 Task: Create a personalized bookmark with a unique shape.
Action: Mouse moved to (209, 163)
Screenshot: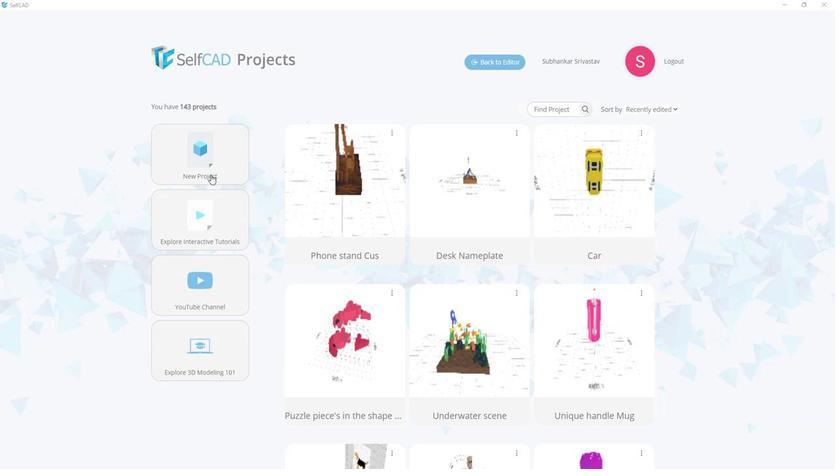
Action: Mouse pressed left at (209, 163)
Screenshot: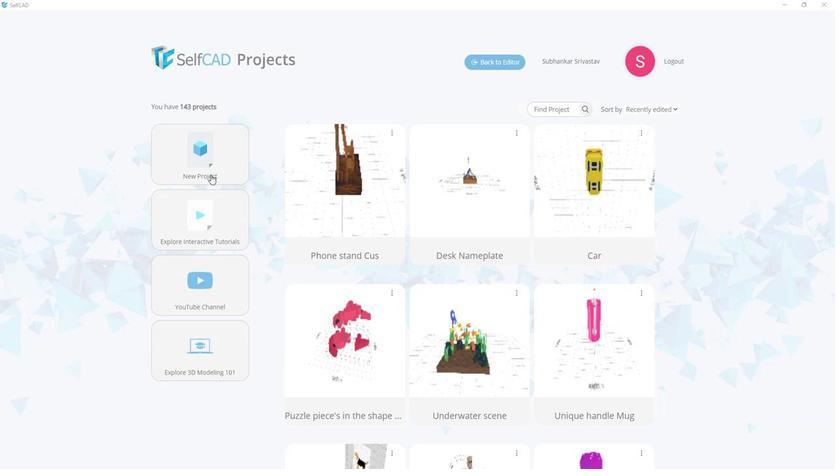 
Action: Mouse moved to (402, 188)
Screenshot: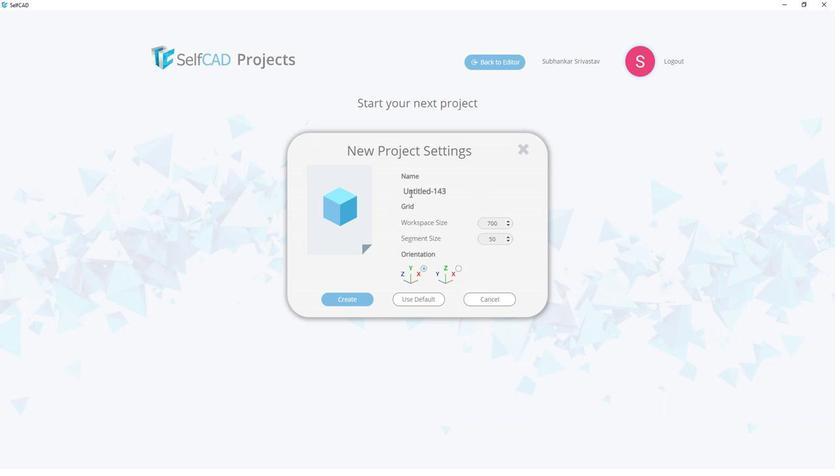 
Action: Mouse pressed left at (402, 188)
Screenshot: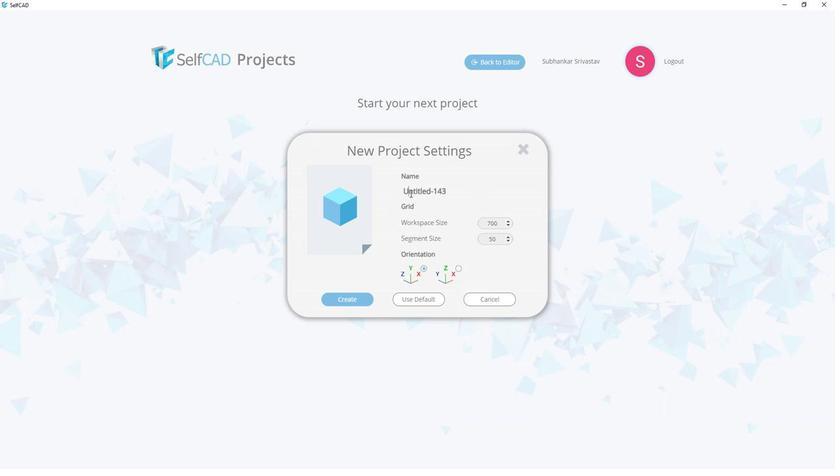 
Action: Key pressed <Key.shift>Bookmark<Key.space>34
Screenshot: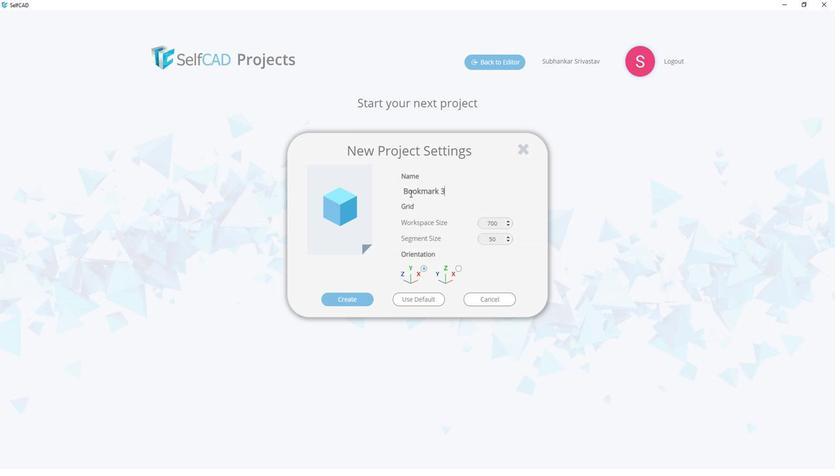 
Action: Mouse moved to (354, 277)
Screenshot: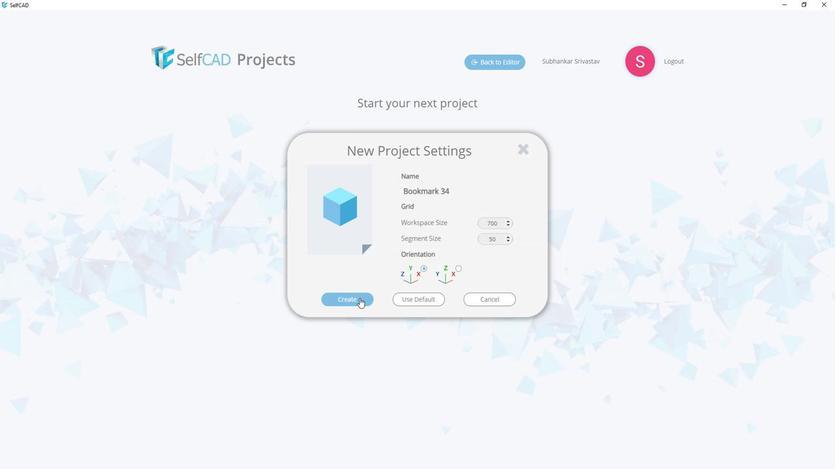 
Action: Mouse pressed left at (354, 277)
Screenshot: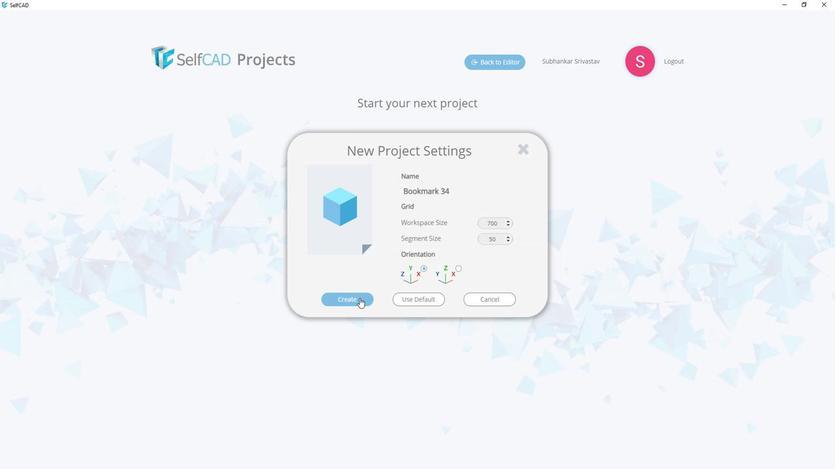 
Action: Mouse moved to (57, 125)
Screenshot: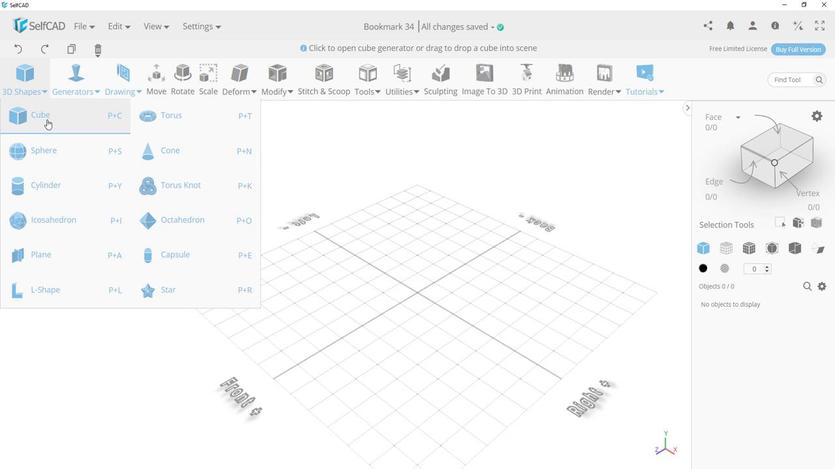 
Action: Mouse pressed left at (57, 125)
Screenshot: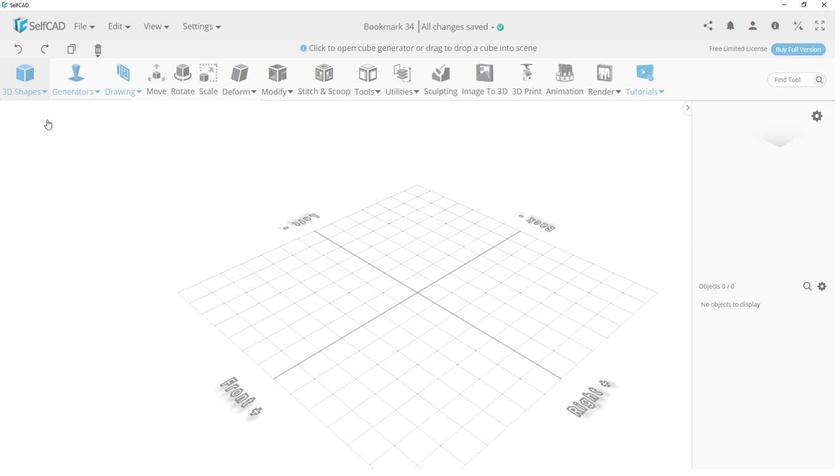 
Action: Mouse moved to (77, 166)
Screenshot: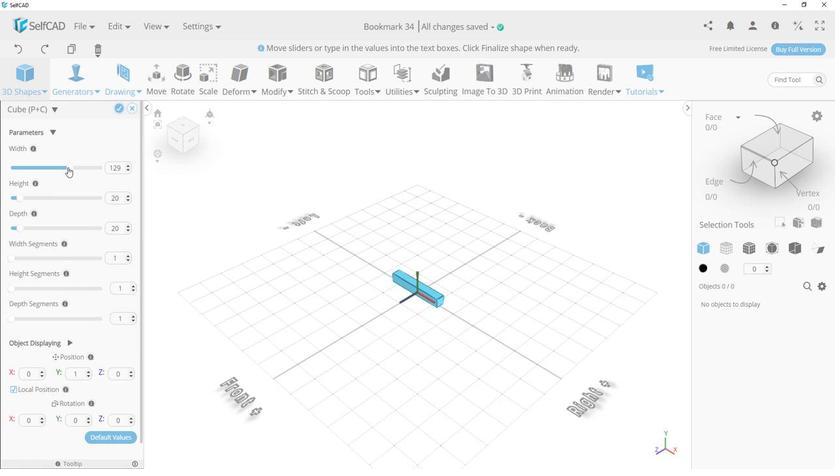 
Action: Mouse pressed left at (77, 166)
Screenshot: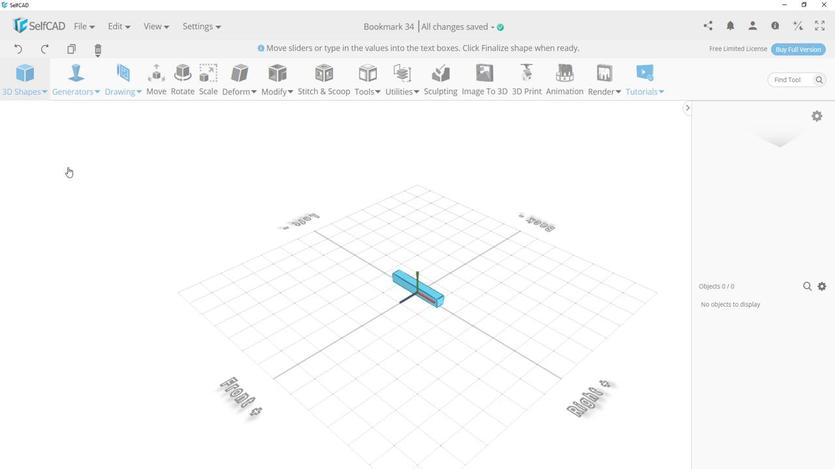 
Action: Mouse moved to (33, 193)
Screenshot: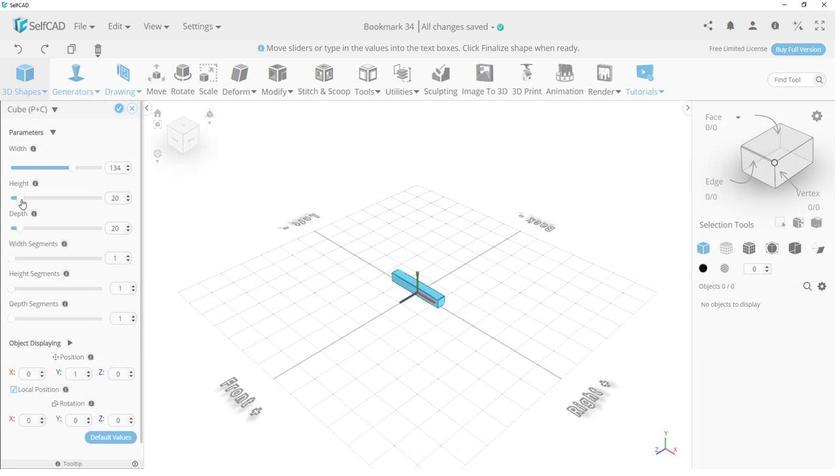 
Action: Mouse pressed left at (33, 193)
Screenshot: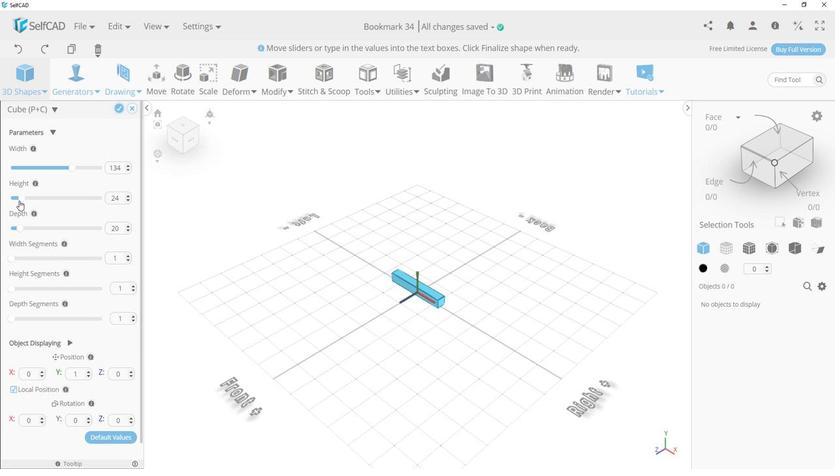 
Action: Mouse moved to (132, 193)
Screenshot: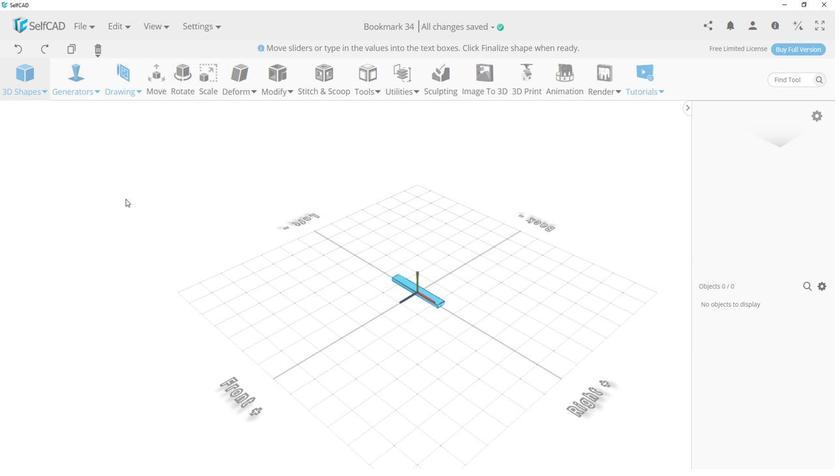 
Action: Mouse pressed left at (132, 193)
Screenshot: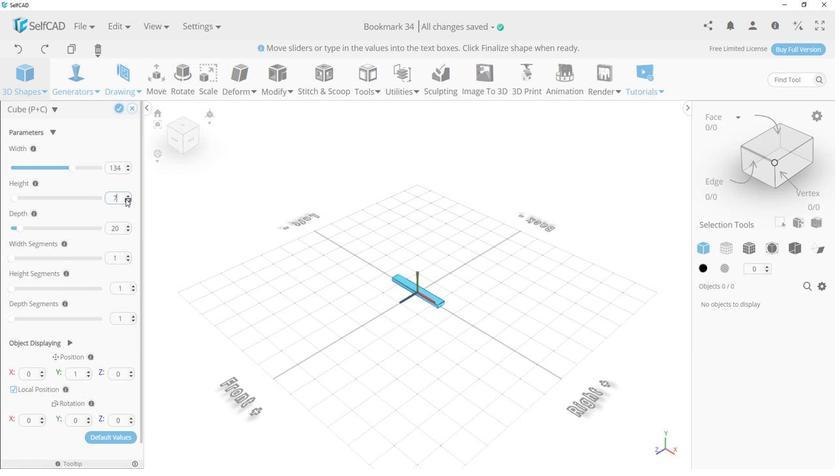 
Action: Mouse pressed left at (132, 193)
Screenshot: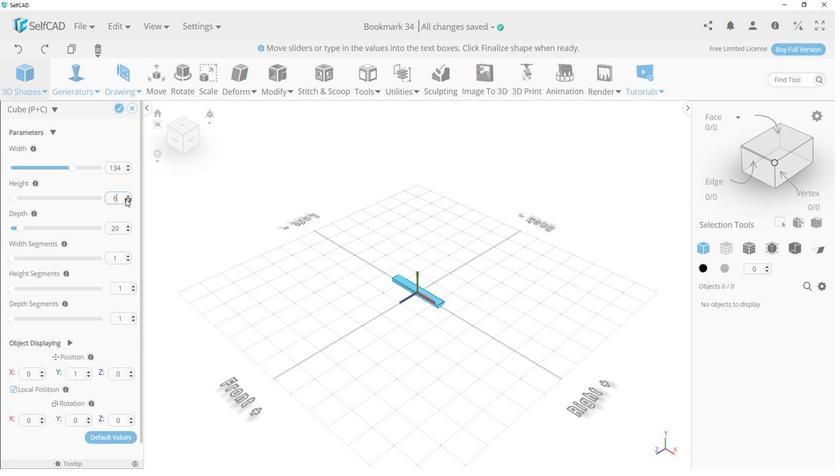 
Action: Mouse pressed left at (132, 193)
Screenshot: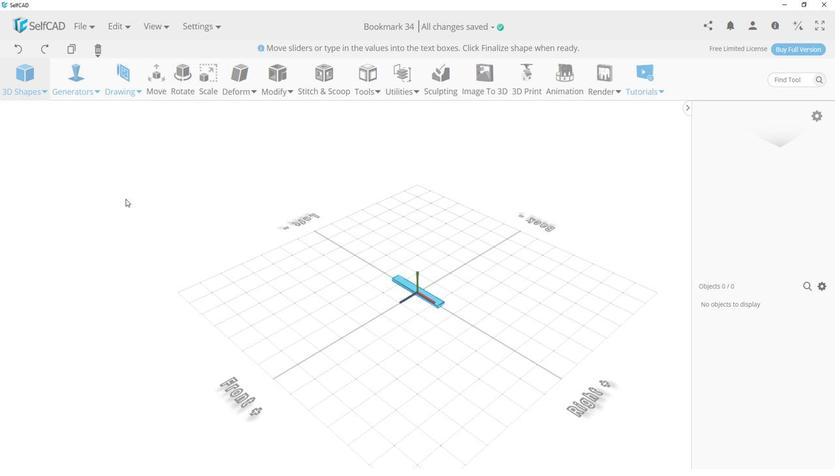 
Action: Mouse moved to (411, 299)
Screenshot: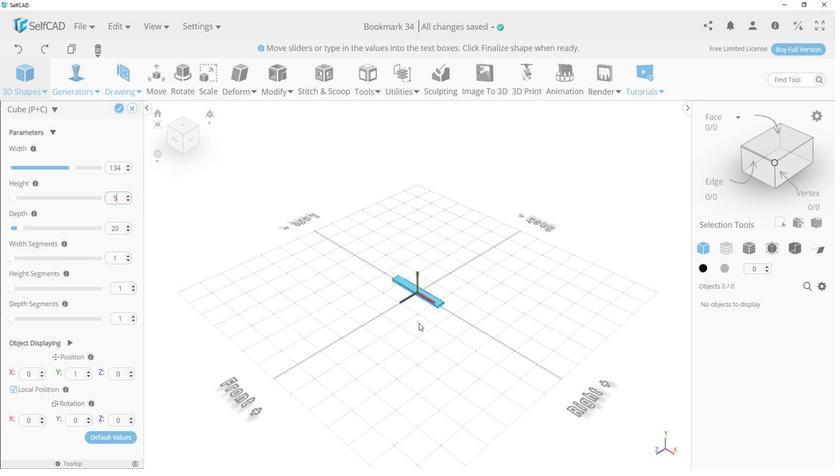 
Action: Mouse pressed left at (411, 299)
Screenshot: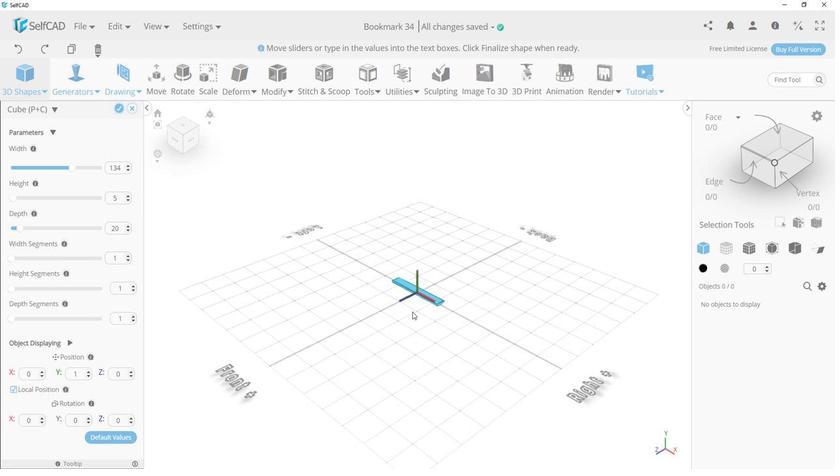 
Action: Mouse moved to (412, 281)
Screenshot: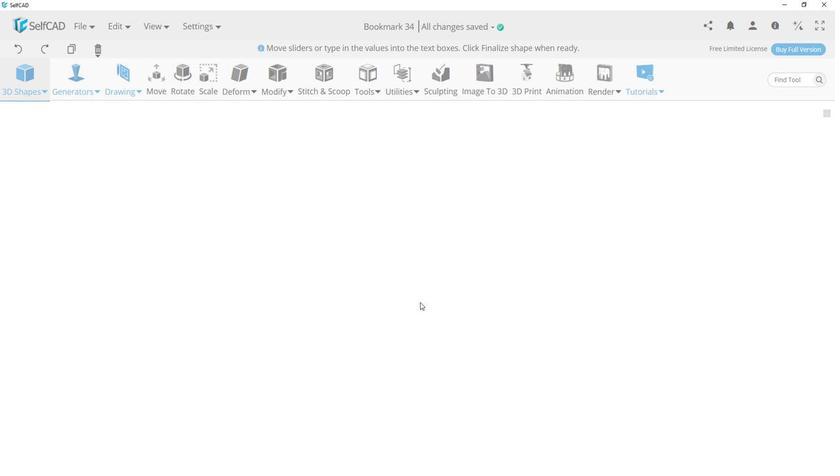 
Action: Mouse scrolled (412, 281) with delta (0, 0)
Screenshot: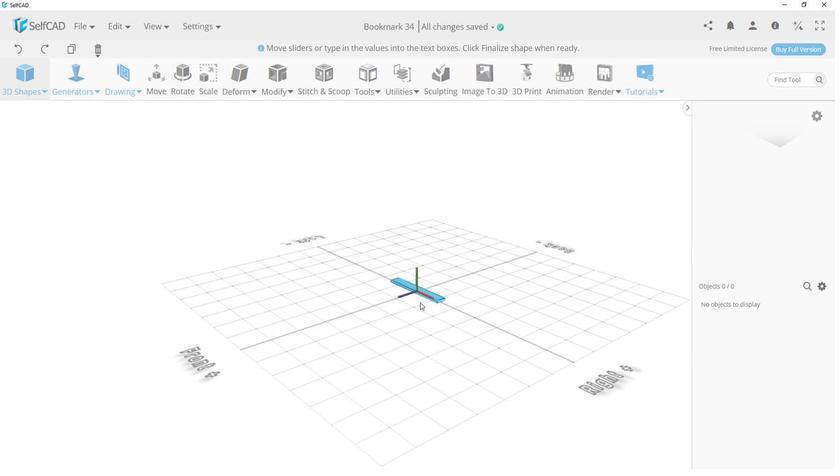 
Action: Mouse scrolled (412, 281) with delta (0, 0)
Screenshot: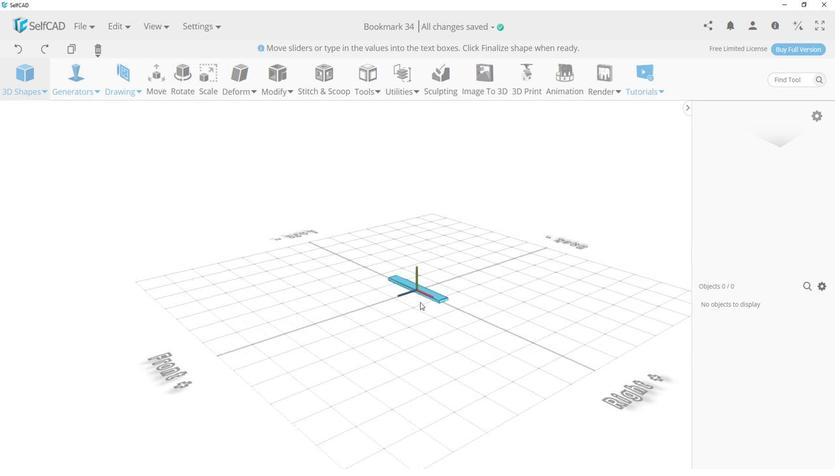 
Action: Mouse scrolled (412, 281) with delta (0, 0)
Screenshot: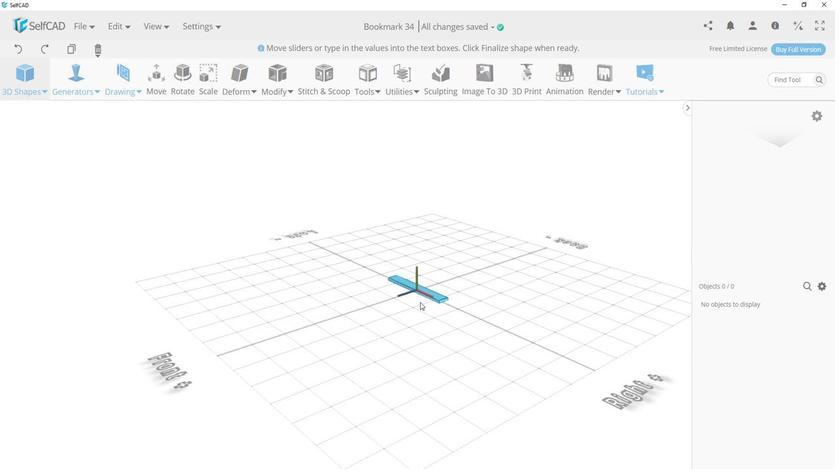 
Action: Mouse scrolled (412, 281) with delta (0, 0)
Screenshot: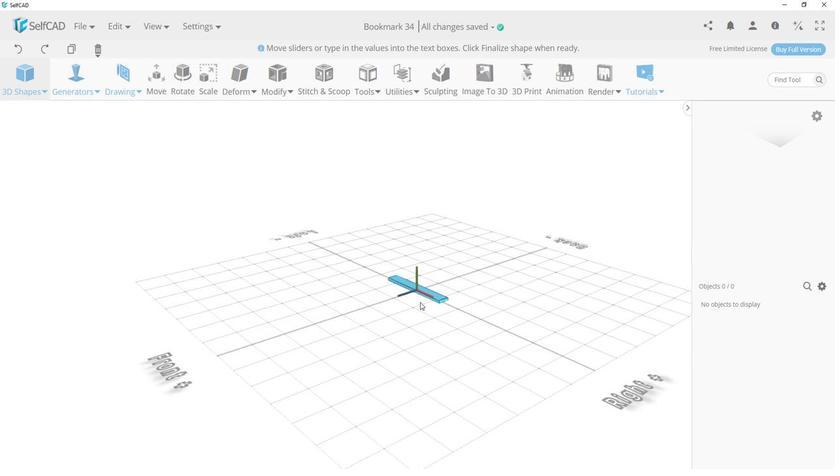 
Action: Mouse scrolled (412, 281) with delta (0, 0)
Screenshot: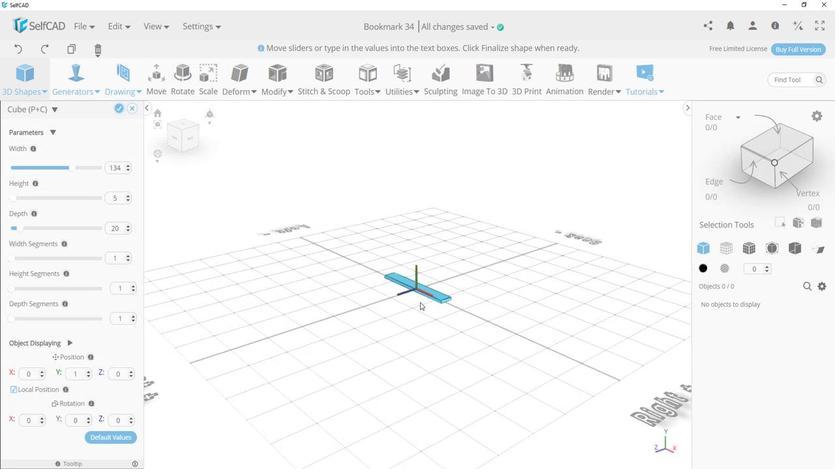 
Action: Mouse scrolled (412, 281) with delta (0, 0)
Screenshot: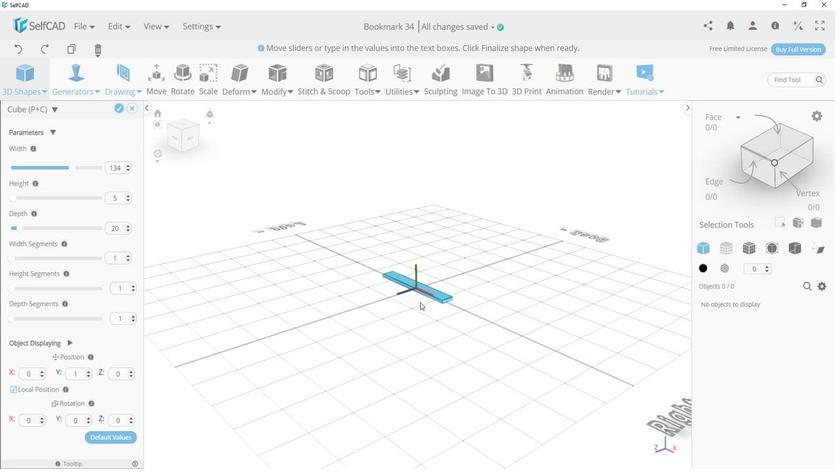 
Action: Mouse scrolled (412, 281) with delta (0, 0)
Screenshot: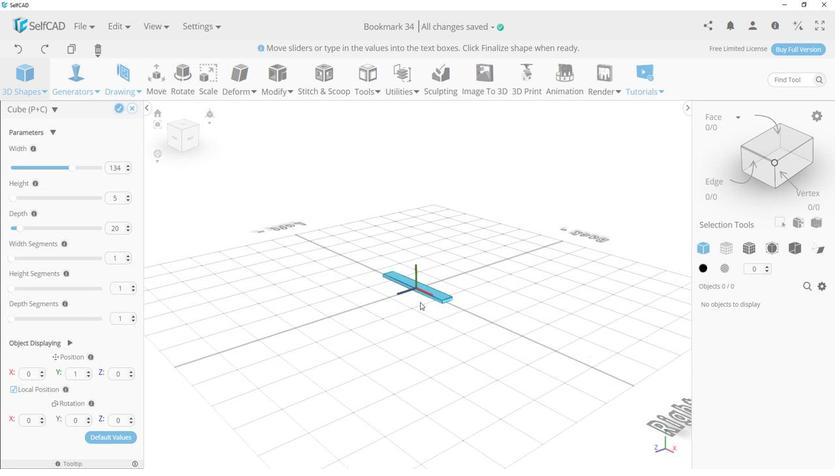 
Action: Mouse scrolled (412, 281) with delta (0, 0)
Screenshot: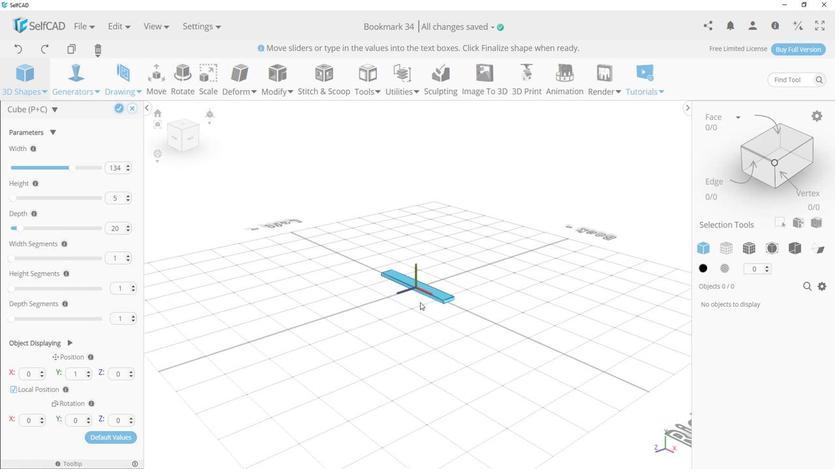 
Action: Mouse scrolled (412, 281) with delta (0, 0)
Screenshot: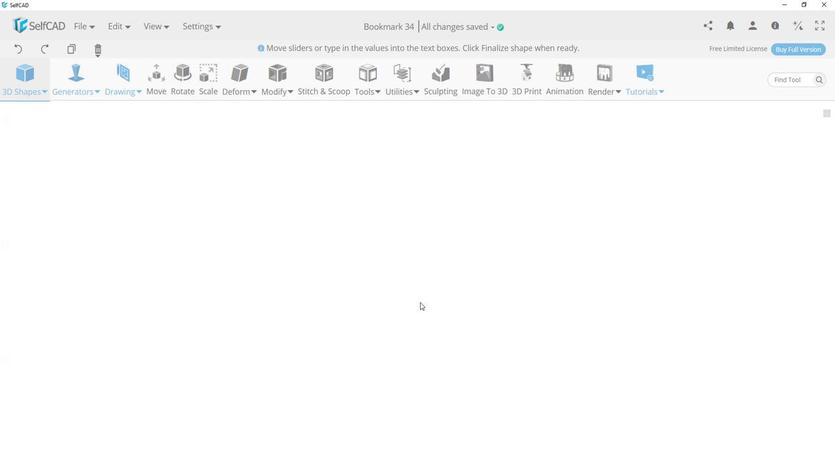 
Action: Mouse scrolled (412, 281) with delta (0, 0)
Screenshot: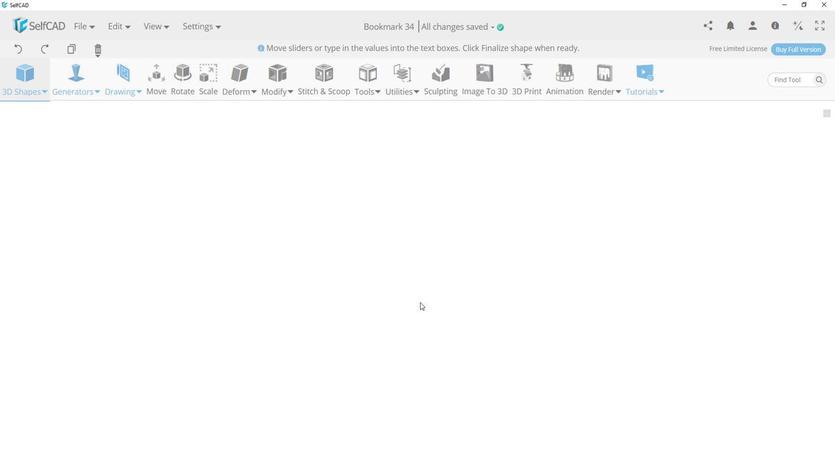 
Action: Mouse scrolled (412, 281) with delta (0, 0)
Screenshot: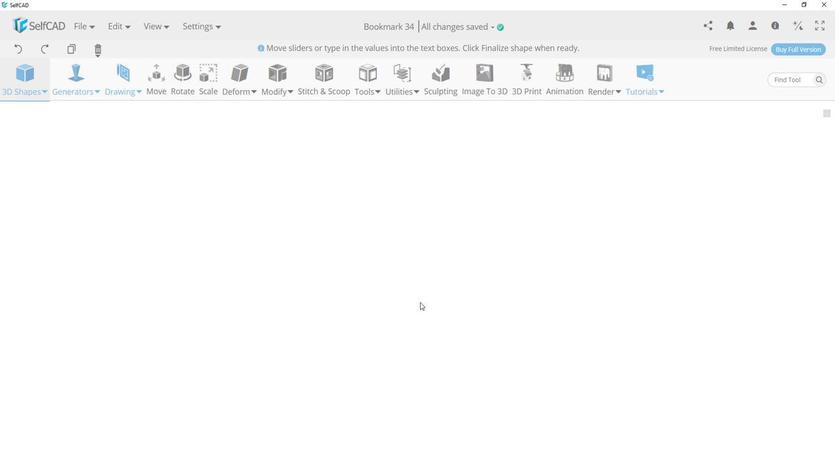 
Action: Mouse scrolled (412, 281) with delta (0, 0)
Screenshot: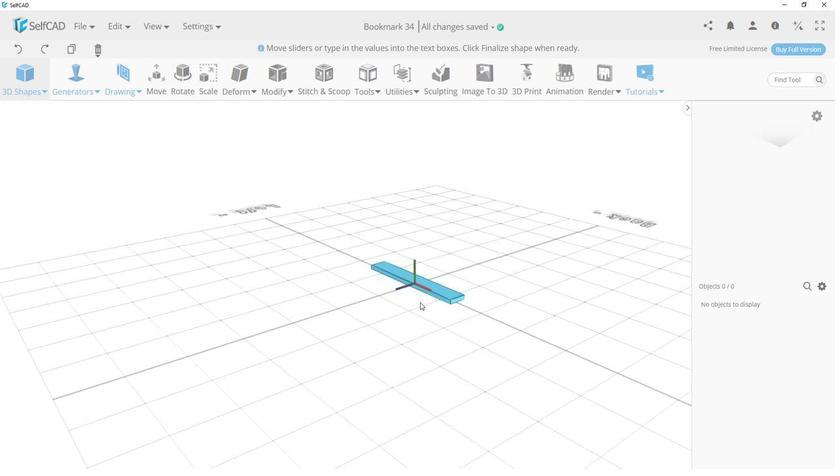 
Action: Mouse scrolled (412, 281) with delta (0, 0)
Screenshot: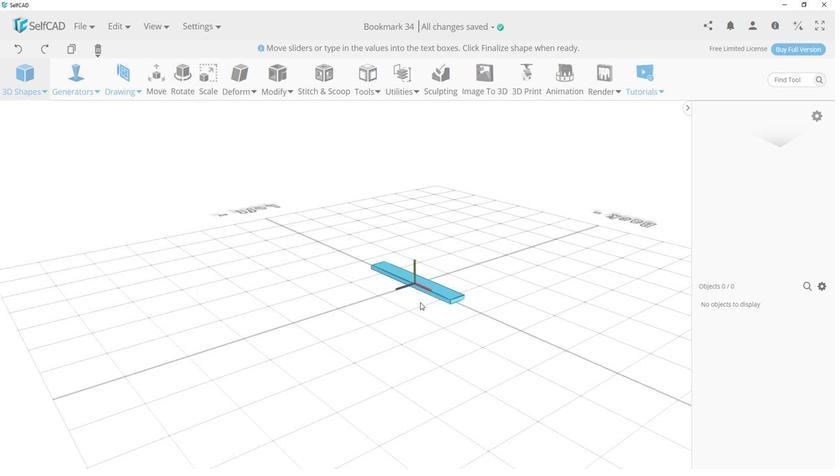 
Action: Mouse scrolled (412, 281) with delta (0, 0)
Screenshot: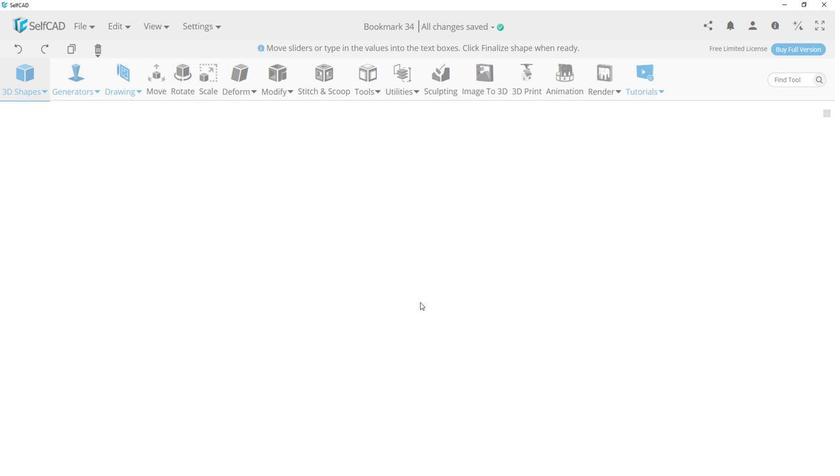 
Action: Mouse moved to (411, 289)
Screenshot: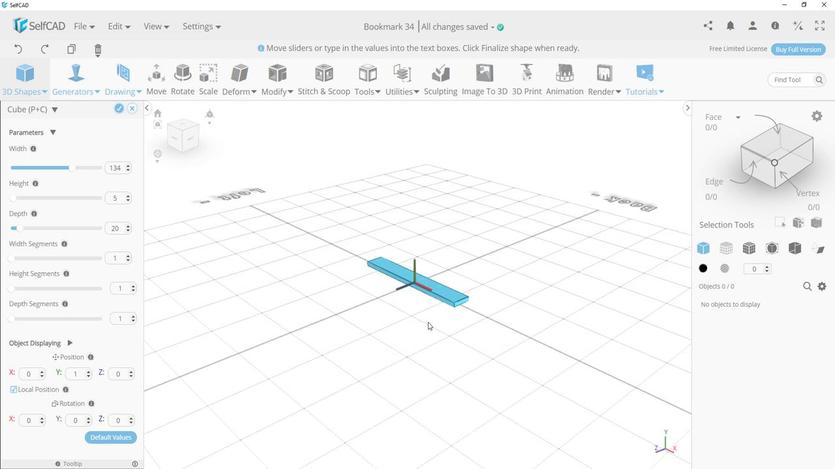 
Action: Mouse pressed left at (411, 289)
Screenshot: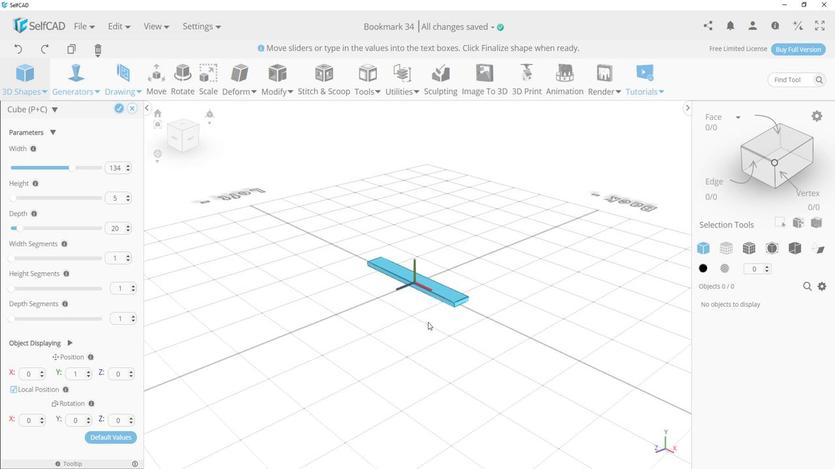 
Action: Mouse moved to (441, 304)
Screenshot: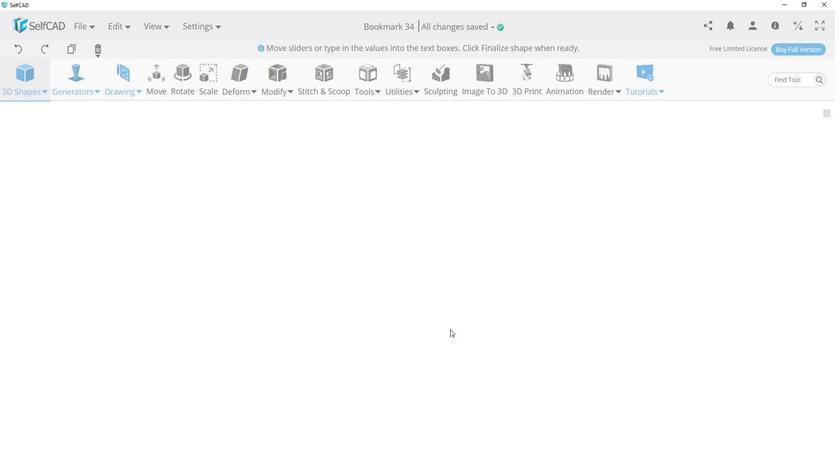 
Action: Mouse scrolled (441, 305) with delta (0, 0)
Screenshot: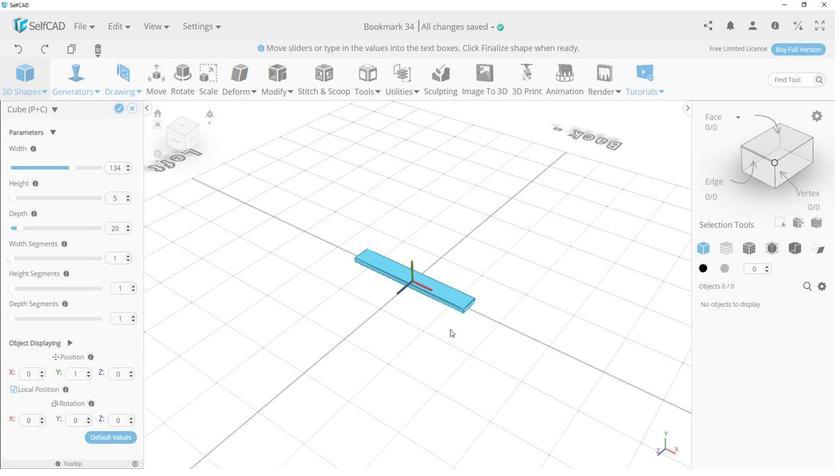 
Action: Mouse scrolled (441, 305) with delta (0, 0)
Screenshot: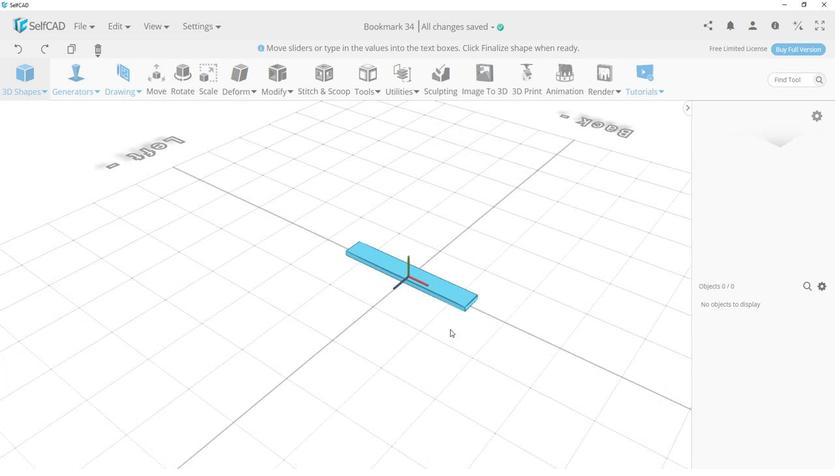 
Action: Mouse scrolled (441, 305) with delta (0, 0)
Screenshot: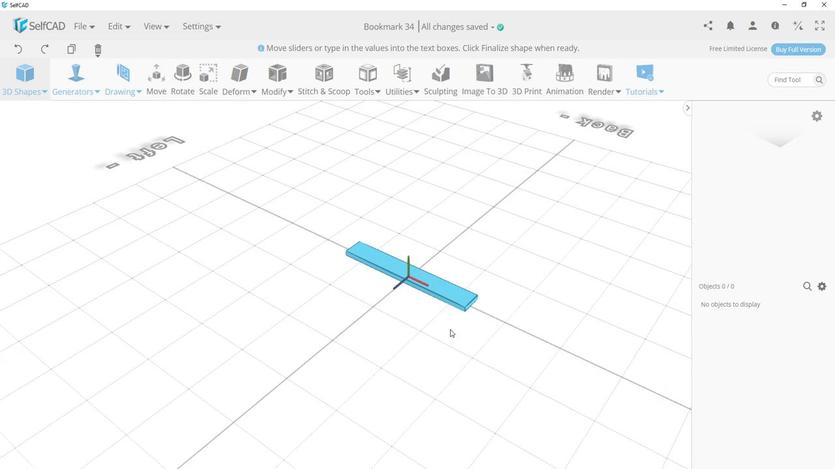 
Action: Mouse scrolled (441, 305) with delta (0, 0)
Screenshot: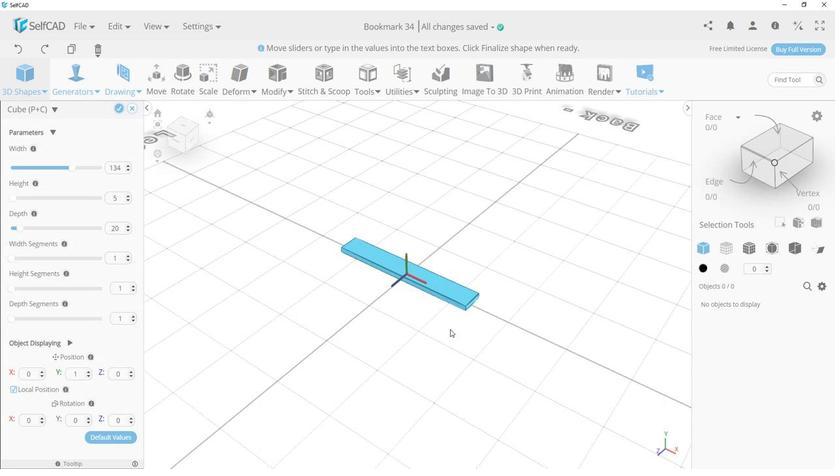 
Action: Mouse scrolled (441, 305) with delta (0, 0)
Screenshot: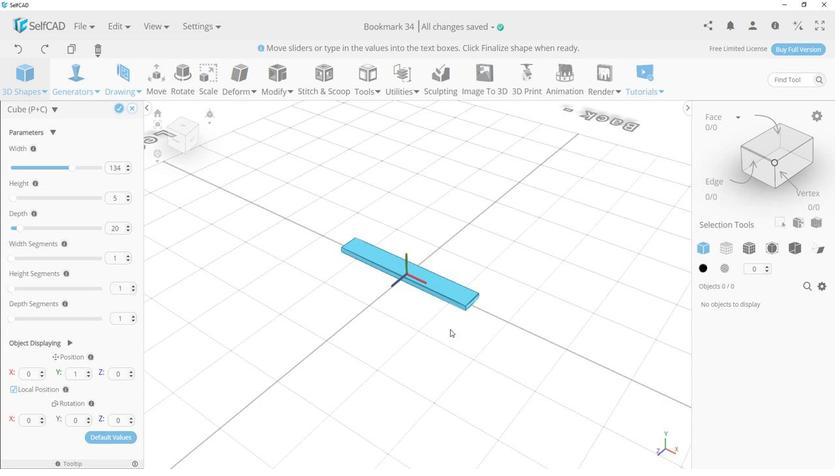 
Action: Mouse moved to (375, 311)
Screenshot: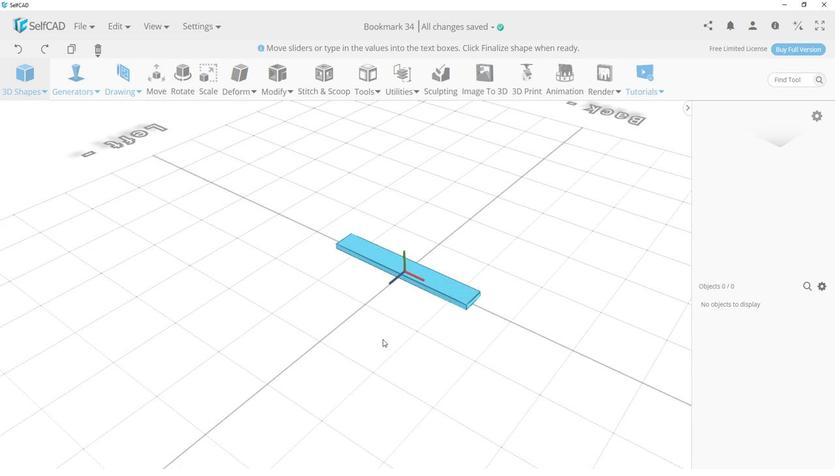 
Action: Mouse pressed left at (375, 311)
Screenshot: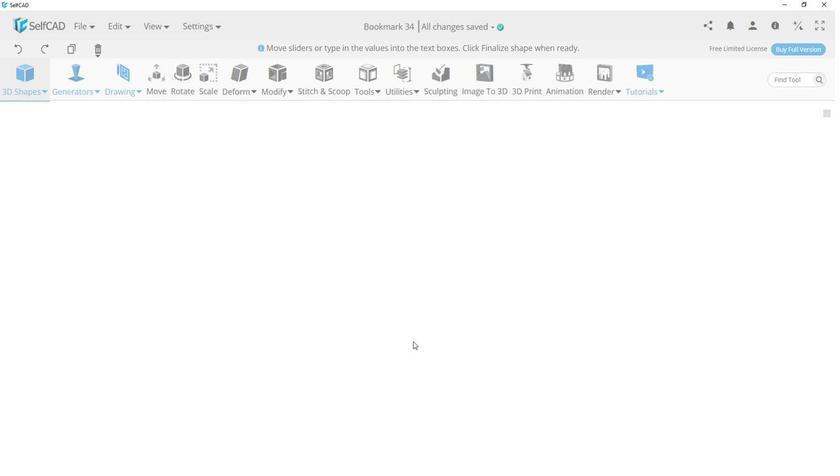 
Action: Mouse moved to (125, 116)
Screenshot: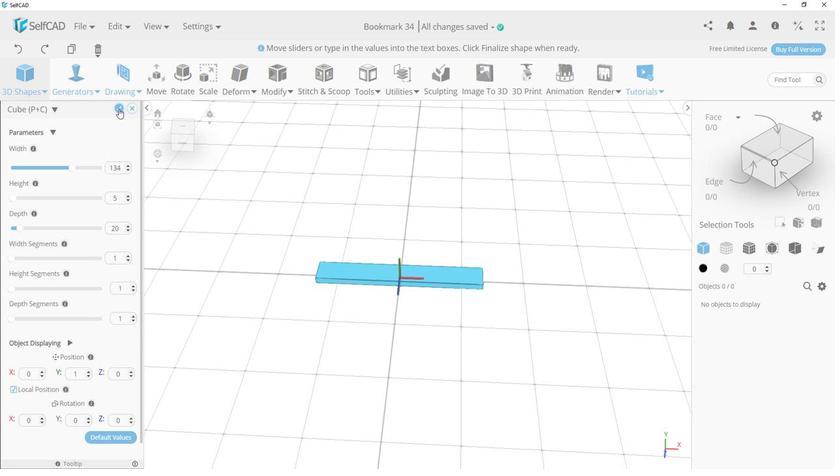
Action: Mouse pressed left at (125, 116)
Screenshot: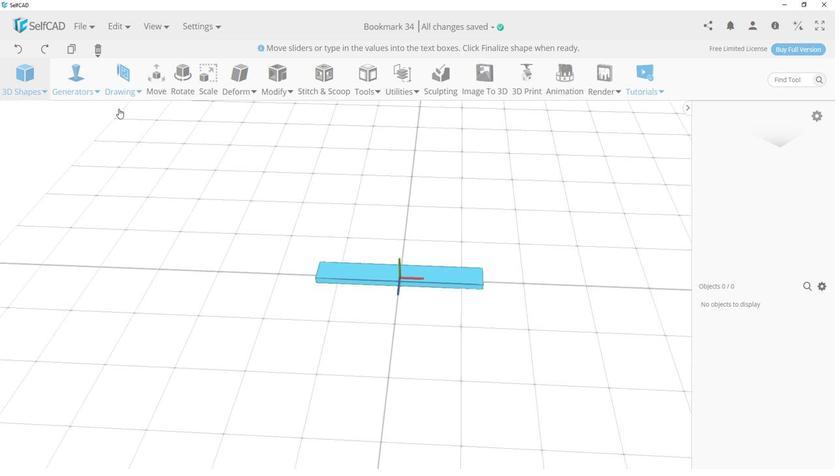 
Action: Mouse moved to (379, 292)
Screenshot: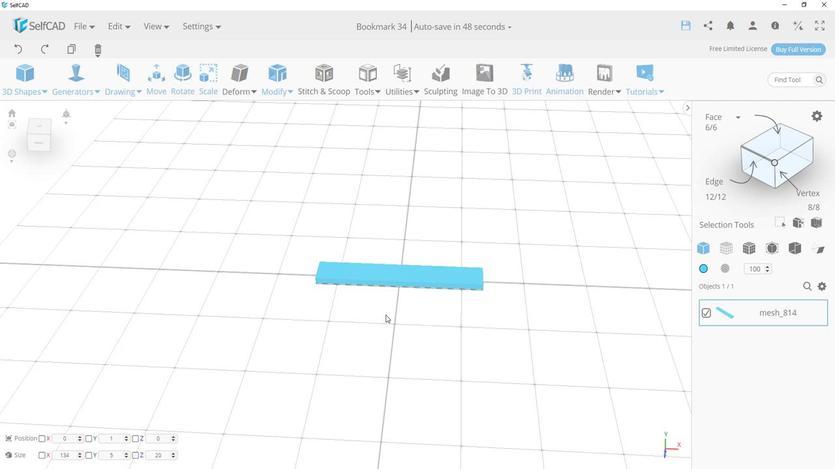 
Action: Mouse scrolled (379, 292) with delta (0, 0)
Screenshot: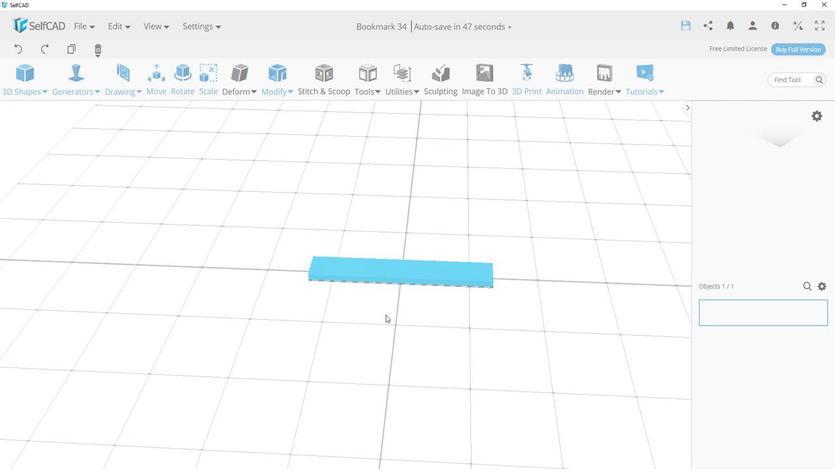 
Action: Mouse moved to (379, 292)
Screenshot: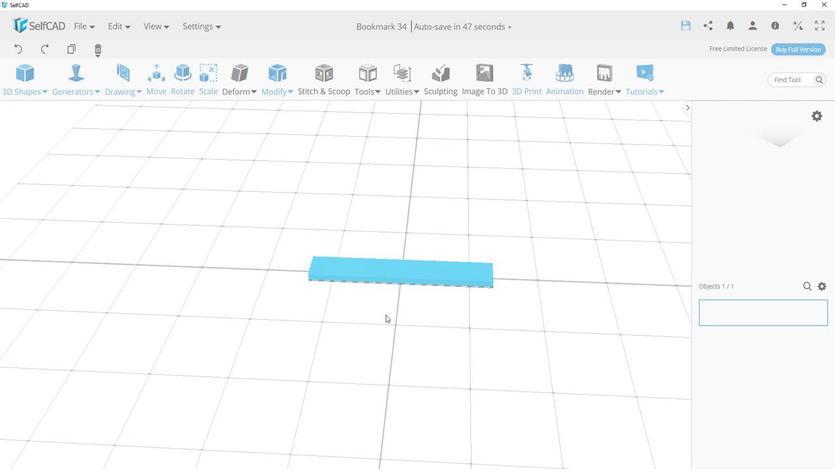 
Action: Mouse scrolled (379, 292) with delta (0, 0)
Screenshot: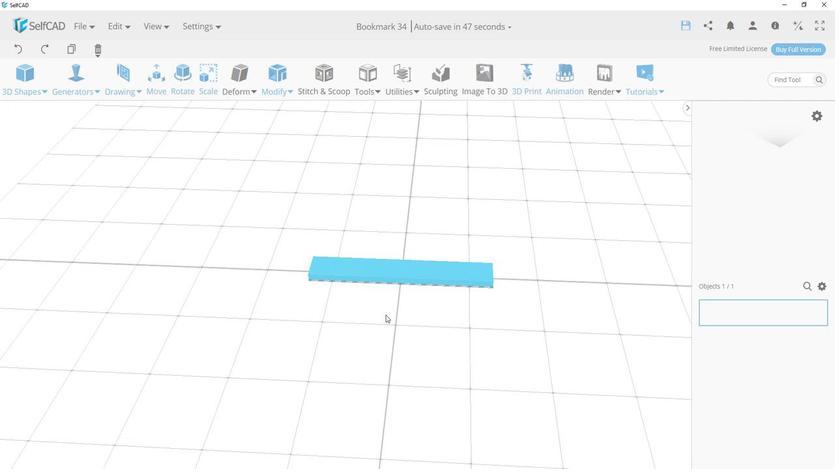 
Action: Mouse scrolled (379, 292) with delta (0, 0)
Screenshot: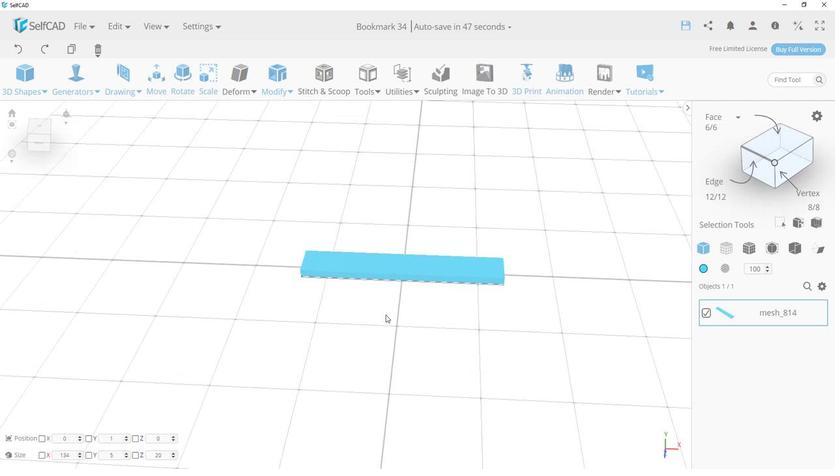 
Action: Mouse scrolled (379, 292) with delta (0, 0)
Screenshot: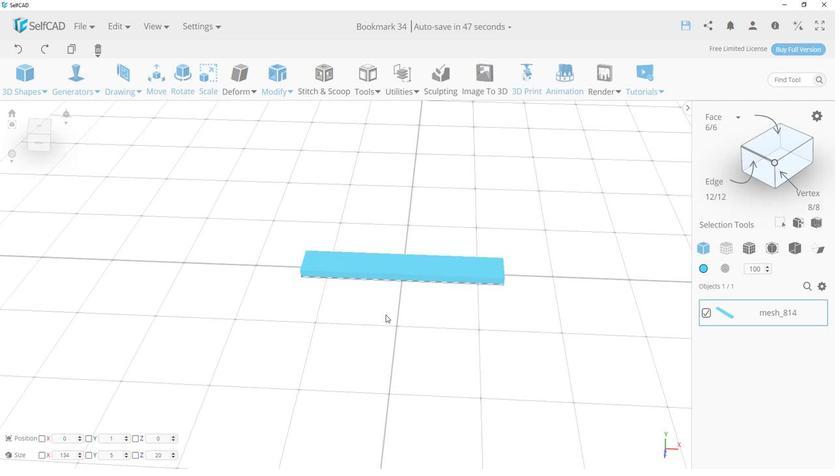 
Action: Mouse scrolled (379, 292) with delta (0, 0)
Screenshot: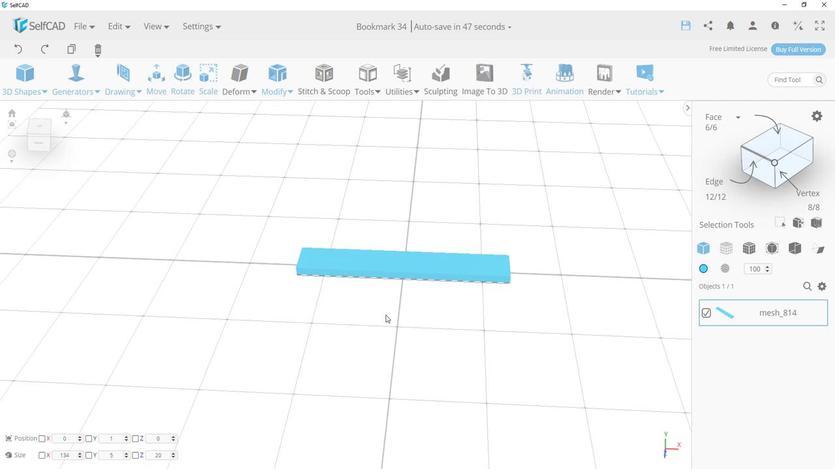 
Action: Mouse scrolled (379, 292) with delta (0, 0)
Screenshot: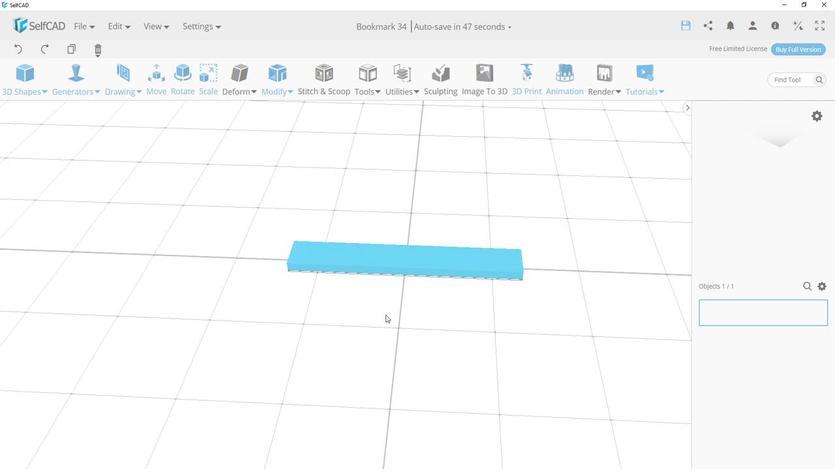 
Action: Mouse scrolled (379, 292) with delta (0, 0)
Screenshot: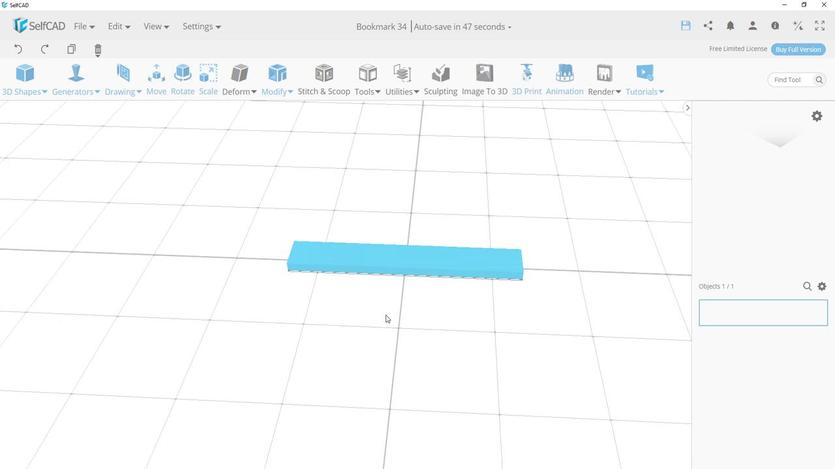 
Action: Mouse moved to (351, 321)
Screenshot: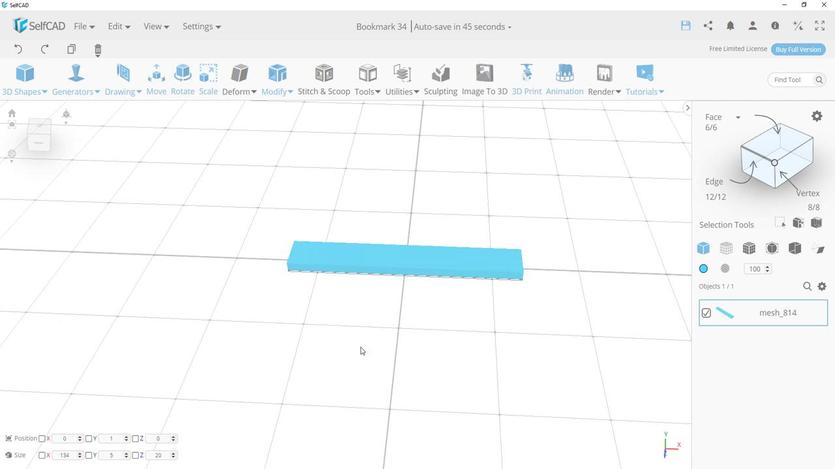 
Action: Mouse pressed left at (351, 321)
Screenshot: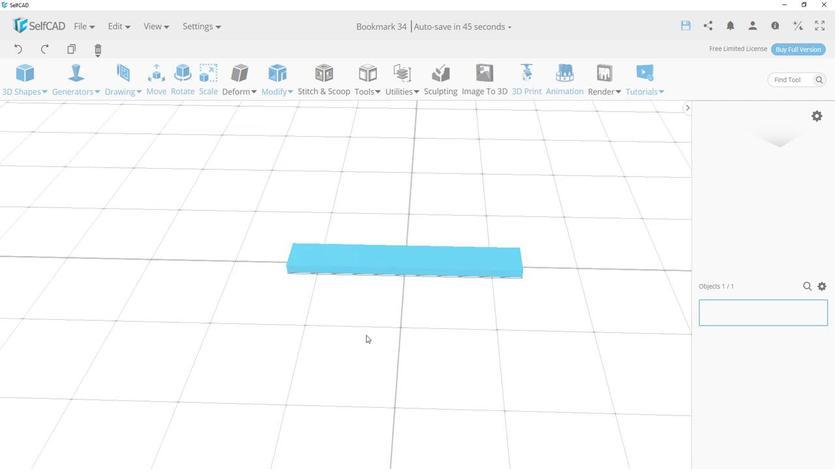 
Action: Mouse moved to (351, 300)
Screenshot: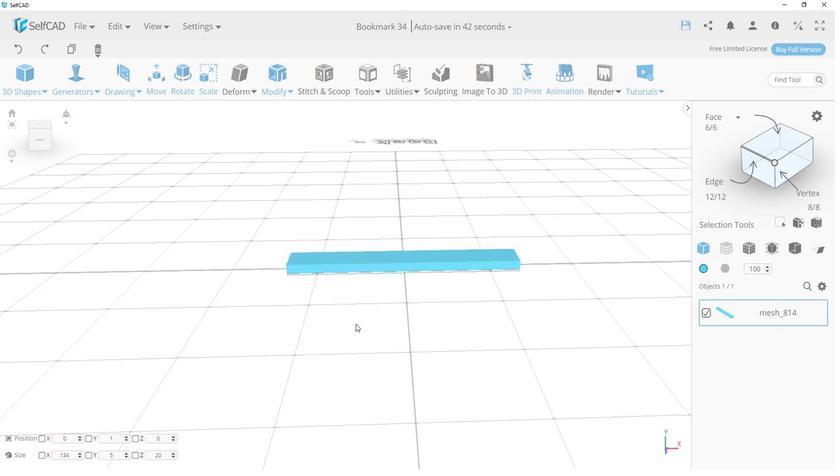 
Action: Mouse pressed left at (351, 300)
Screenshot: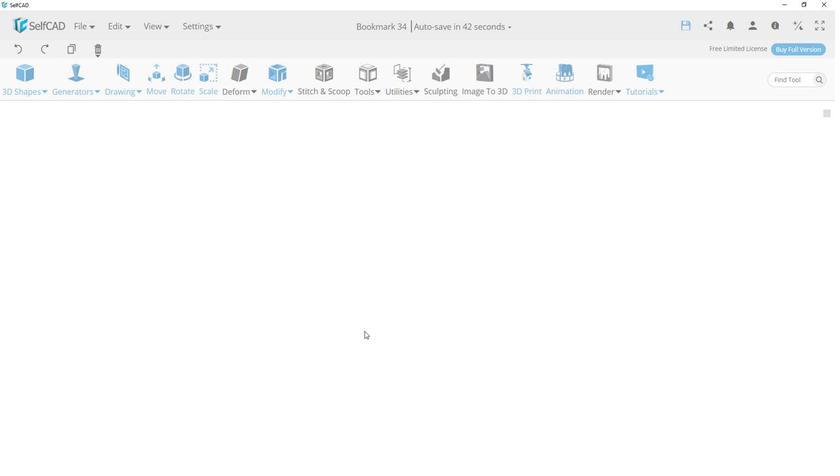
Action: Mouse moved to (295, 152)
Screenshot: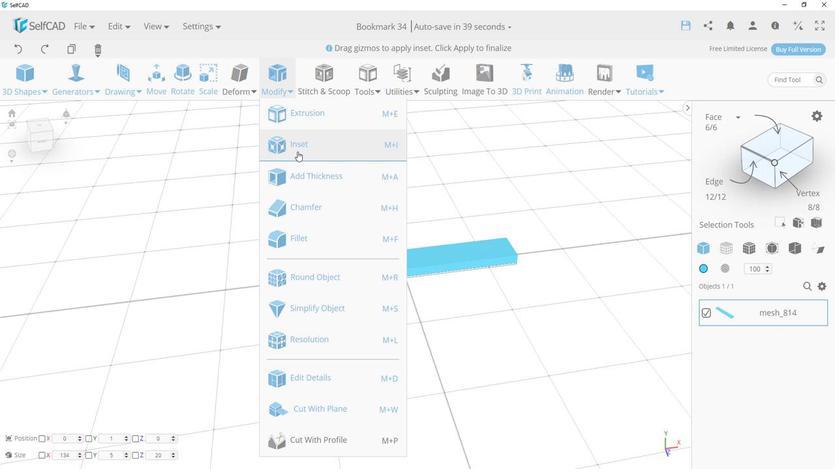 
Action: Mouse pressed left at (295, 152)
Screenshot: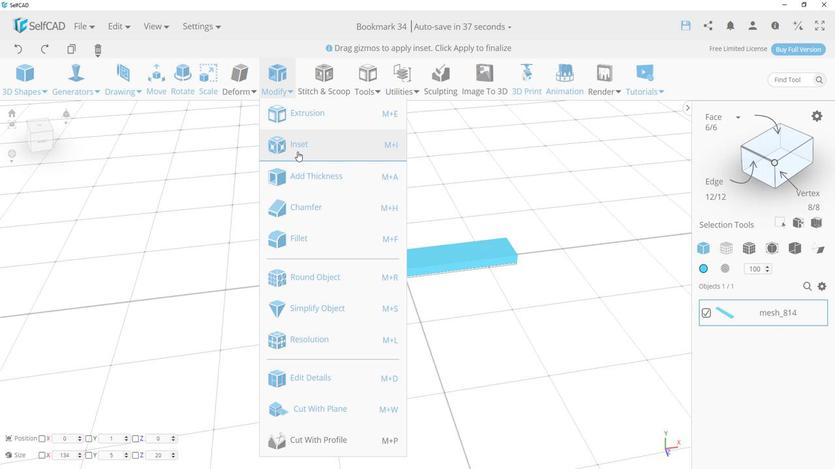 
Action: Mouse moved to (140, 115)
Screenshot: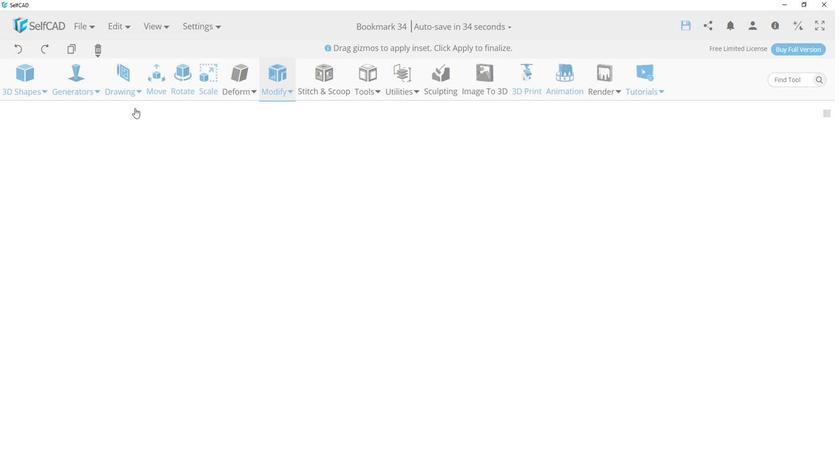 
Action: Mouse pressed left at (140, 115)
Screenshot: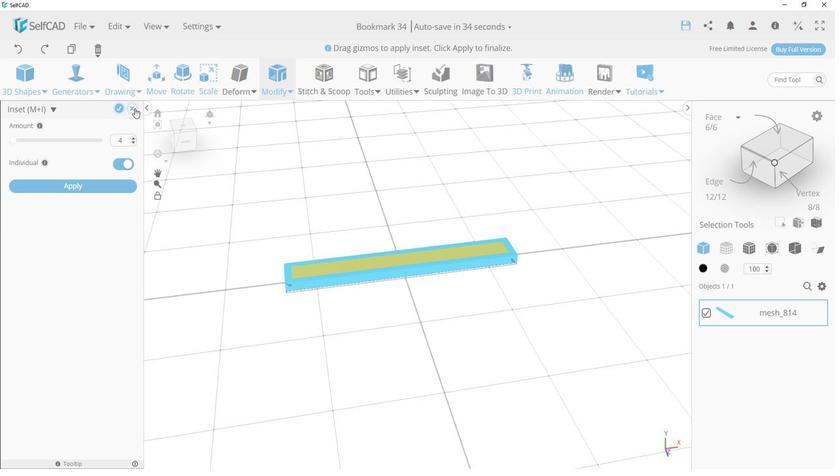 
Action: Mouse moved to (394, 251)
Screenshot: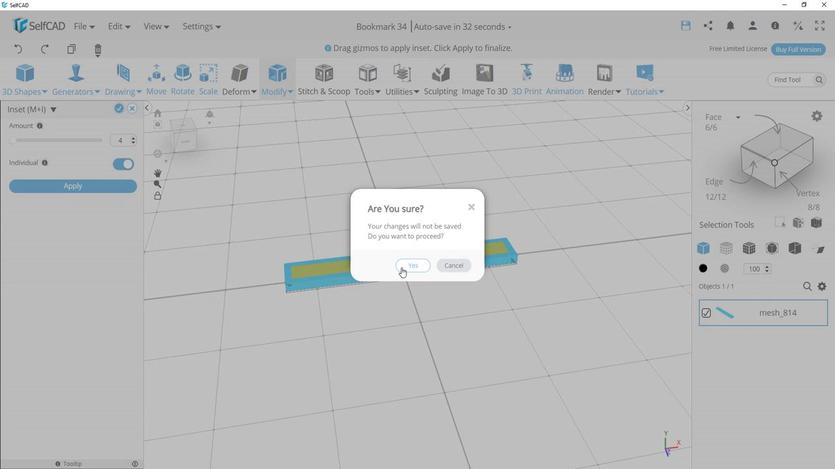 
Action: Mouse pressed left at (394, 251)
Screenshot: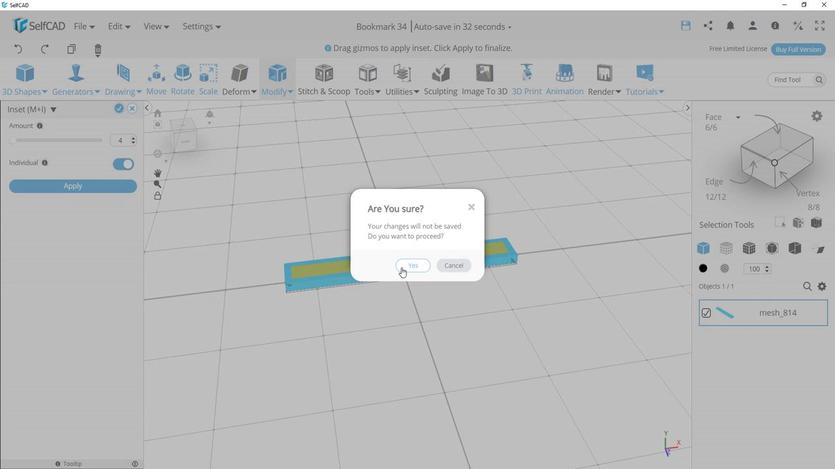 
Action: Mouse moved to (199, 210)
Screenshot: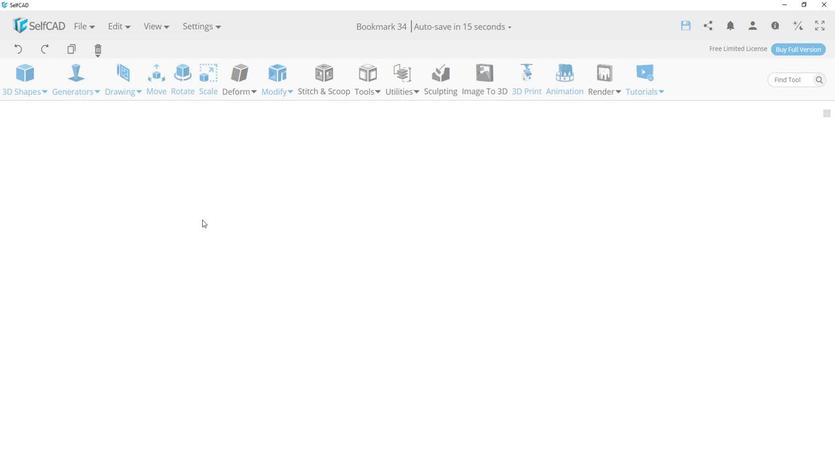 
Action: Mouse pressed left at (199, 210)
Screenshot: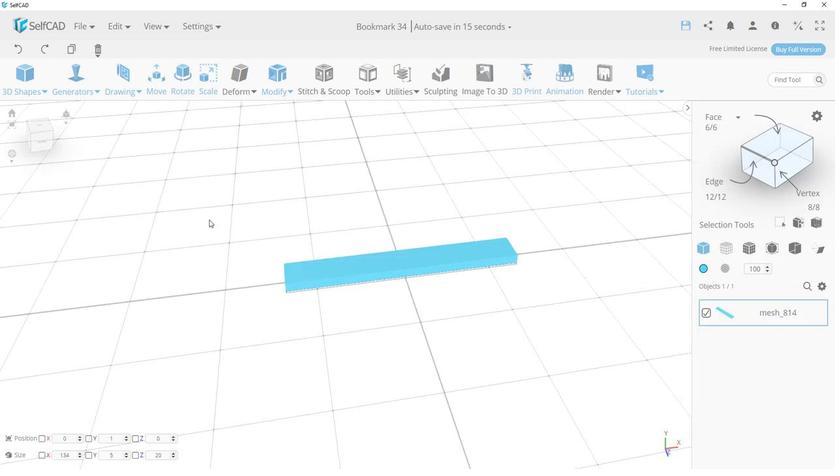 
Action: Mouse moved to (258, 265)
Screenshot: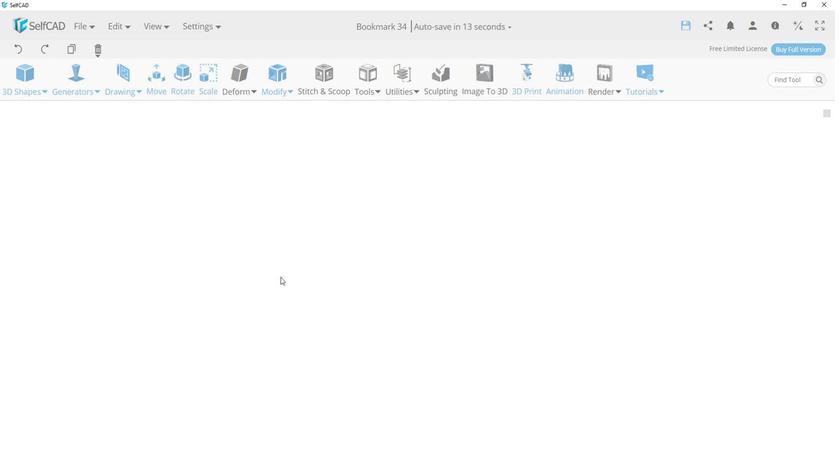 
Action: Mouse pressed left at (258, 265)
Screenshot: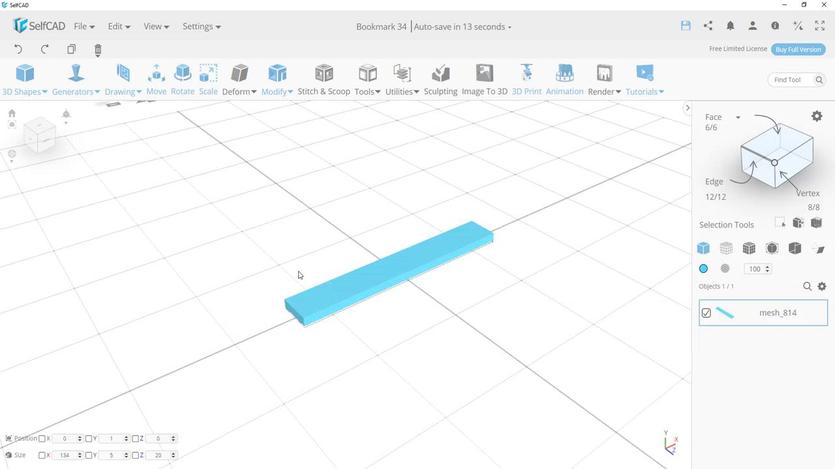 
Action: Mouse moved to (286, 256)
Screenshot: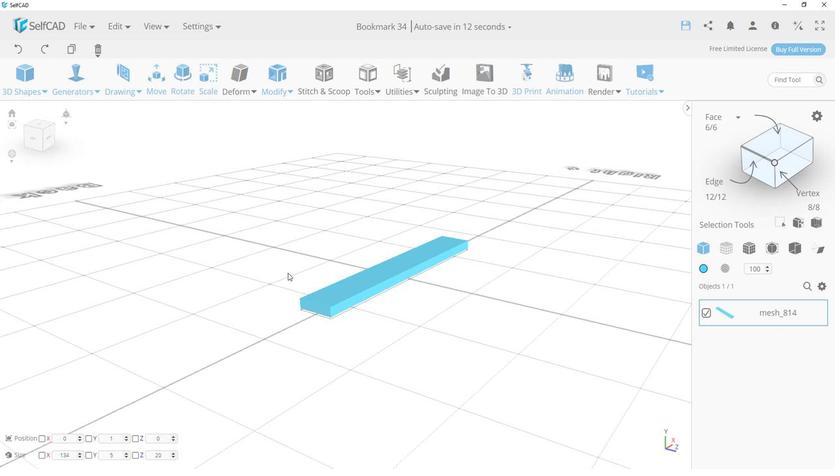 
Action: Mouse pressed left at (286, 256)
Screenshot: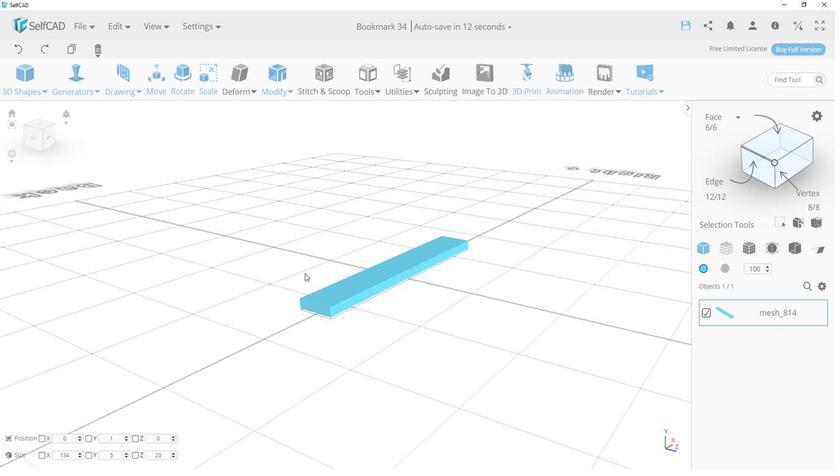 
Action: Mouse moved to (731, 152)
Screenshot: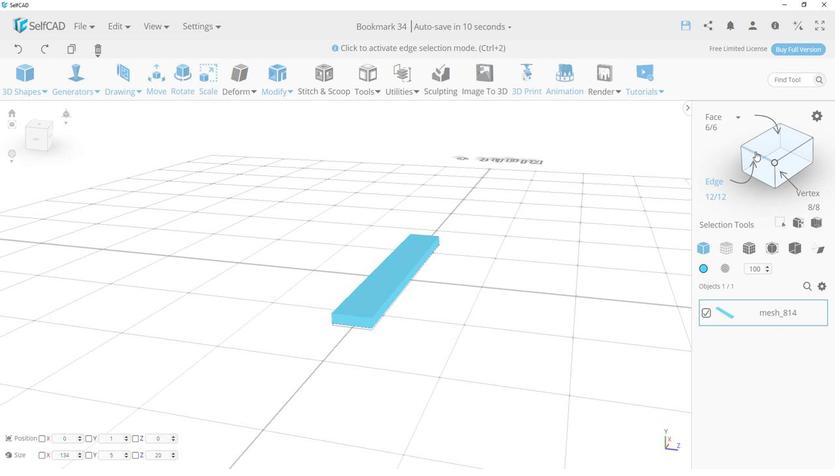 
Action: Mouse pressed left at (731, 152)
Screenshot: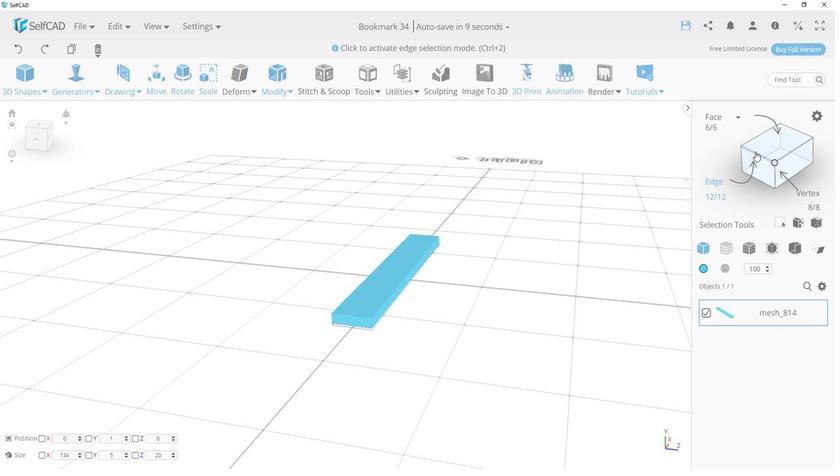 
Action: Mouse moved to (304, 341)
Screenshot: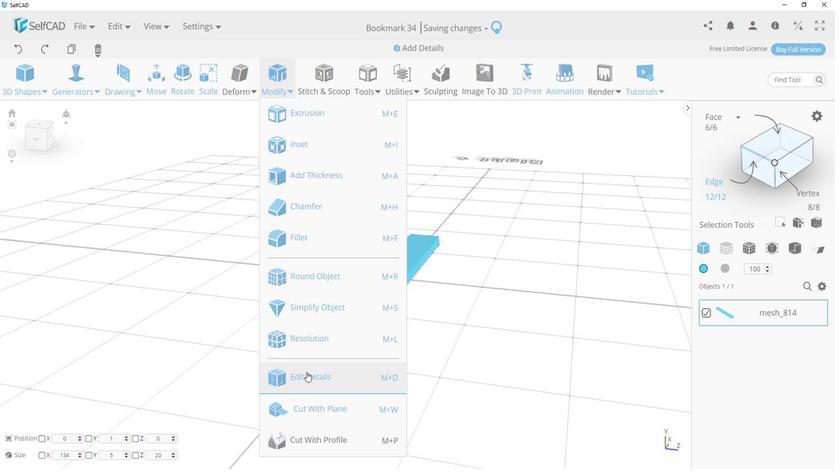
Action: Mouse pressed left at (304, 341)
Screenshot: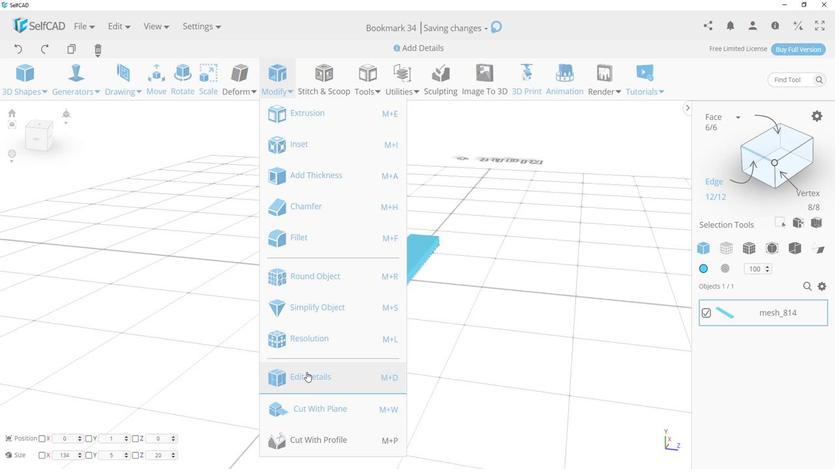 
Action: Mouse moved to (345, 298)
Screenshot: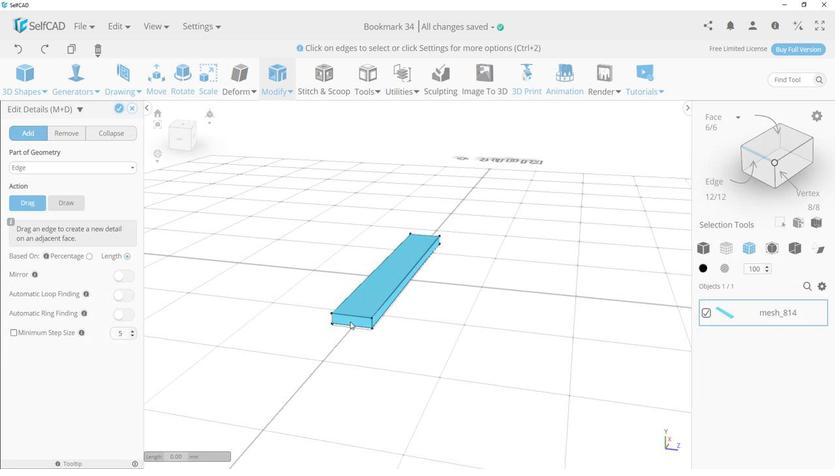 
Action: Mouse pressed left at (345, 298)
Screenshot: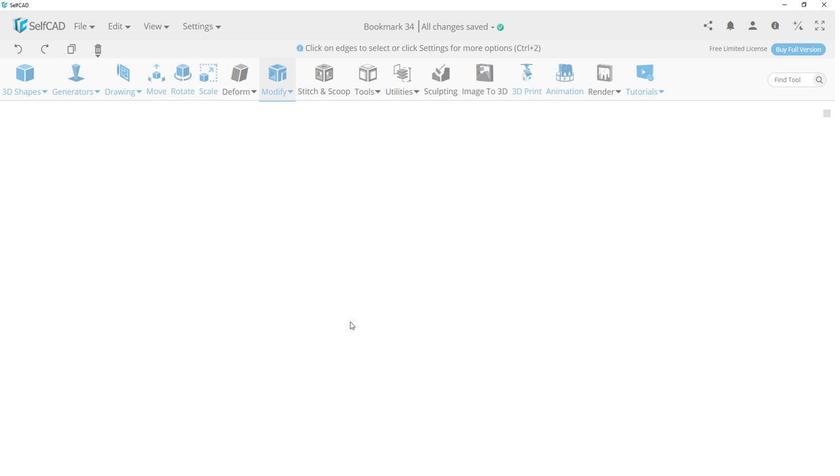 
Action: Mouse moved to (398, 315)
Screenshot: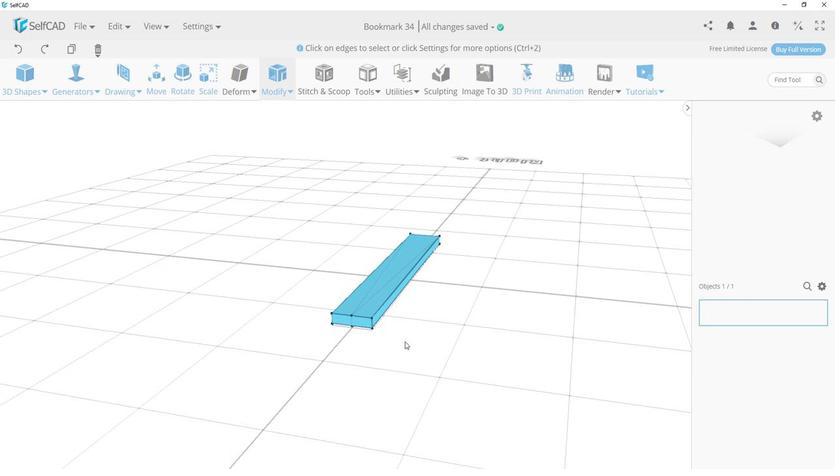 
Action: Mouse scrolled (398, 315) with delta (0, 0)
Screenshot: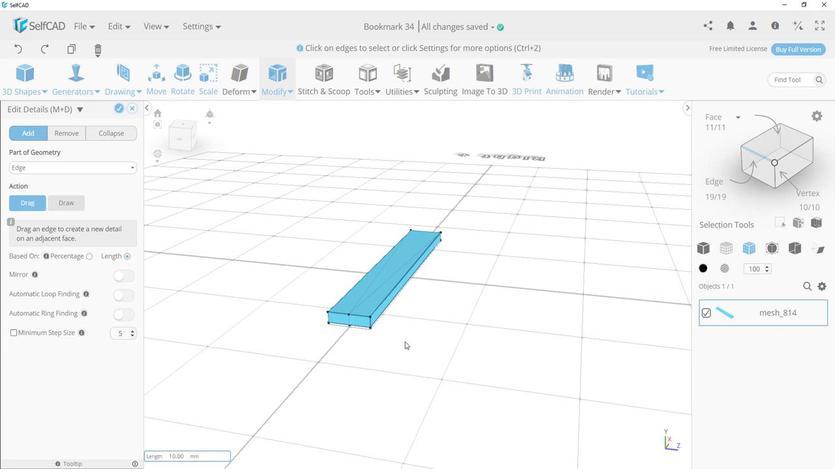 
Action: Mouse scrolled (398, 315) with delta (0, 0)
Screenshot: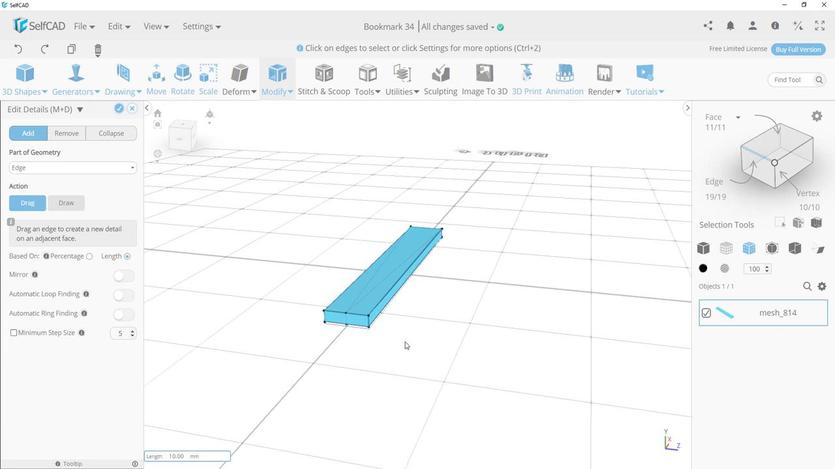 
Action: Mouse scrolled (398, 315) with delta (0, 0)
Screenshot: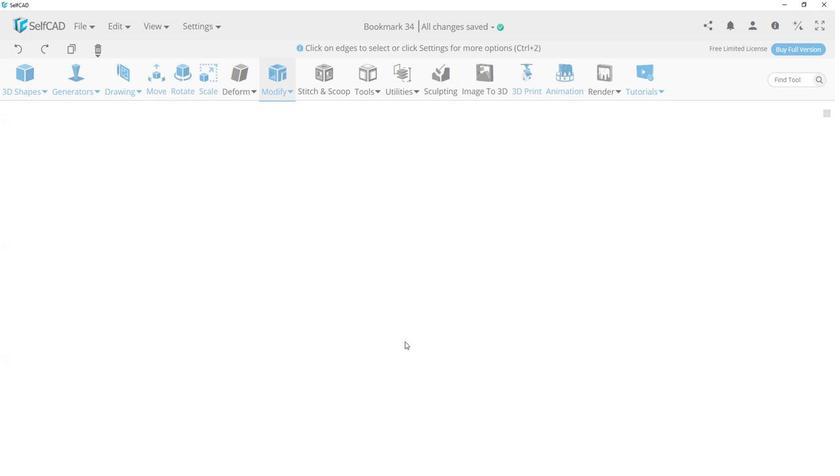
Action: Mouse scrolled (398, 315) with delta (0, 0)
Screenshot: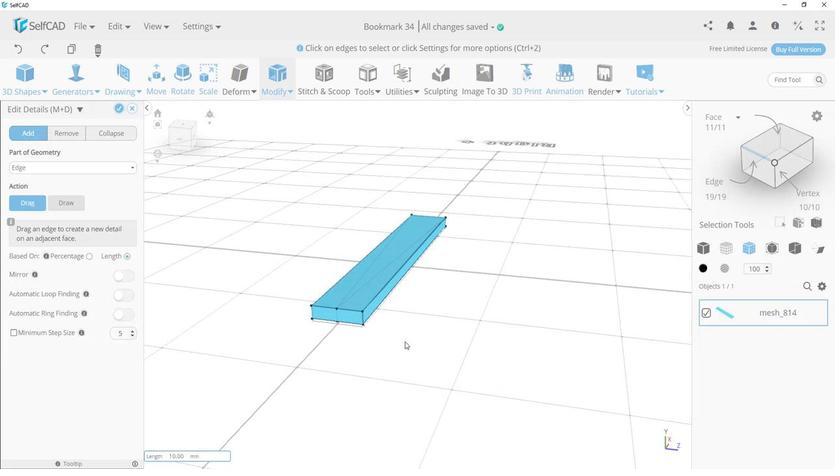 
Action: Mouse scrolled (398, 315) with delta (0, 0)
Screenshot: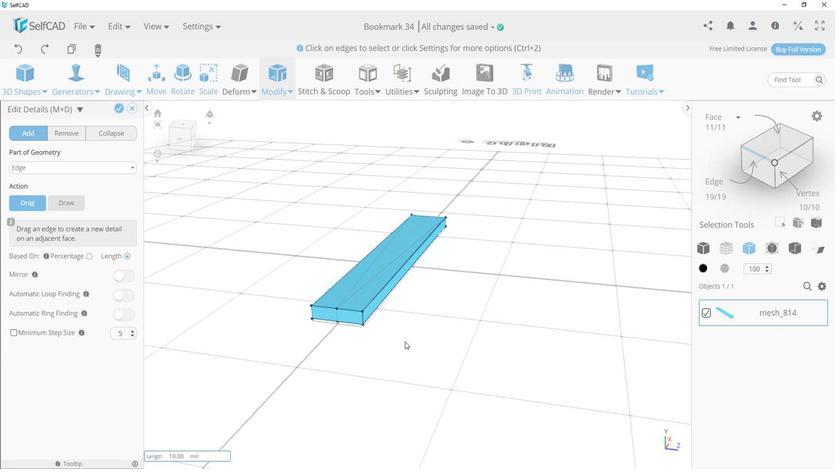 
Action: Mouse scrolled (398, 315) with delta (0, 0)
Screenshot: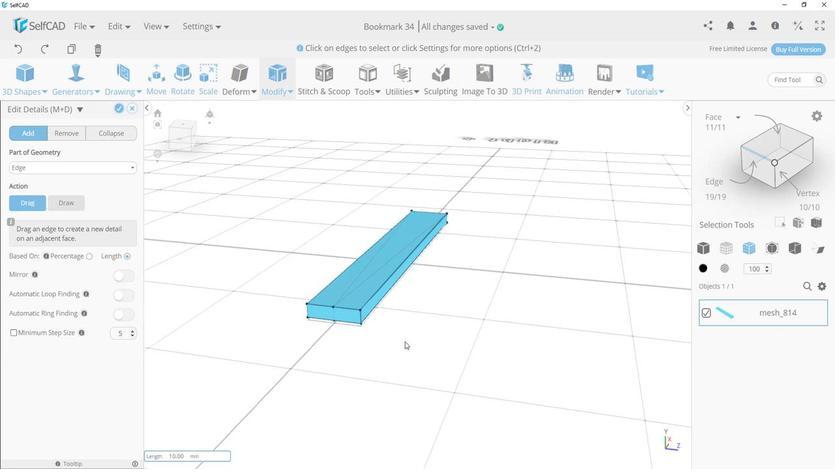 
Action: Mouse scrolled (398, 315) with delta (0, 0)
Screenshot: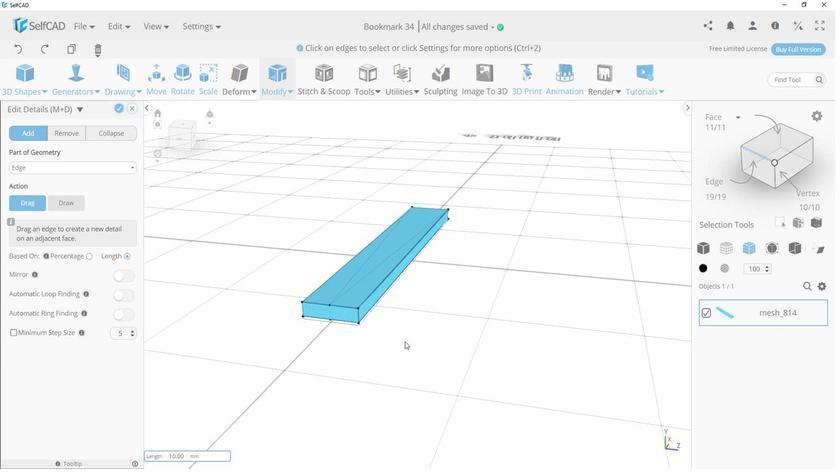 
Action: Mouse scrolled (398, 315) with delta (0, 0)
Screenshot: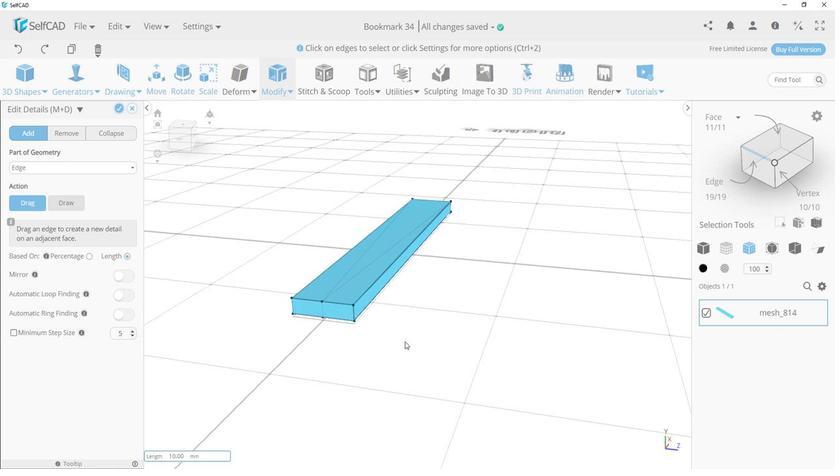 
Action: Mouse scrolled (398, 315) with delta (0, 0)
Screenshot: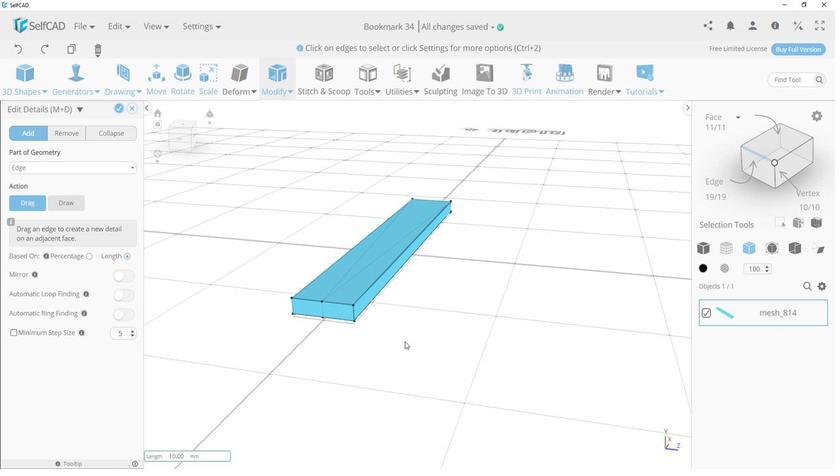 
Action: Mouse scrolled (398, 315) with delta (0, 0)
Screenshot: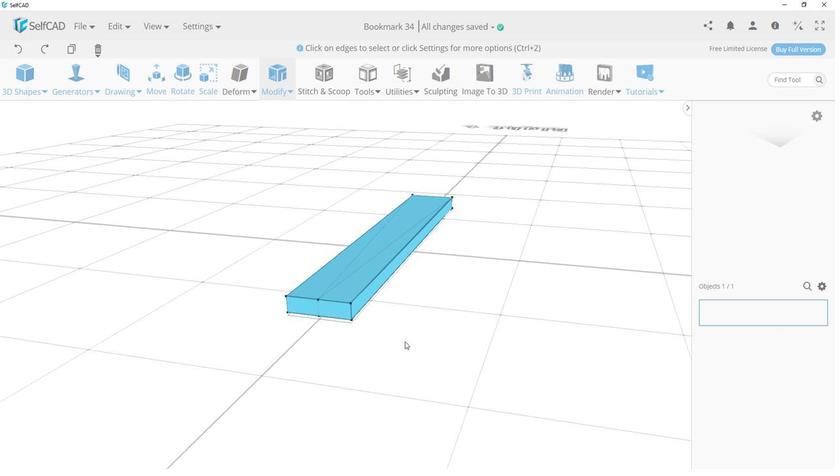 
Action: Mouse moved to (298, 287)
Screenshot: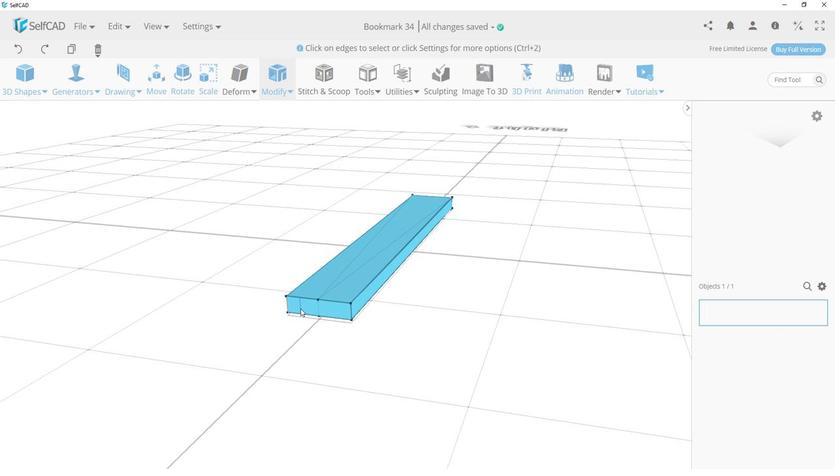 
Action: Mouse pressed left at (298, 287)
Screenshot: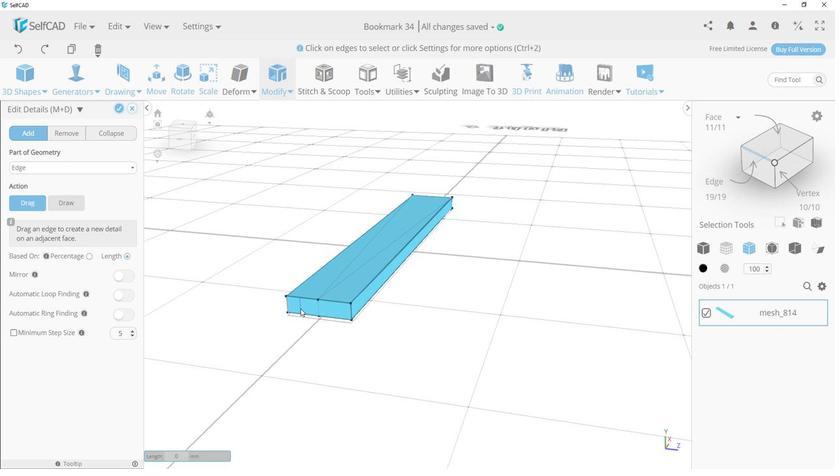 
Action: Mouse moved to (332, 291)
Screenshot: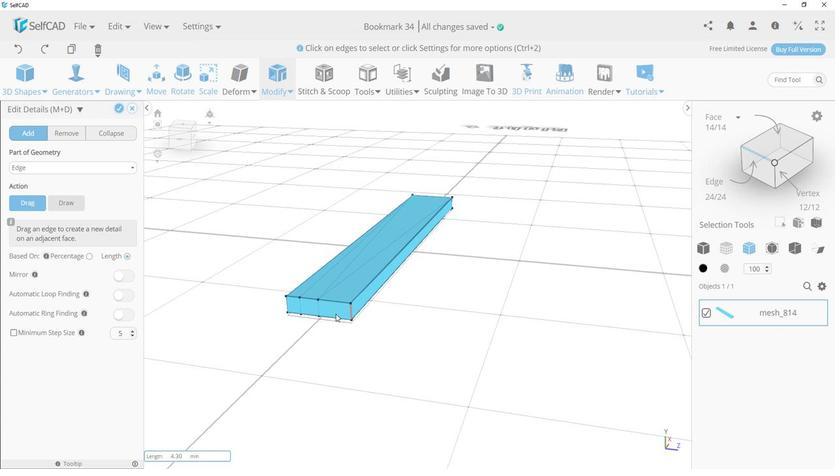 
Action: Mouse pressed left at (332, 291)
Screenshot: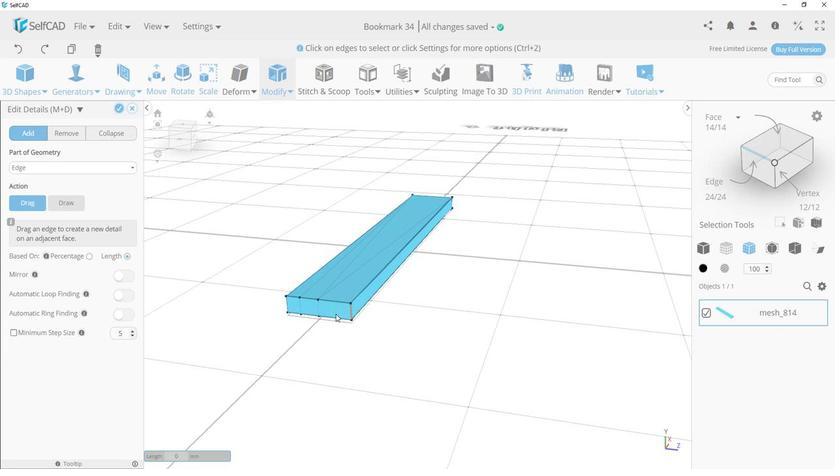 
Action: Mouse moved to (123, 116)
Screenshot: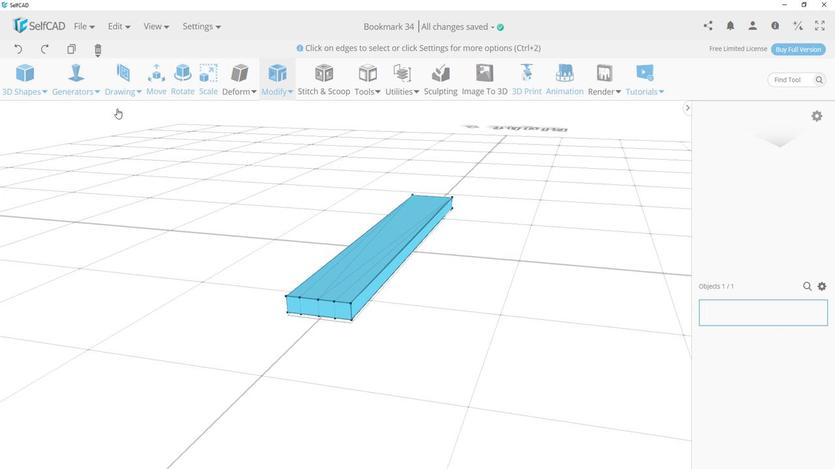 
Action: Mouse pressed left at (123, 116)
Screenshot: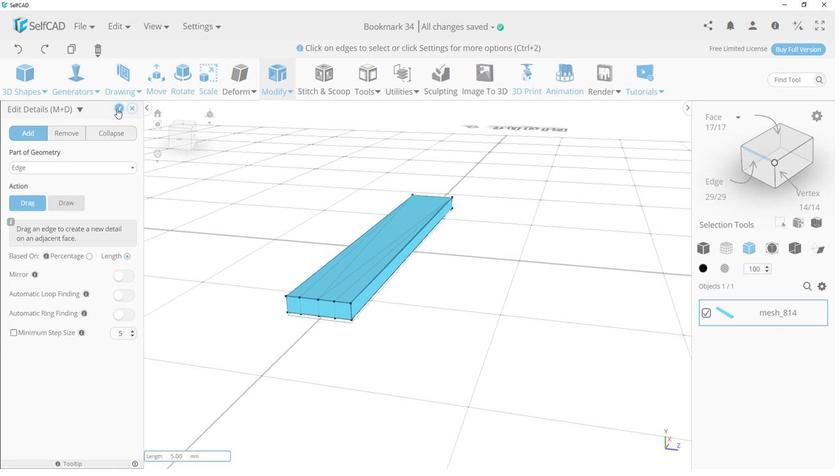 
Action: Mouse moved to (730, 240)
Screenshot: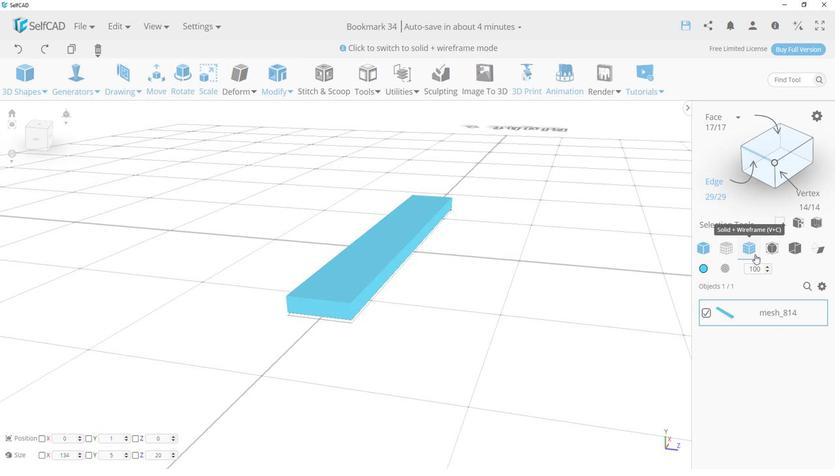 
Action: Mouse pressed left at (730, 240)
Screenshot: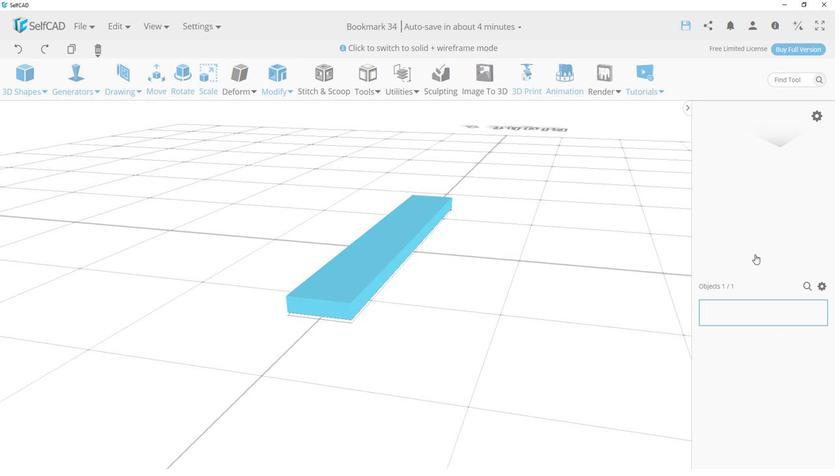 
Action: Mouse moved to (328, 288)
Screenshot: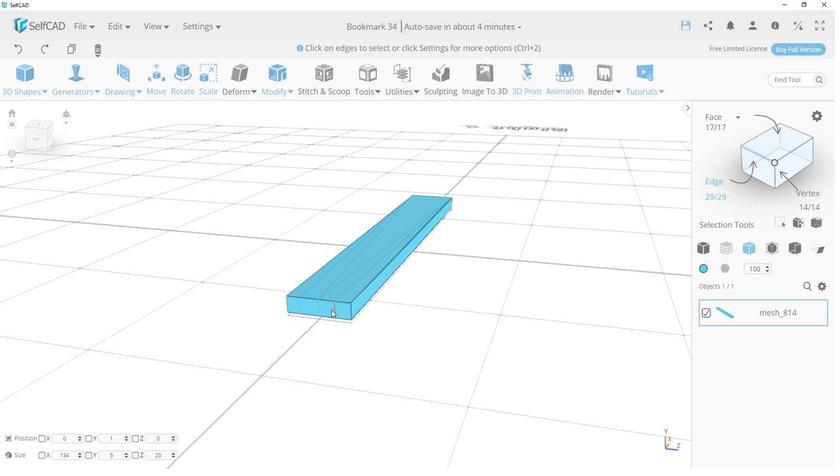 
Action: Mouse pressed left at (328, 288)
Screenshot: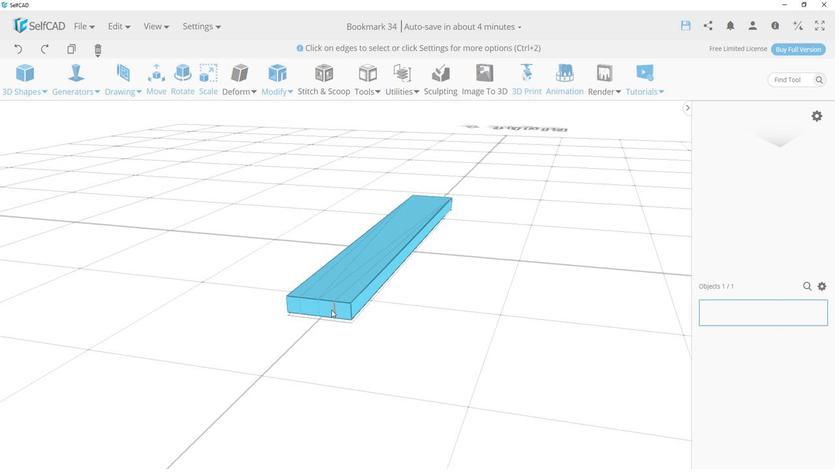
Action: Mouse moved to (317, 287)
Screenshot: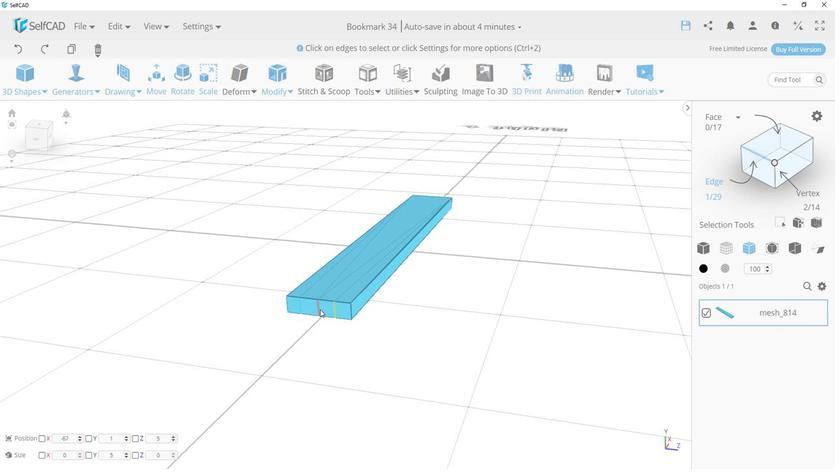 
Action: Mouse pressed left at (317, 287)
Screenshot: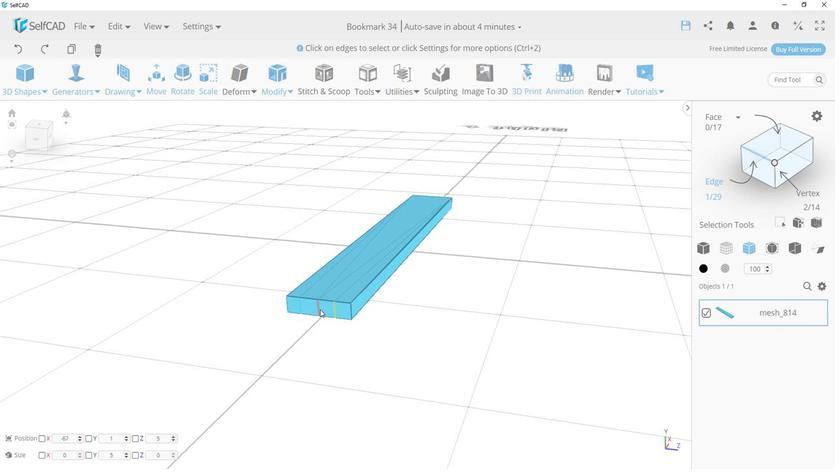 
Action: Mouse moved to (297, 288)
Screenshot: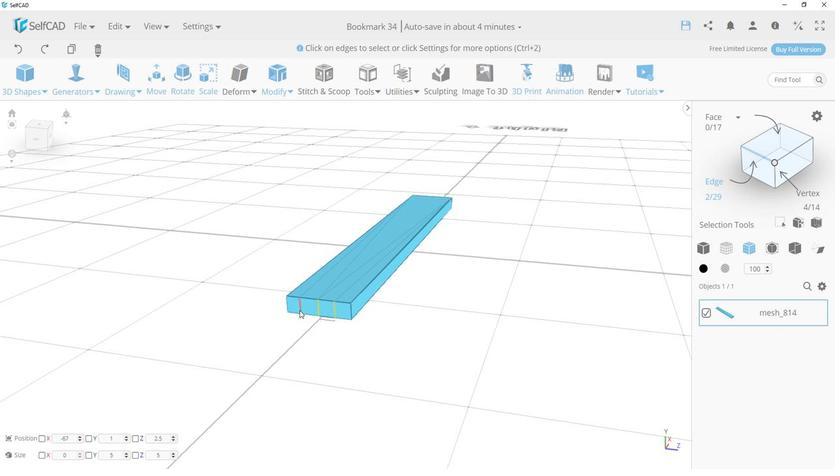 
Action: Mouse pressed left at (297, 288)
Screenshot: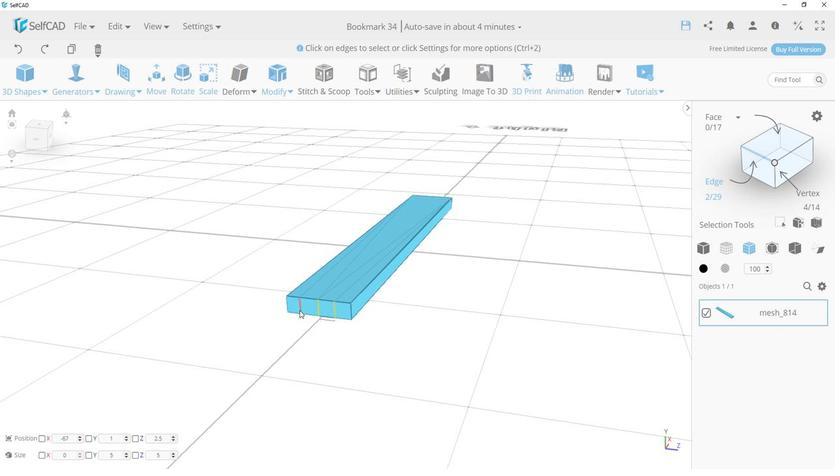 
Action: Mouse moved to (161, 106)
Screenshot: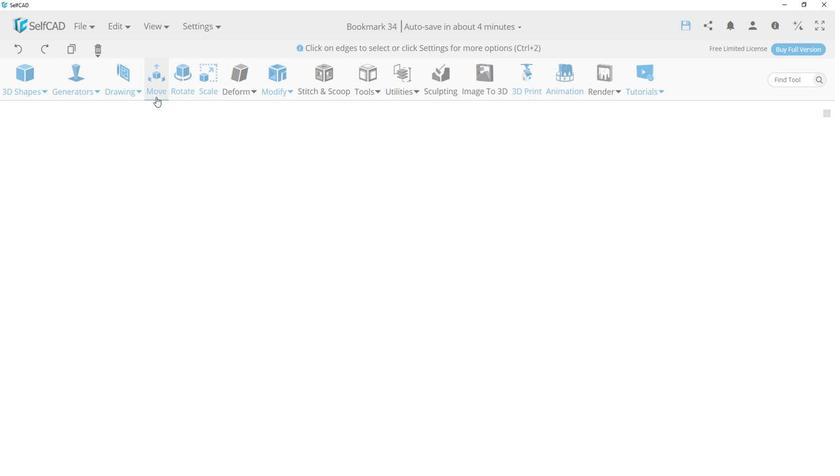
Action: Mouse pressed left at (161, 106)
Screenshot: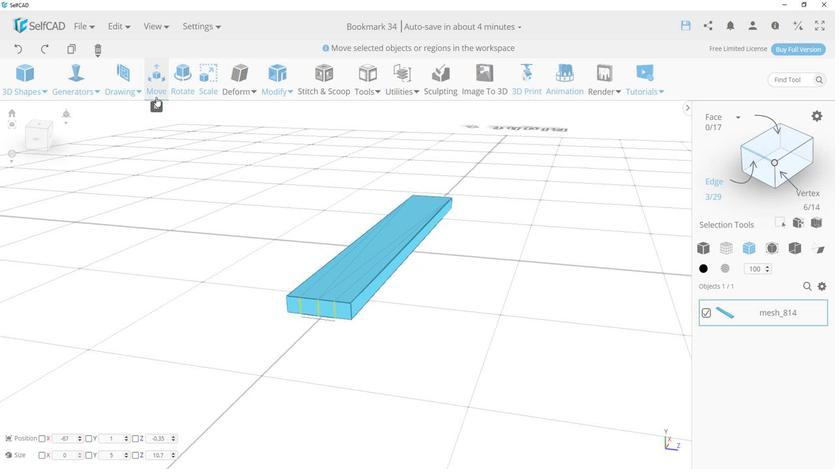 
Action: Mouse moved to (300, 304)
Screenshot: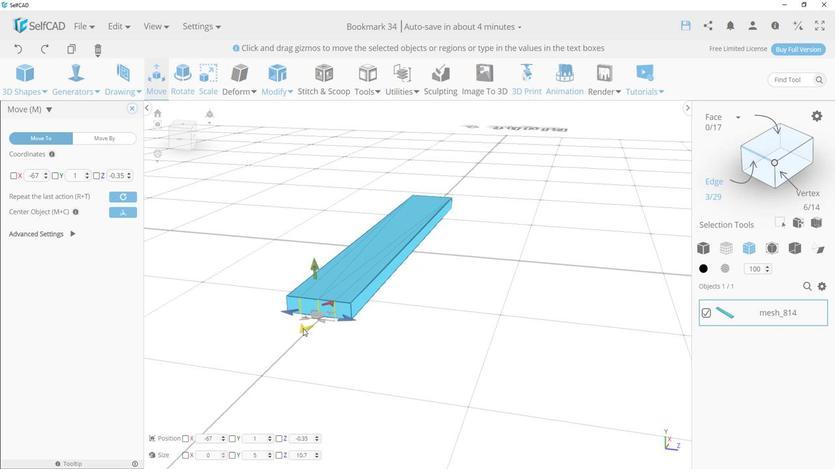 
Action: Mouse pressed left at (300, 304)
Screenshot: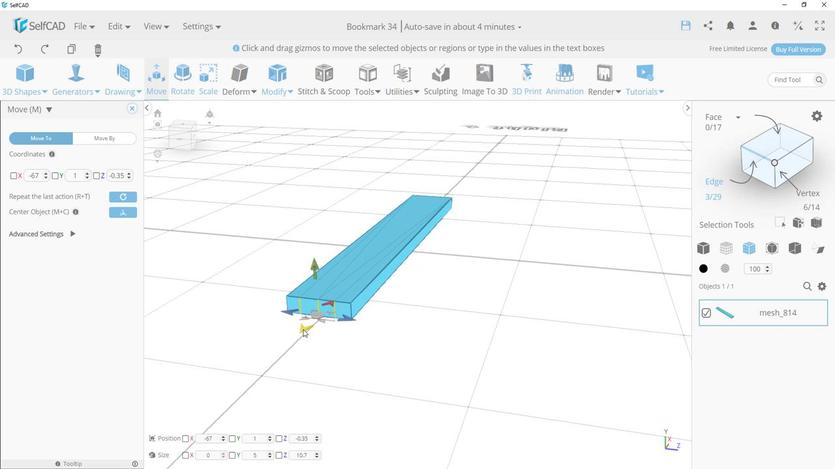 
Action: Mouse moved to (324, 296)
Screenshot: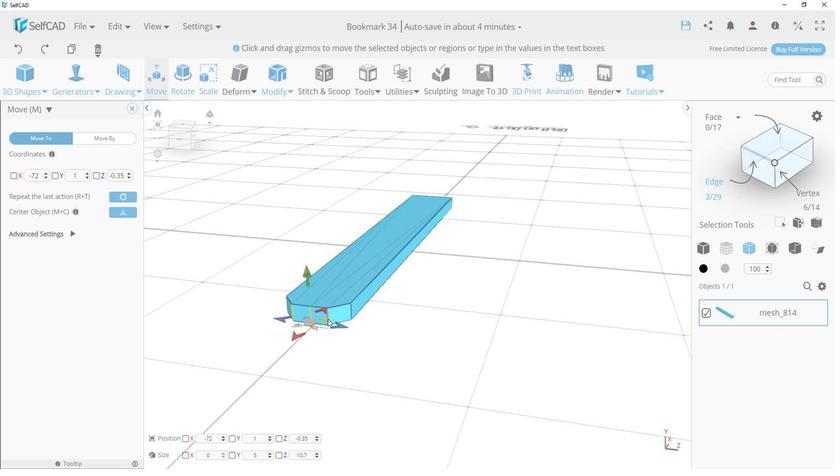 
Action: Mouse pressed left at (324, 296)
Screenshot: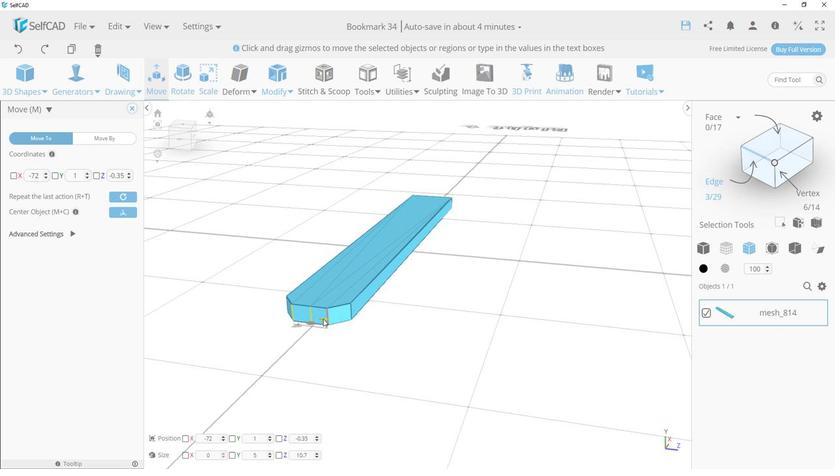 
Action: Mouse moved to (291, 290)
Screenshot: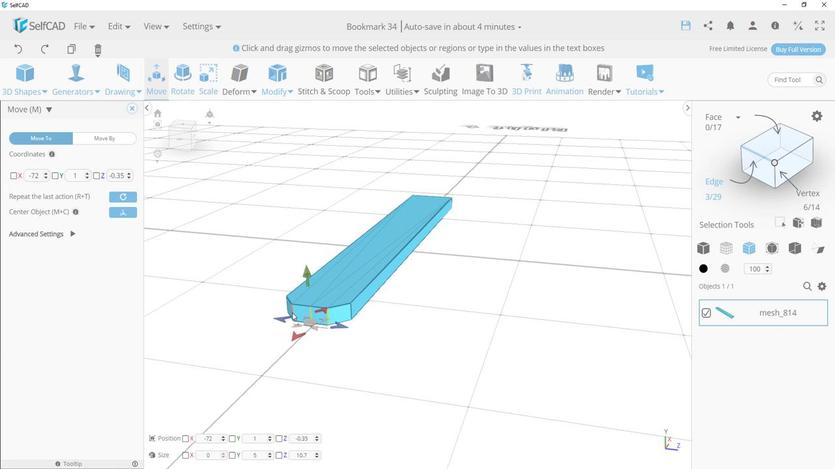 
Action: Mouse pressed left at (291, 290)
Screenshot: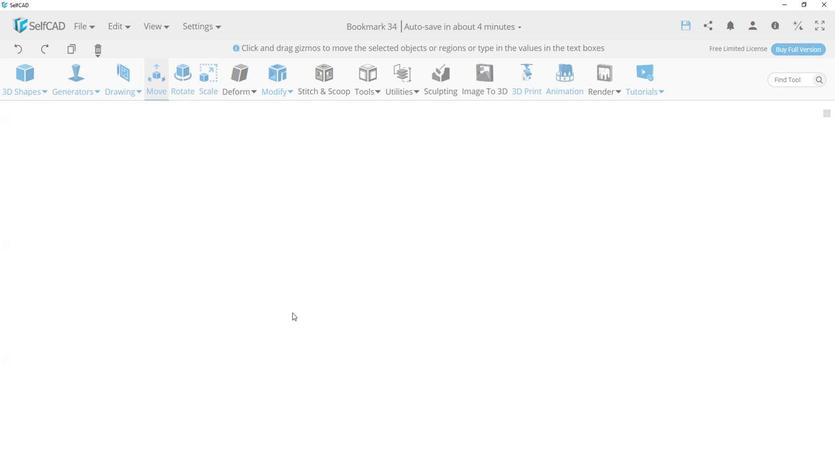 
Action: Mouse moved to (322, 291)
Screenshot: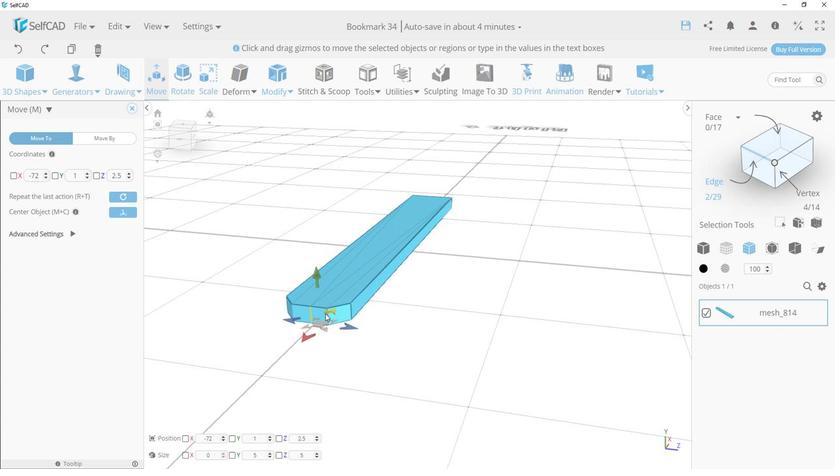 
Action: Mouse pressed left at (322, 291)
Screenshot: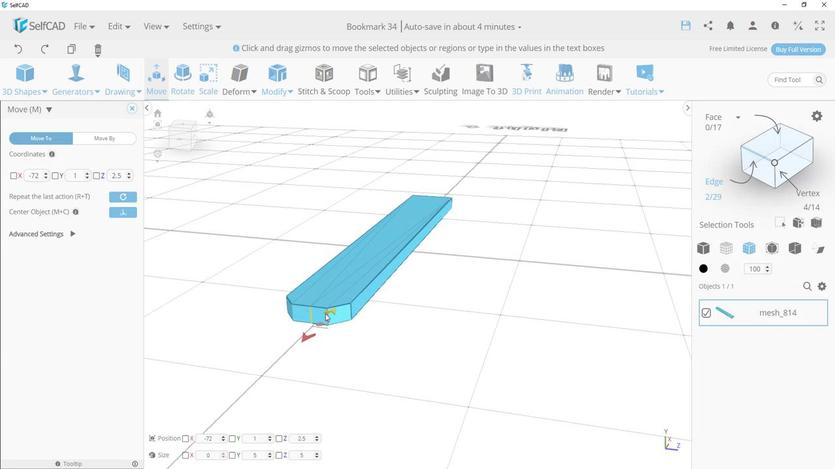 
Action: Mouse moved to (322, 292)
Screenshot: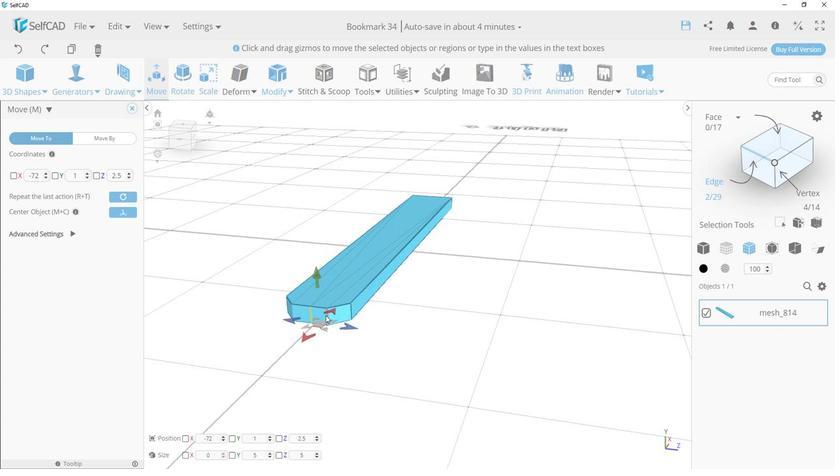 
Action: Mouse pressed left at (322, 292)
Screenshot: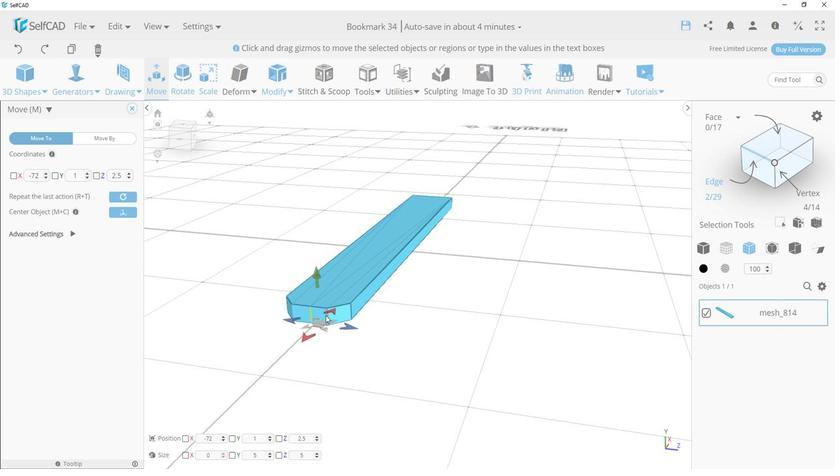 
Action: Mouse moved to (295, 309)
Screenshot: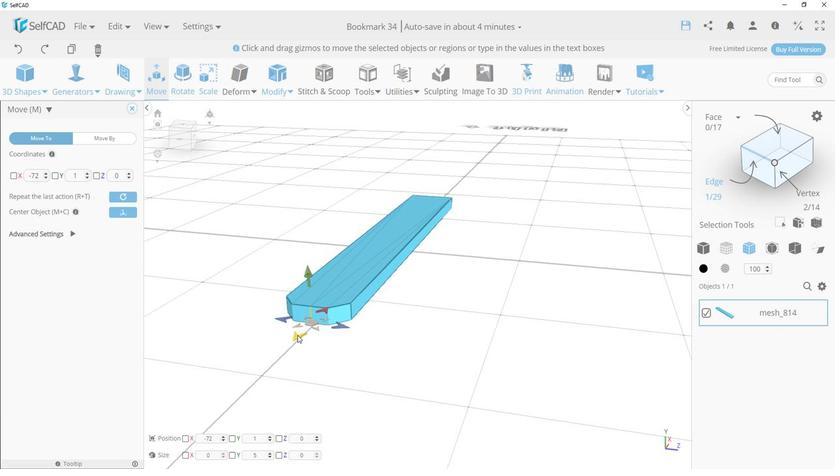 
Action: Mouse pressed left at (295, 309)
Screenshot: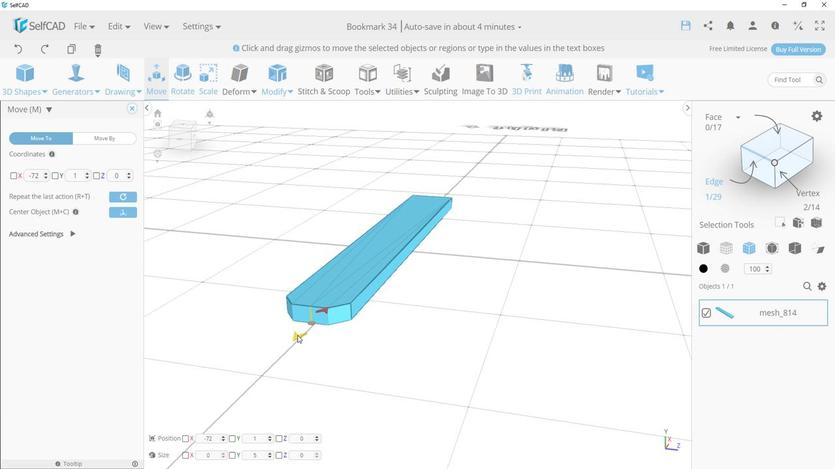 
Action: Mouse moved to (341, 309)
Screenshot: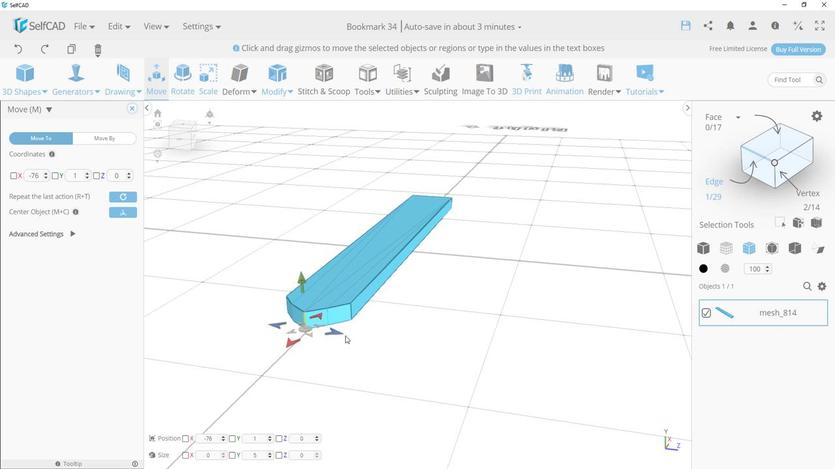 
Action: Mouse pressed left at (341, 309)
Screenshot: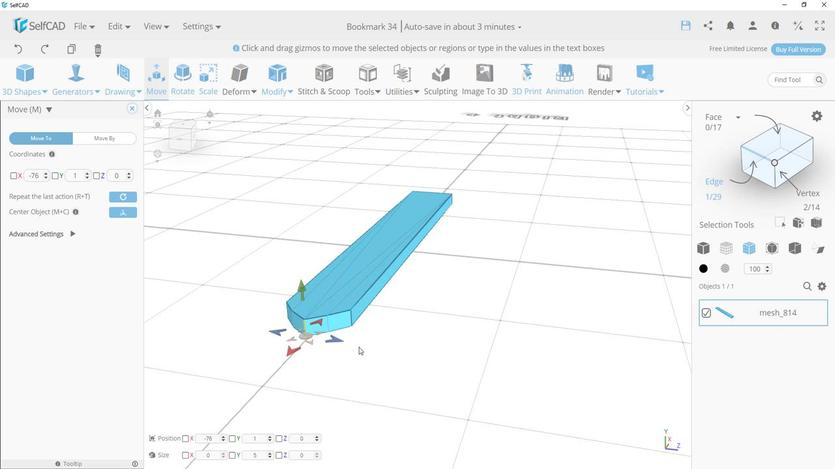 
Action: Mouse moved to (448, 298)
Screenshot: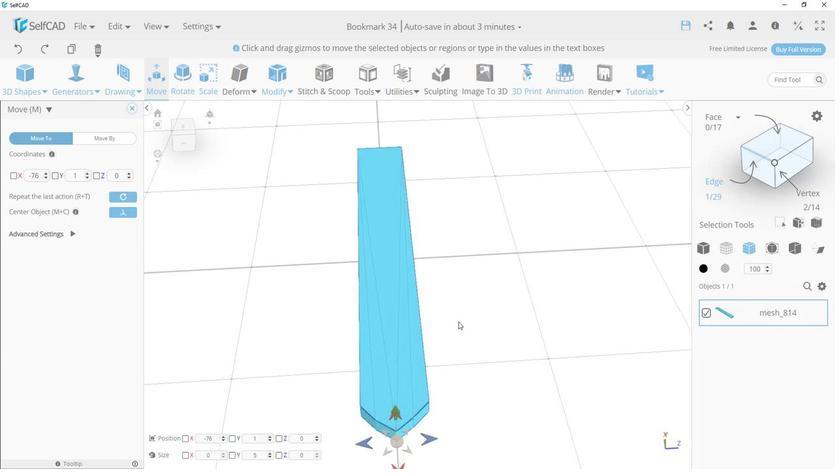 
Action: Mouse scrolled (448, 298) with delta (0, 0)
Screenshot: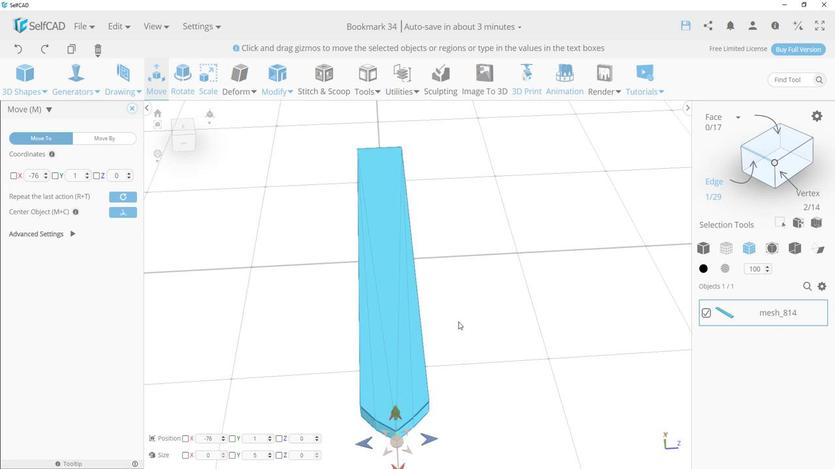 
Action: Mouse scrolled (448, 297) with delta (0, 0)
Screenshot: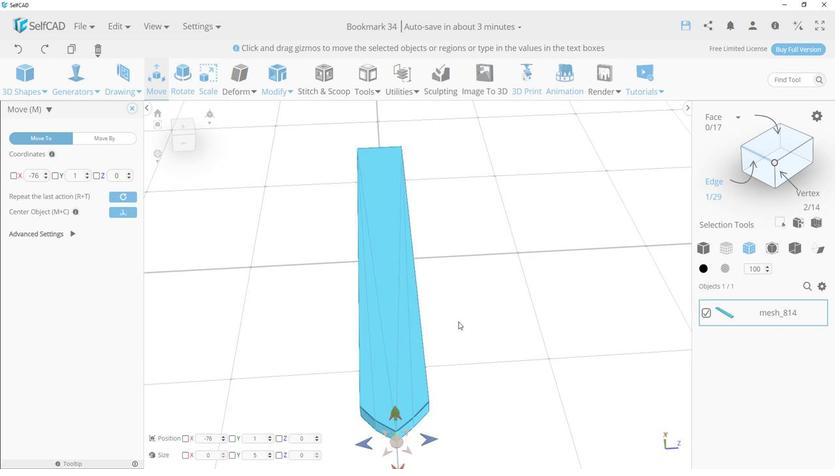 
Action: Mouse scrolled (448, 297) with delta (0, 0)
Screenshot: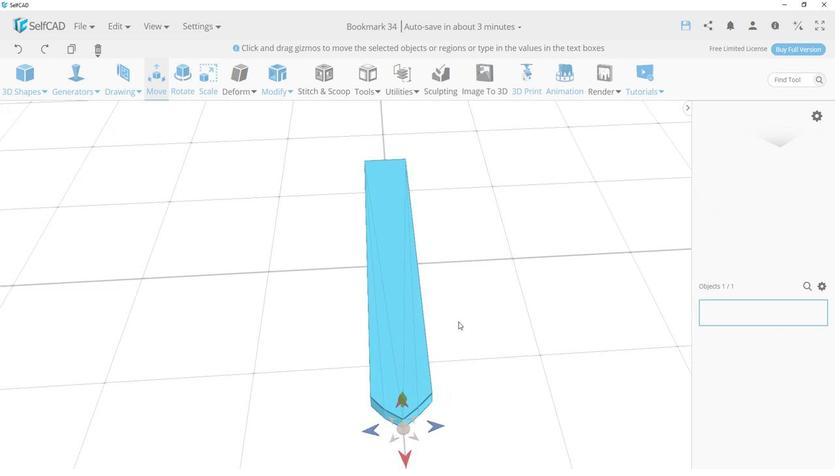 
Action: Mouse scrolled (448, 297) with delta (0, 0)
Screenshot: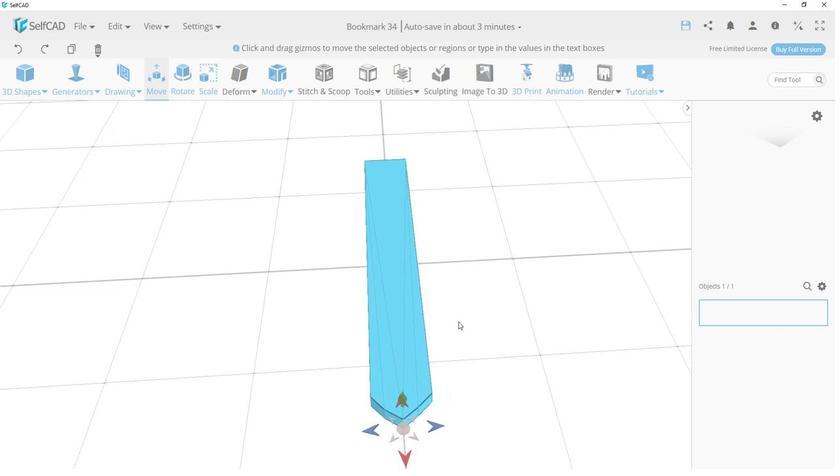 
Action: Mouse scrolled (448, 297) with delta (0, 0)
Screenshot: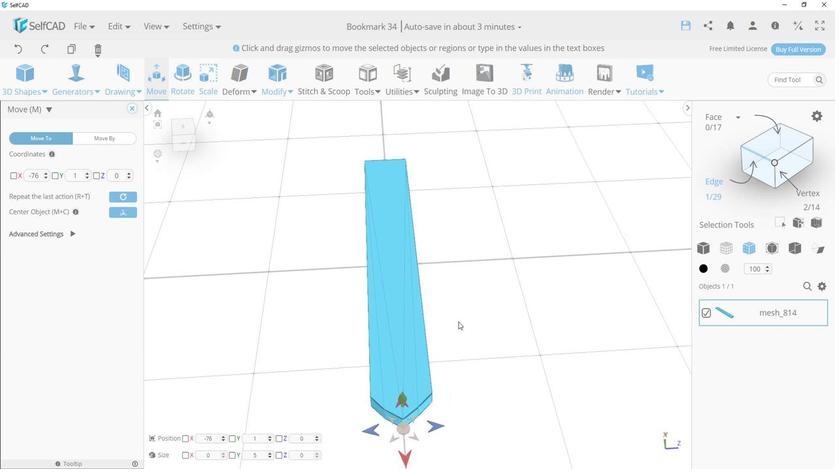 
Action: Mouse scrolled (448, 297) with delta (0, 0)
Screenshot: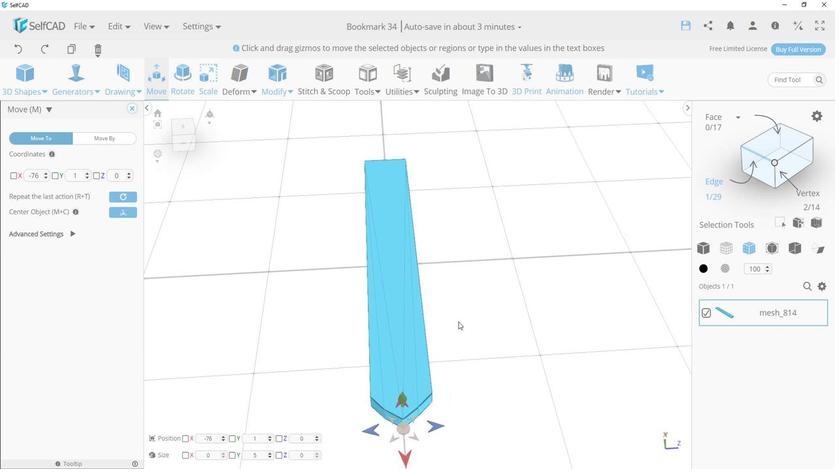 
Action: Mouse moved to (448, 307)
Screenshot: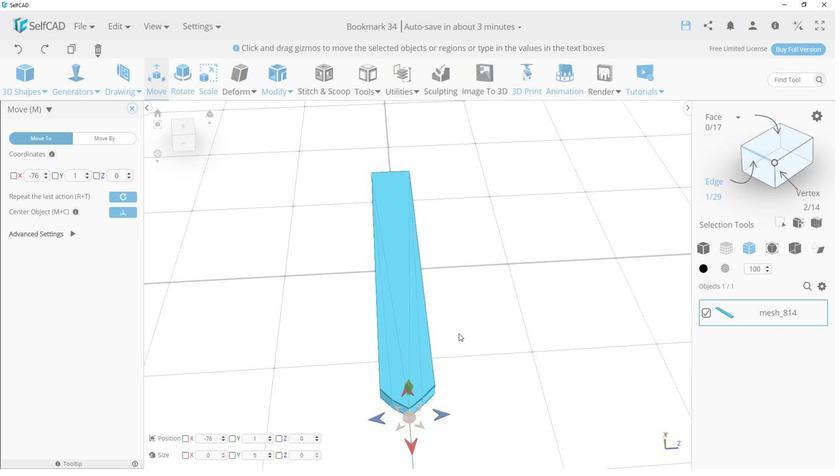 
Action: Mouse pressed left at (448, 307)
Screenshot: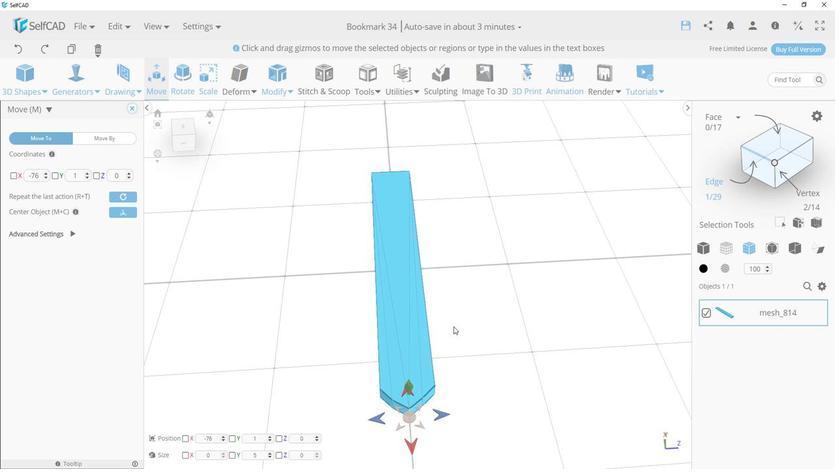 
Action: Mouse moved to (340, 324)
Screenshot: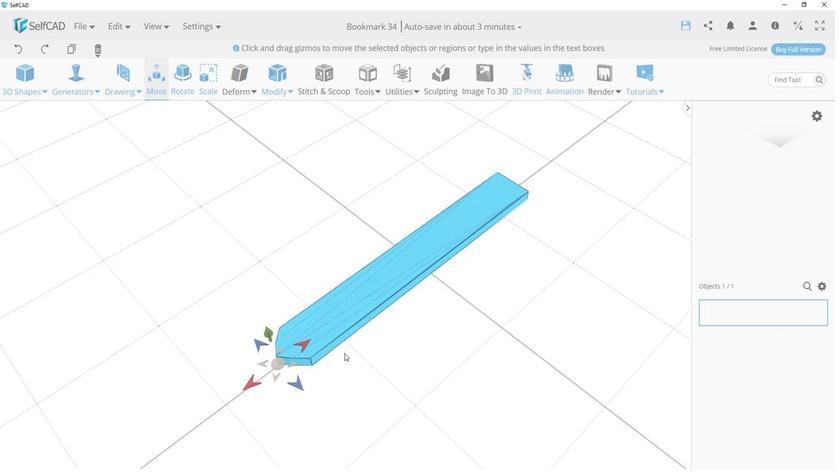 
Action: Mouse pressed left at (340, 324)
Screenshot: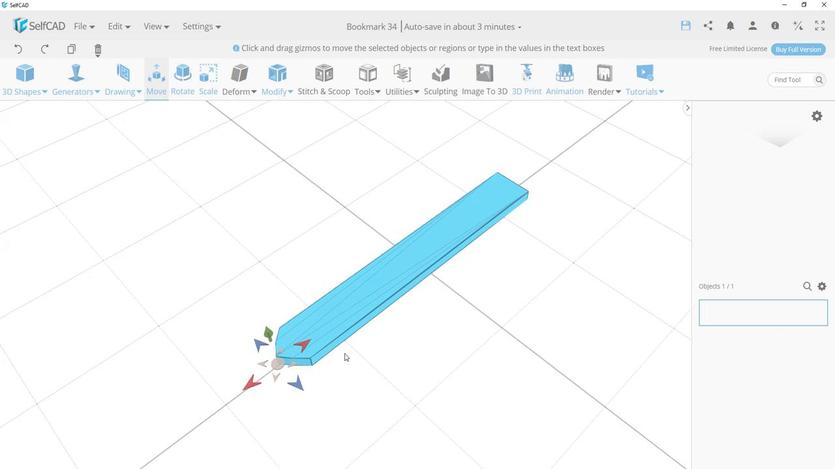 
Action: Mouse moved to (400, 317)
Screenshot: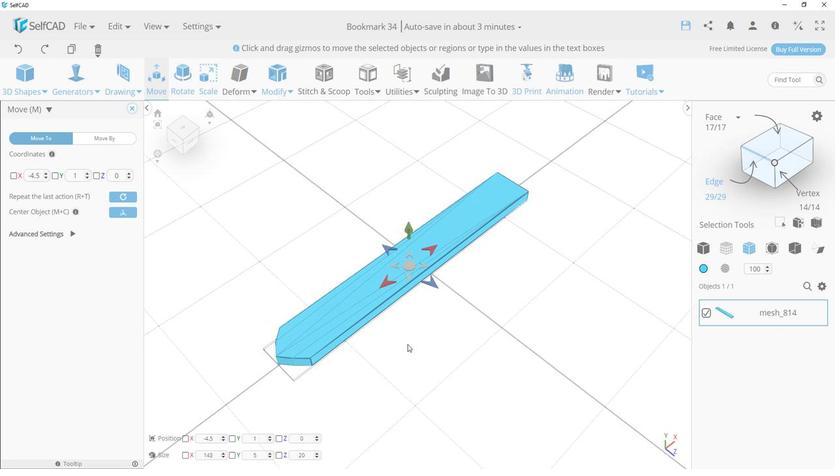 
Action: Mouse pressed left at (400, 317)
Screenshot: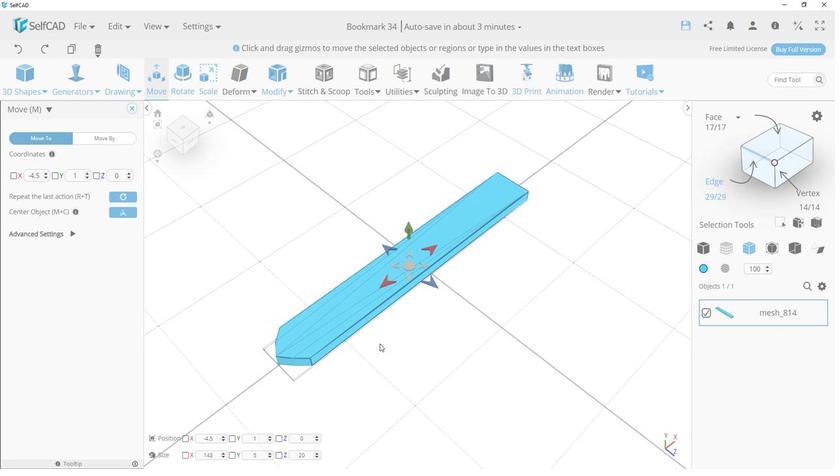 
Action: Mouse moved to (461, 316)
Screenshot: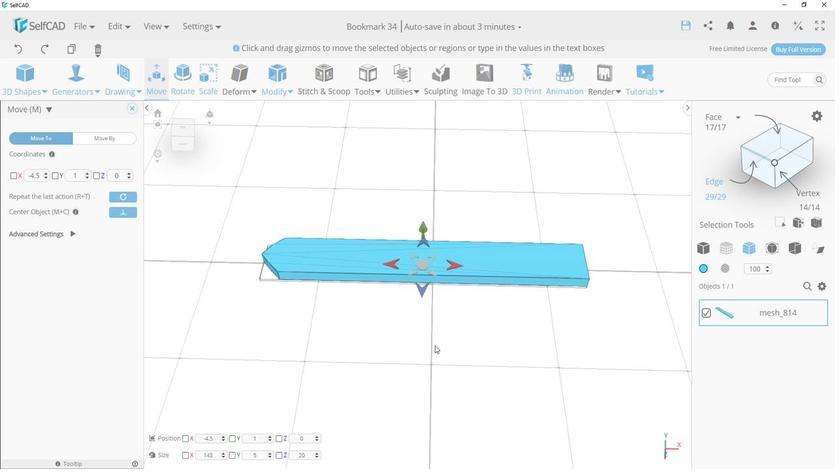
Action: Mouse pressed left at (461, 316)
Screenshot: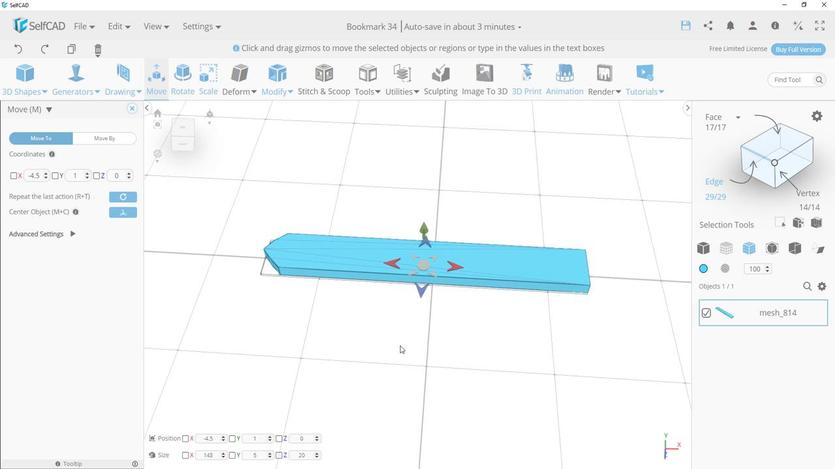 
Action: Mouse moved to (741, 145)
Screenshot: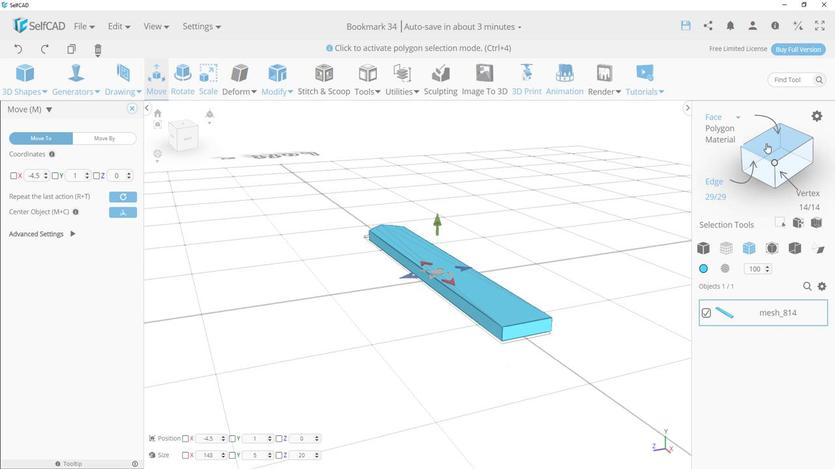 
Action: Mouse pressed left at (741, 145)
Screenshot: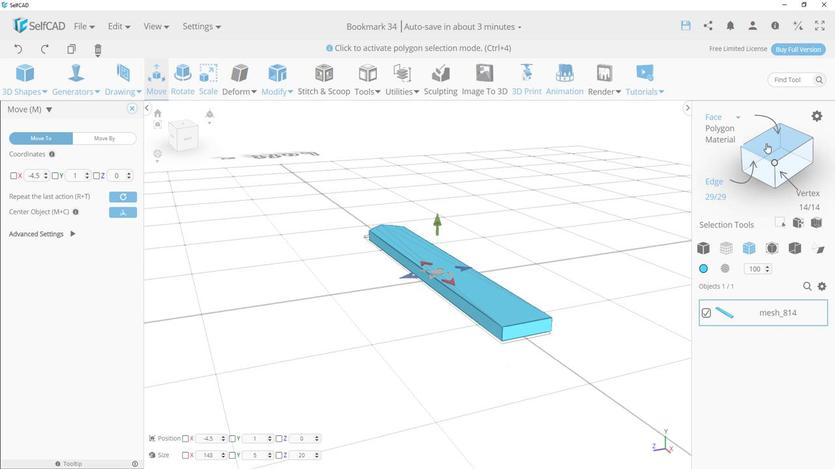 
Action: Mouse moved to (508, 306)
Screenshot: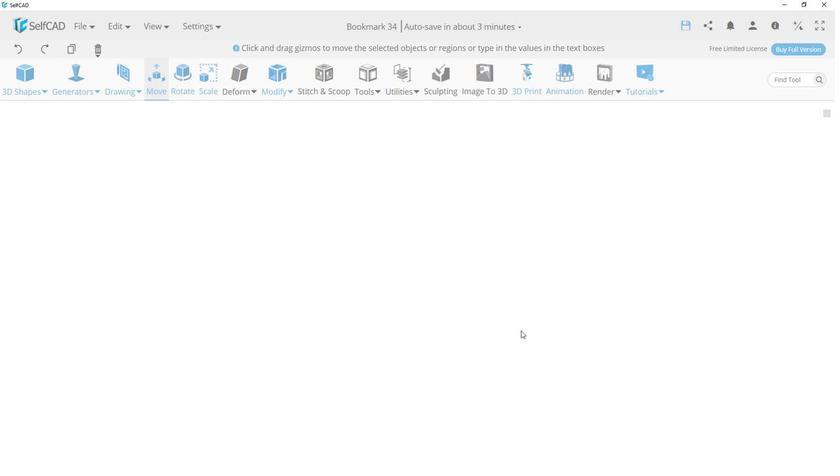 
Action: Mouse pressed left at (508, 306)
Screenshot: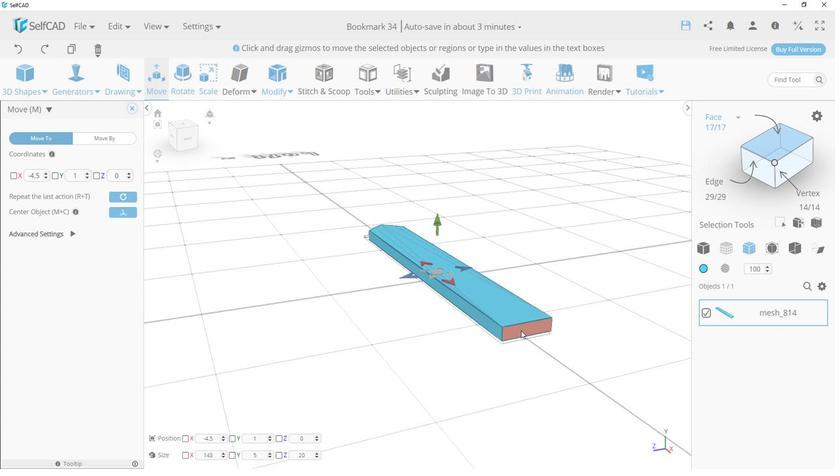 
Action: Mouse moved to (291, 119)
Screenshot: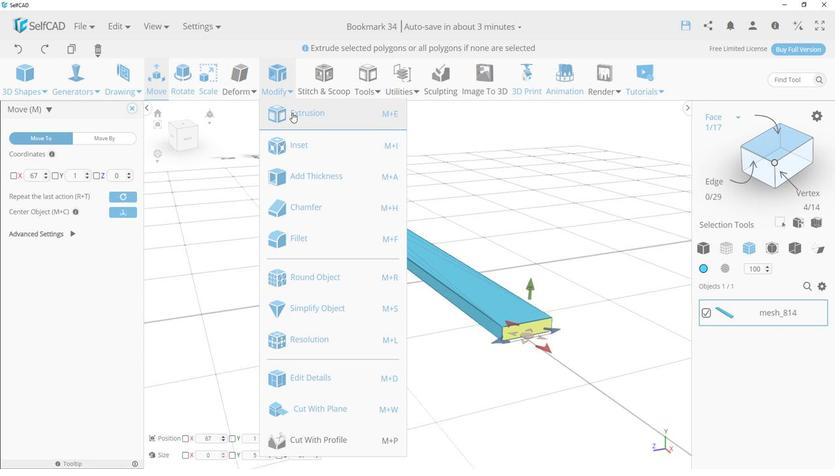 
Action: Mouse pressed left at (291, 119)
Screenshot: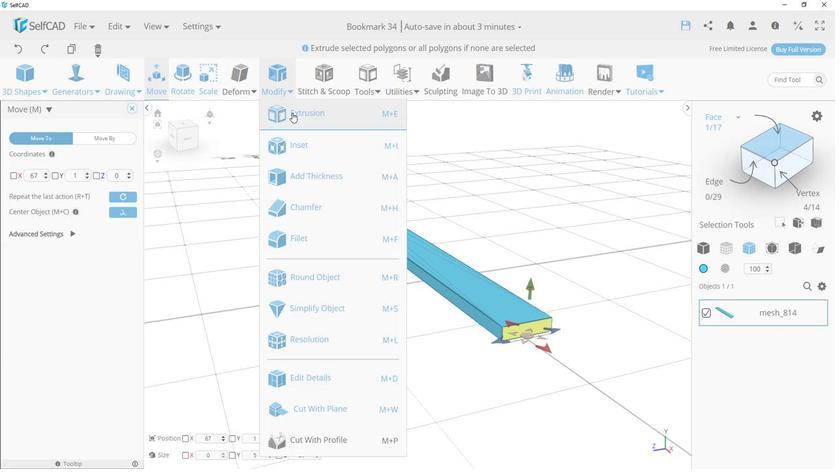 
Action: Mouse moved to (138, 140)
Screenshot: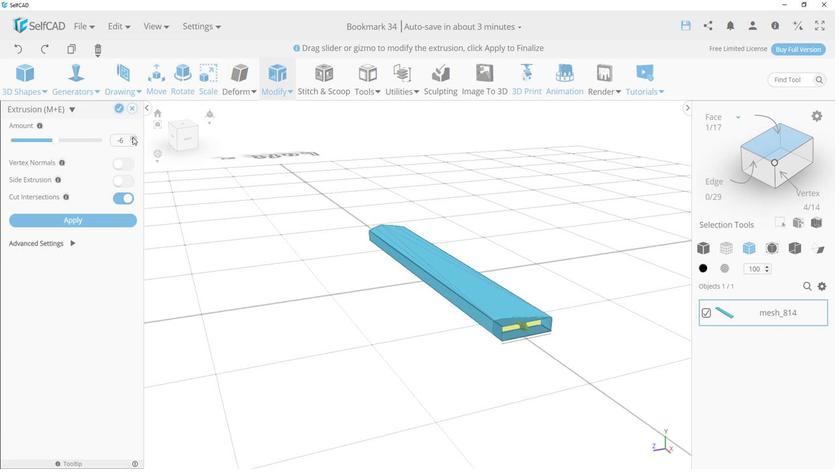 
Action: Mouse pressed left at (138, 140)
Screenshot: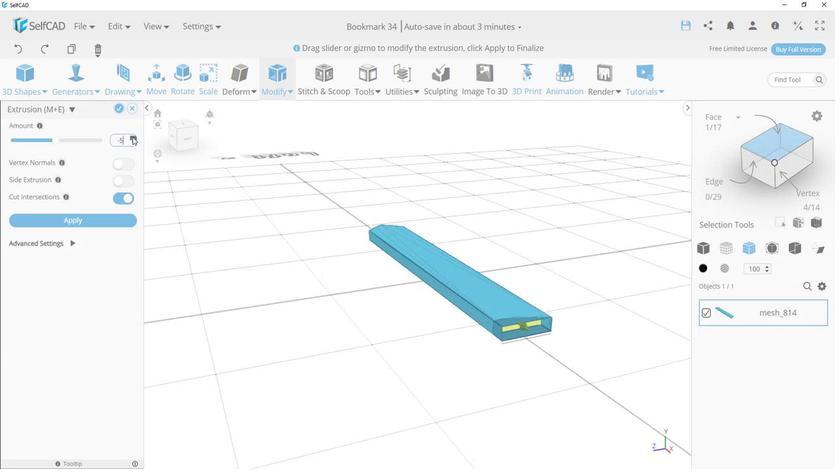 
Action: Mouse pressed left at (138, 140)
Screenshot: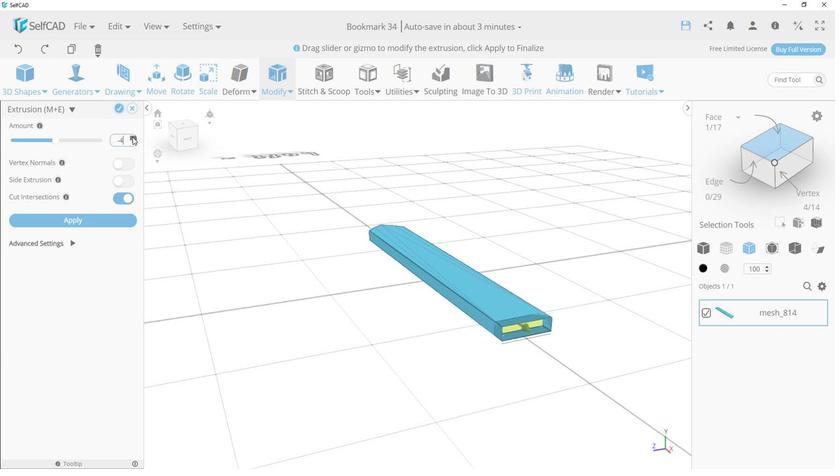 
Action: Mouse pressed left at (138, 140)
Screenshot: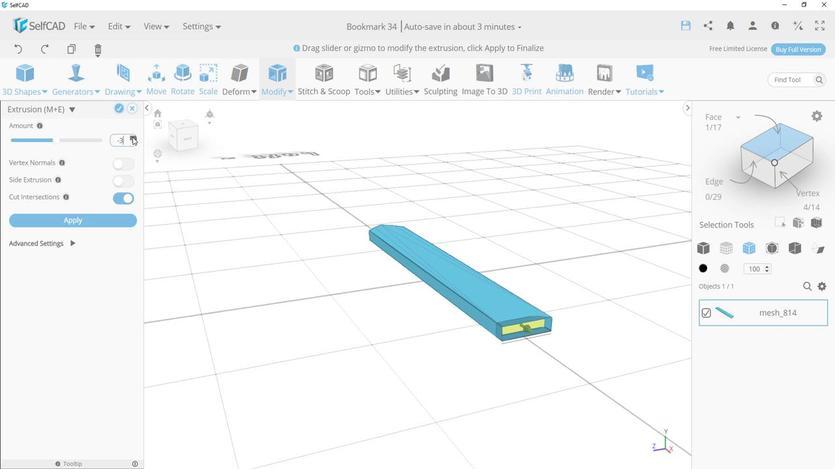 
Action: Mouse pressed left at (138, 140)
Screenshot: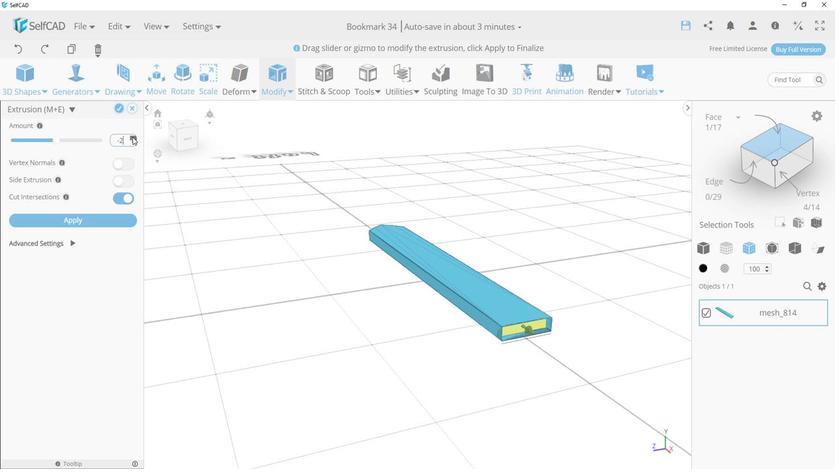 
Action: Mouse pressed left at (138, 140)
Screenshot: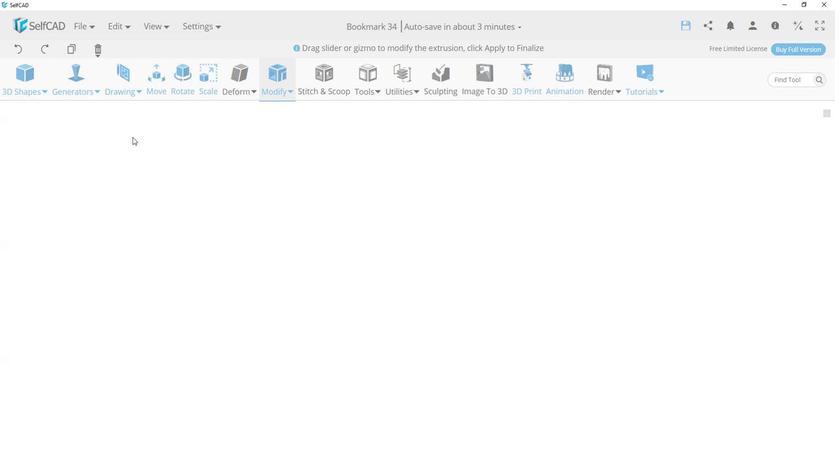 
Action: Mouse pressed left at (138, 140)
Screenshot: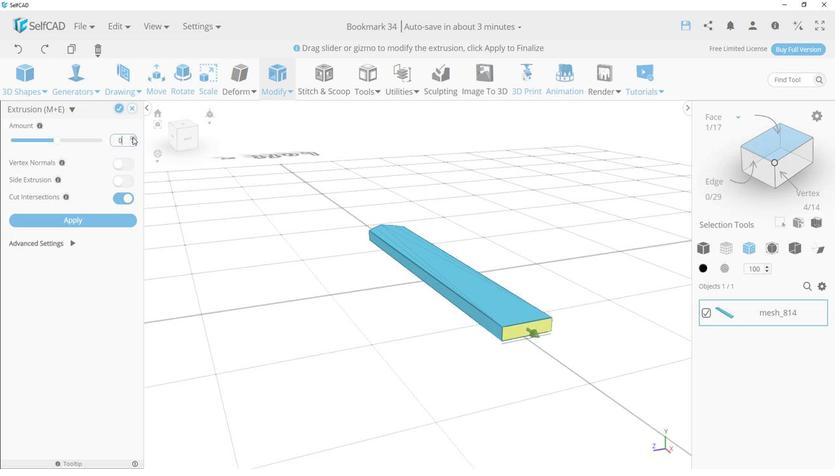 
Action: Mouse pressed left at (138, 140)
Screenshot: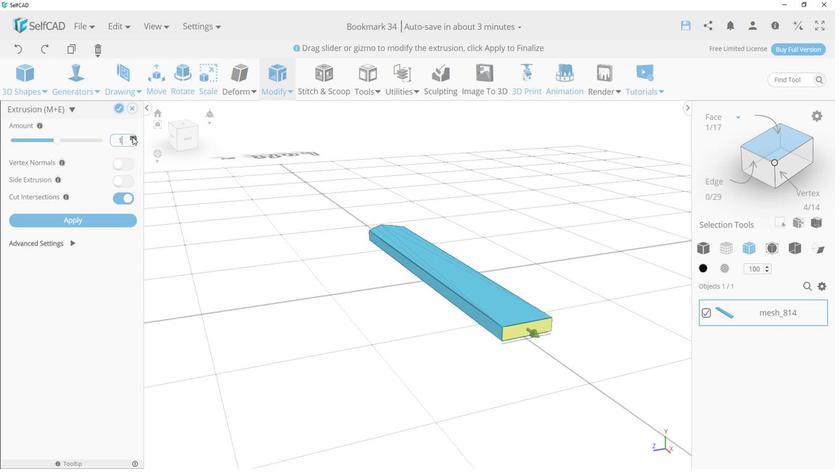 
Action: Mouse pressed left at (138, 140)
Screenshot: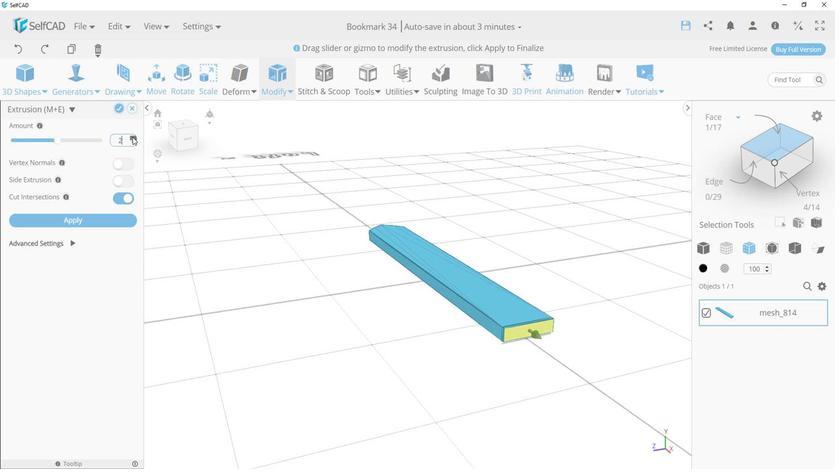 
Action: Mouse pressed left at (138, 140)
Screenshot: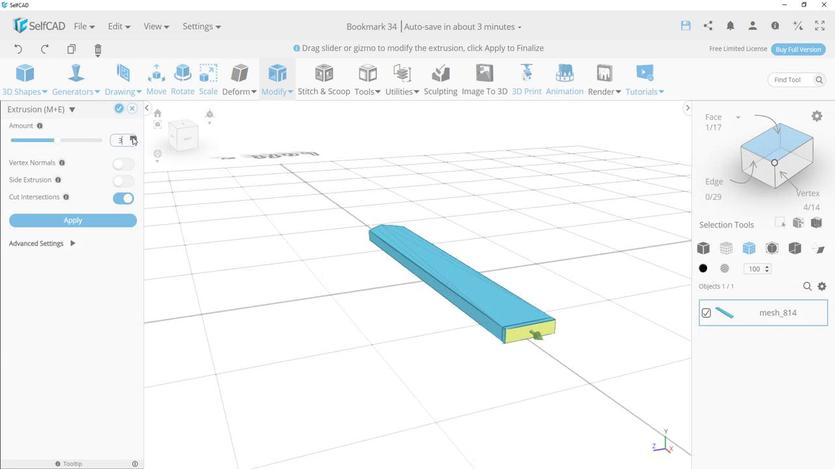 
Action: Mouse moved to (138, 144)
Screenshot: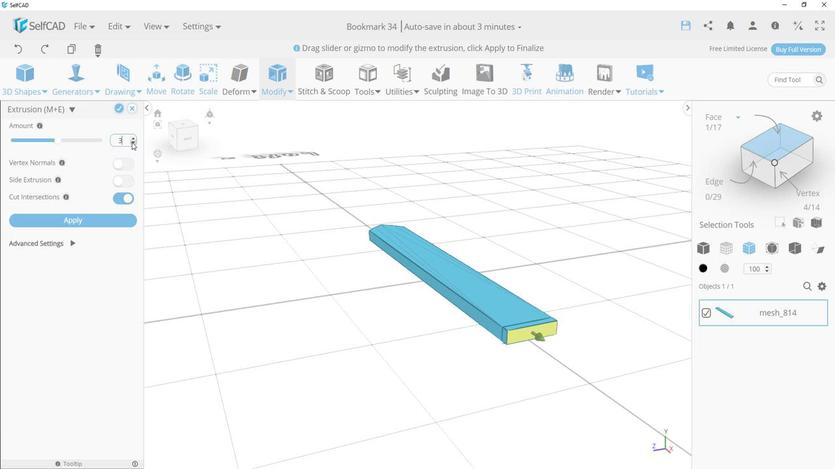 
Action: Mouse pressed left at (138, 144)
Screenshot: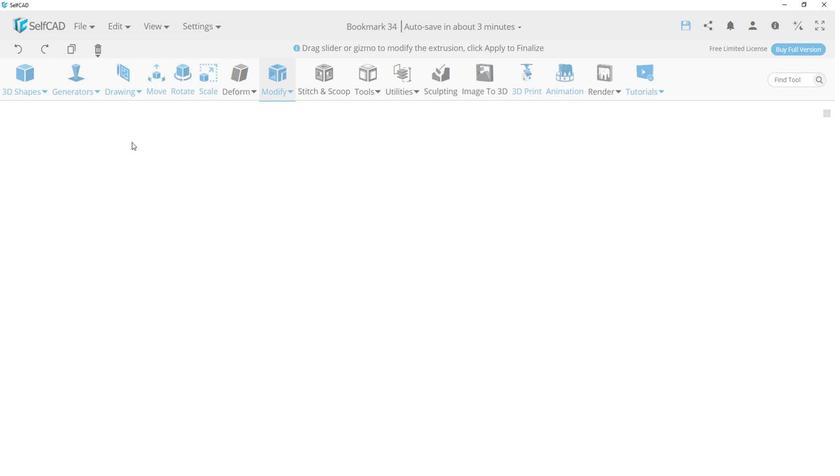 
Action: Mouse moved to (125, 116)
Screenshot: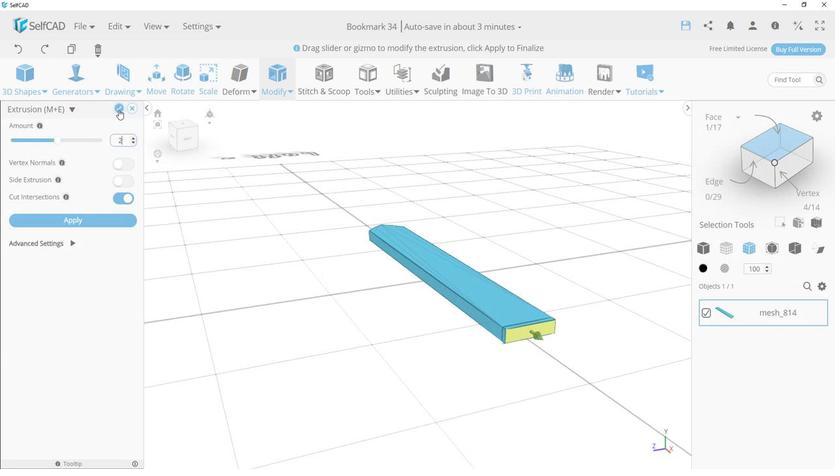
Action: Mouse pressed left at (125, 116)
Screenshot: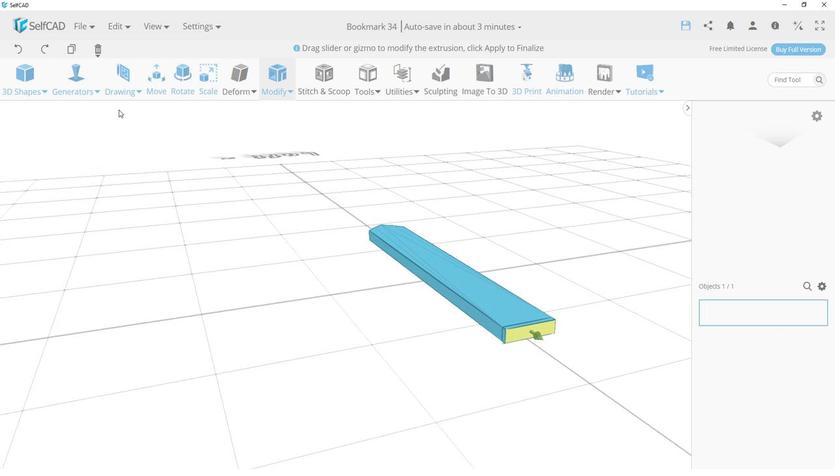 
Action: Mouse moved to (319, 255)
Screenshot: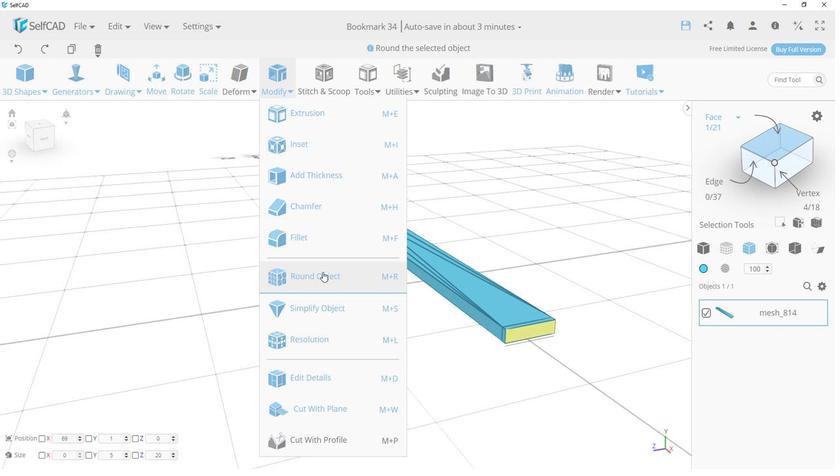 
Action: Mouse pressed left at (319, 255)
Screenshot: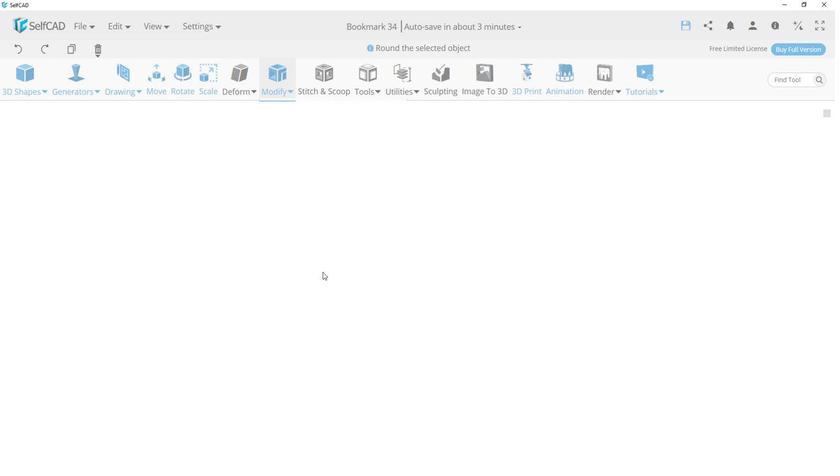 
Action: Mouse moved to (140, 140)
Screenshot: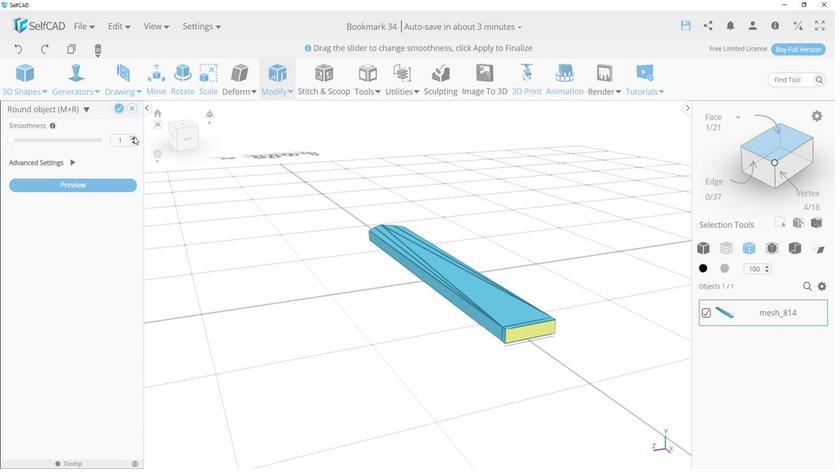
Action: Mouse pressed left at (140, 140)
Screenshot: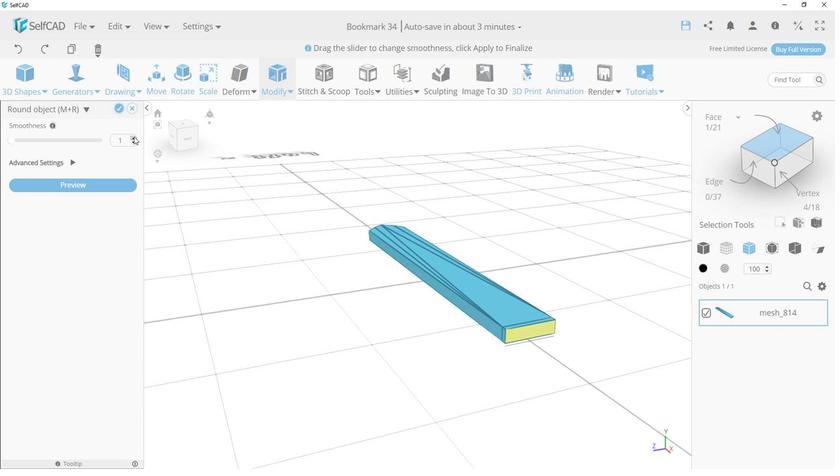 
Action: Mouse moved to (342, 294)
Screenshot: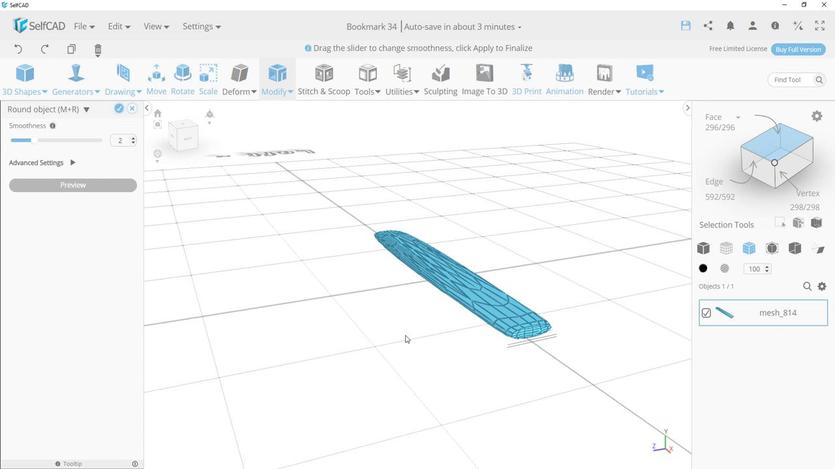 
Action: Mouse pressed left at (342, 294)
Screenshot: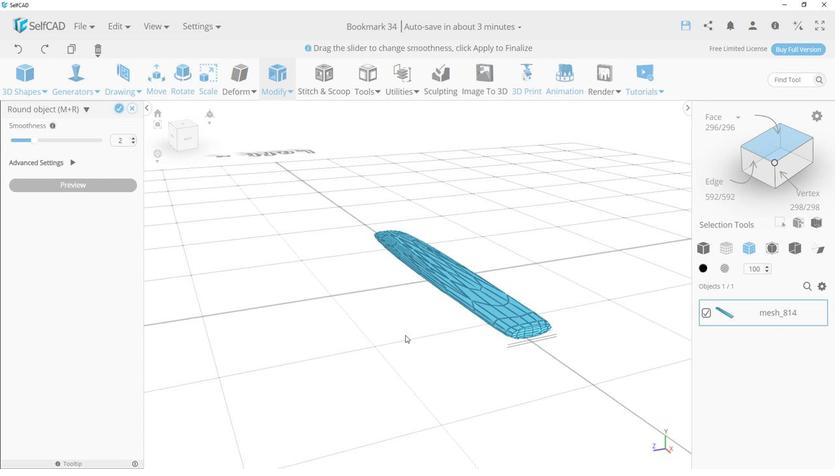 
Action: Mouse moved to (395, 304)
Screenshot: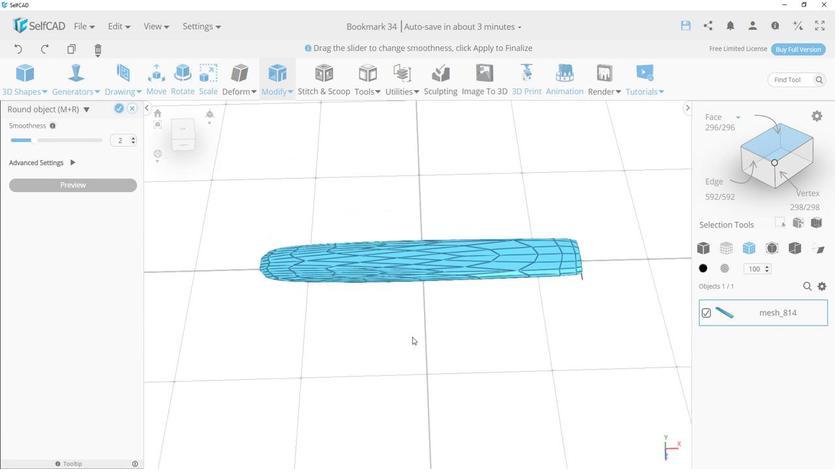 
Action: Mouse pressed left at (395, 304)
Screenshot: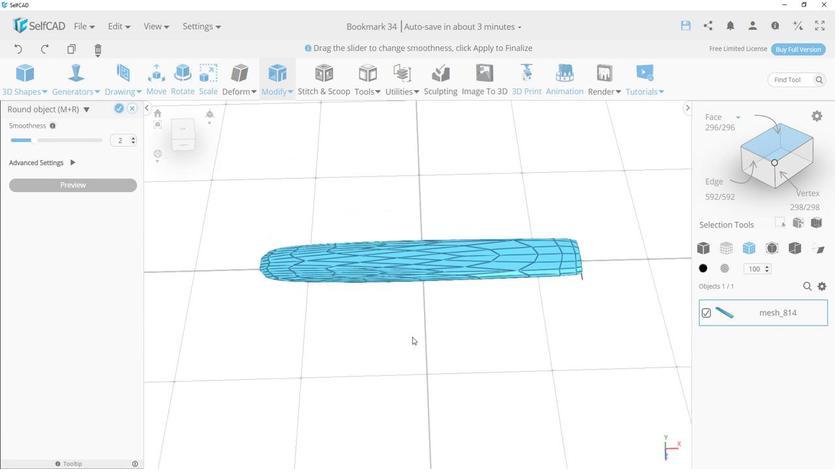 
Action: Mouse moved to (142, 142)
Screenshot: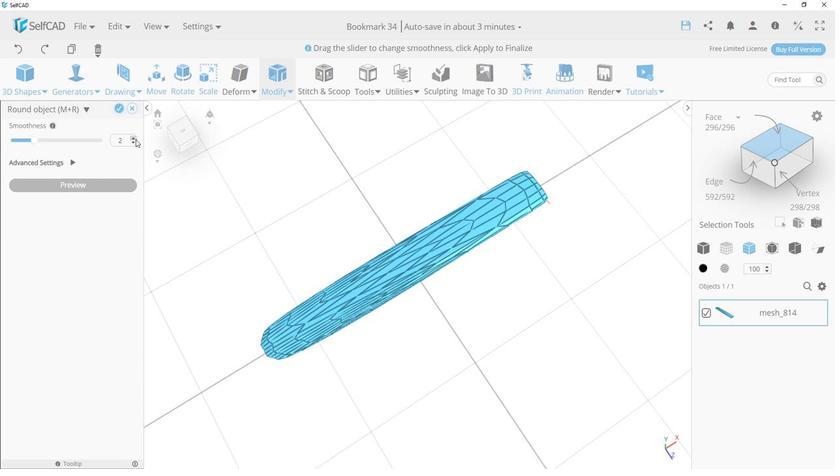 
Action: Mouse pressed left at (142, 142)
Screenshot: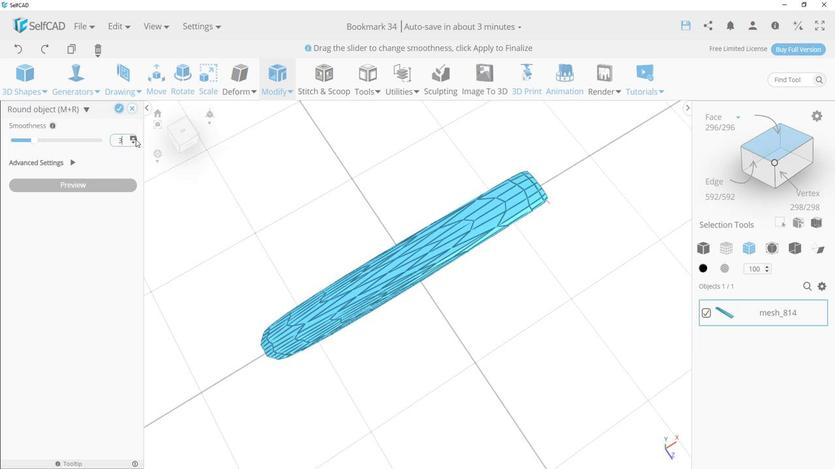 
Action: Mouse pressed left at (142, 142)
Screenshot: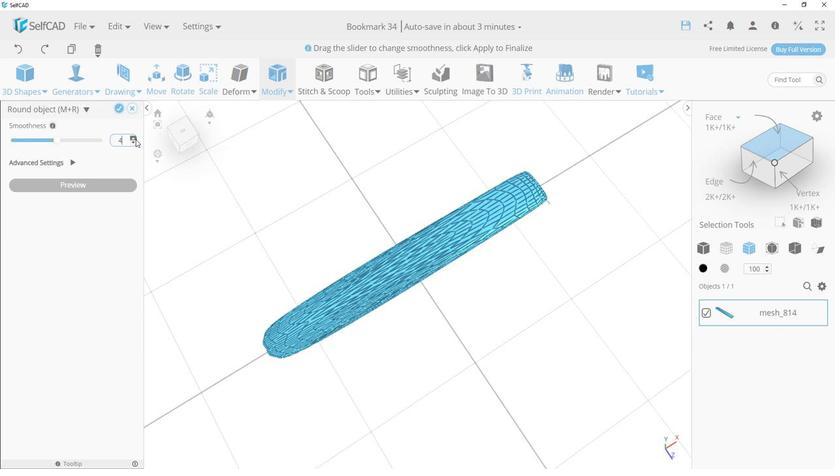 
Action: Mouse pressed left at (142, 142)
Screenshot: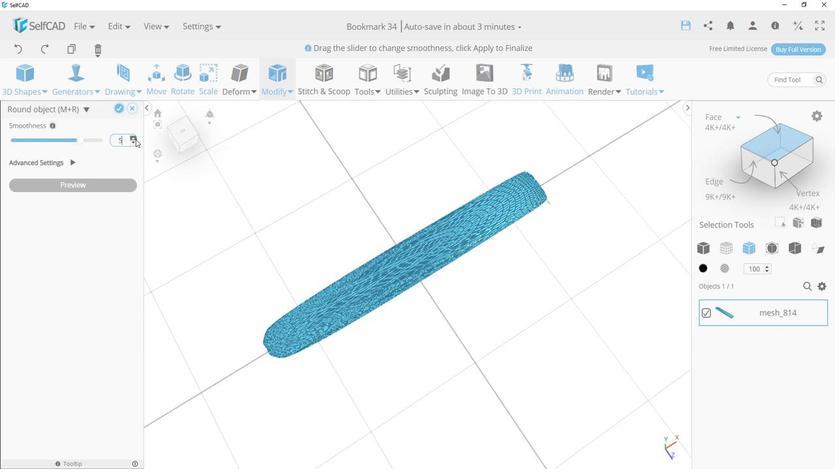 
Action: Mouse pressed left at (142, 142)
Screenshot: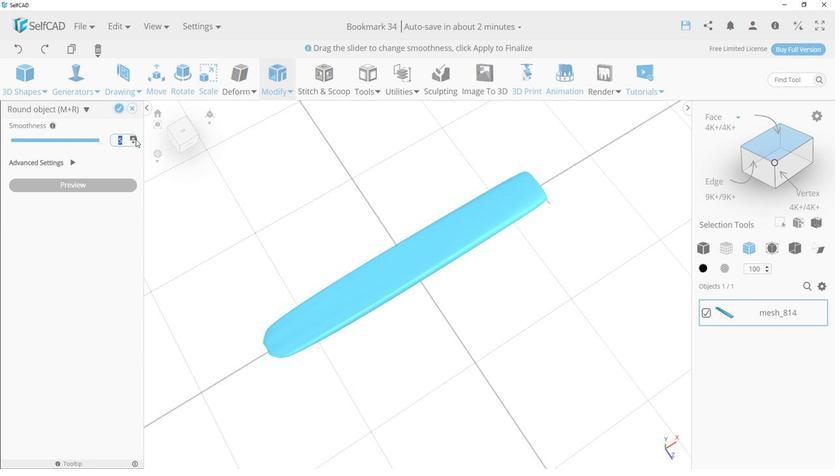 
Action: Mouse pressed left at (142, 142)
Screenshot: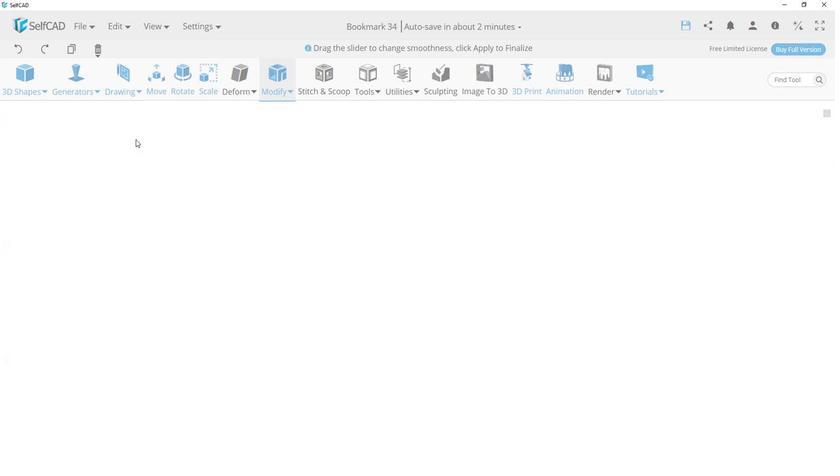 
Action: Mouse pressed left at (142, 142)
Screenshot: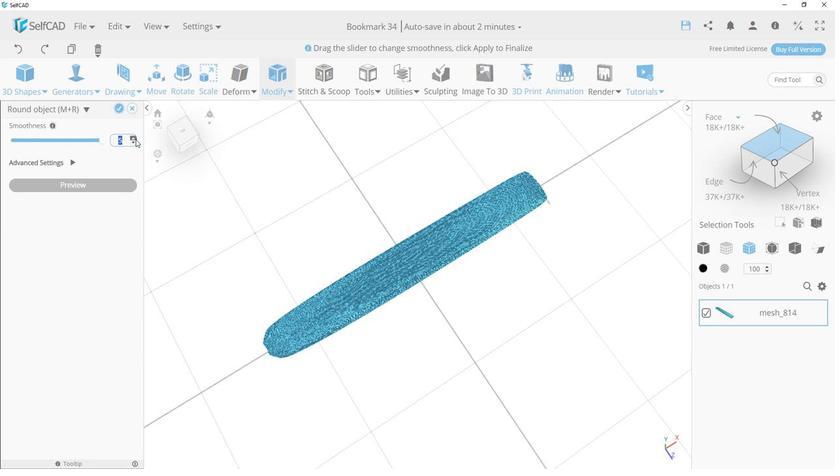 
Action: Mouse moved to (125, 114)
Screenshot: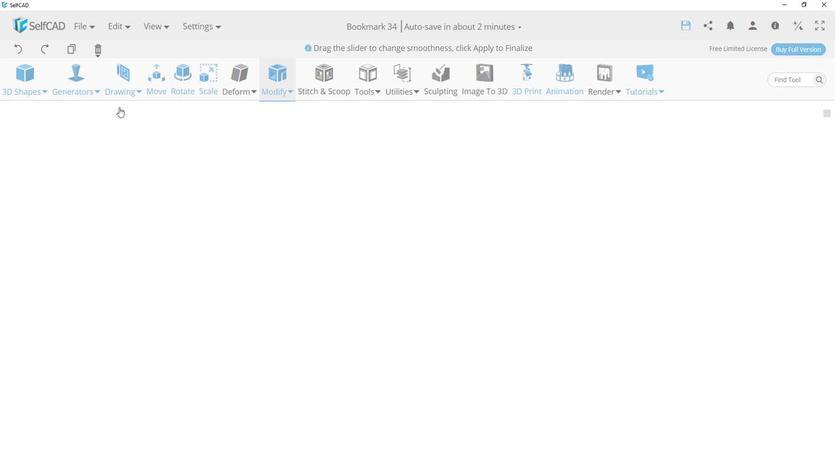 
Action: Mouse pressed left at (125, 114)
Screenshot: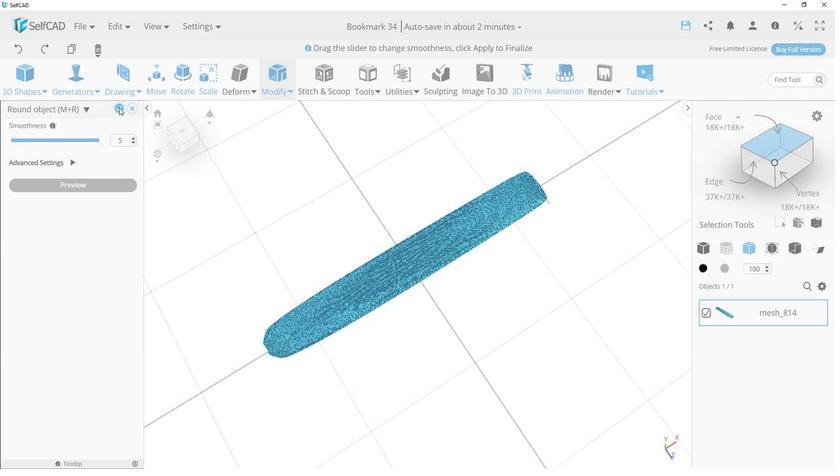 
Action: Mouse moved to (345, 314)
Screenshot: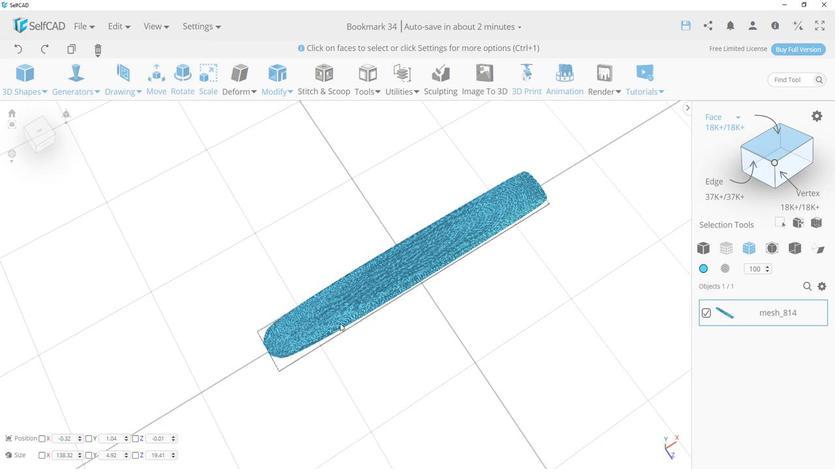 
Action: Mouse pressed left at (345, 314)
Screenshot: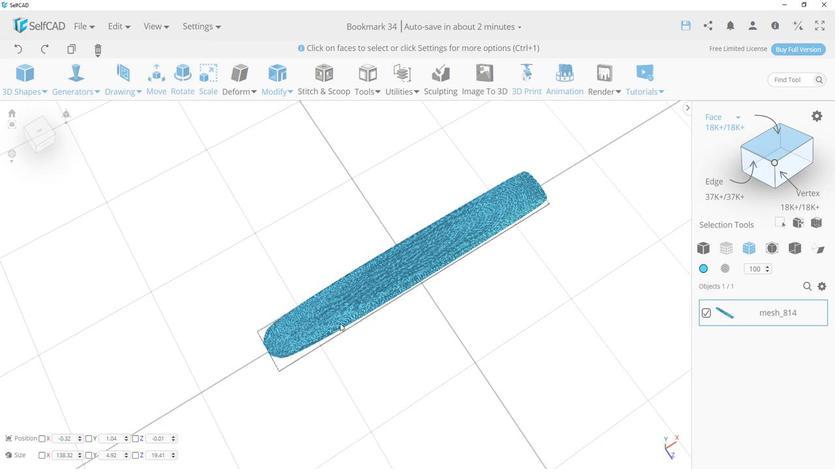 
Action: Mouse moved to (684, 235)
Screenshot: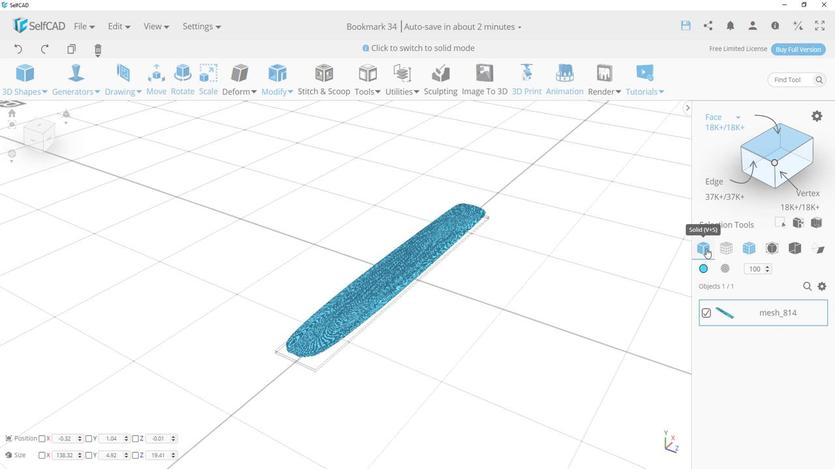 
Action: Mouse pressed left at (684, 235)
Screenshot: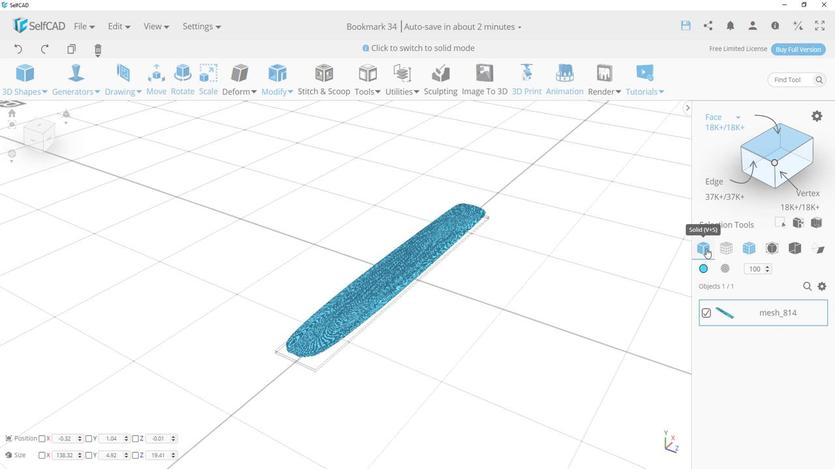 
Action: Mouse moved to (410, 315)
Screenshot: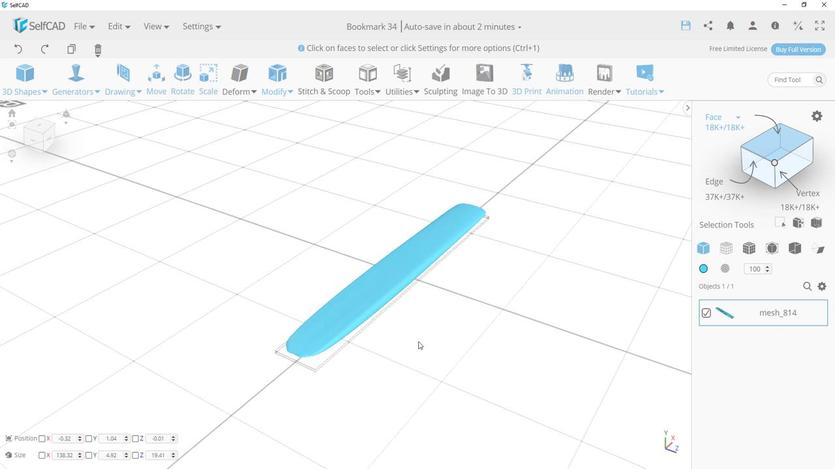 
Action: Mouse pressed left at (410, 315)
Screenshot: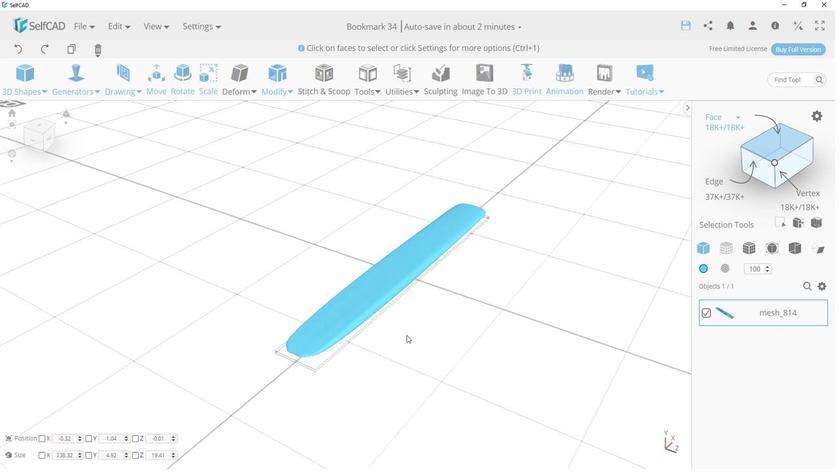 
Action: Mouse moved to (35, 184)
Screenshot: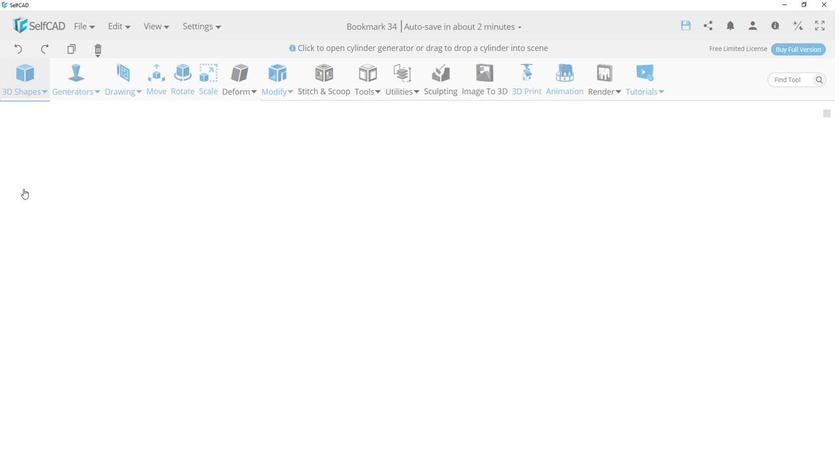 
Action: Mouse pressed left at (35, 184)
Screenshot: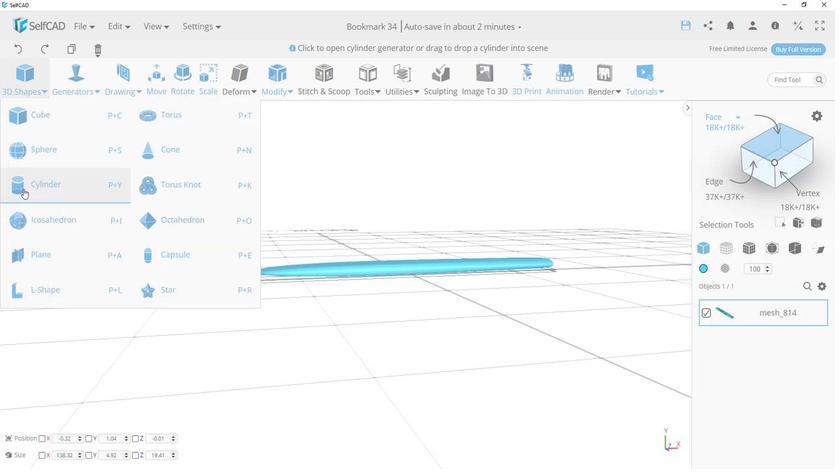
Action: Mouse moved to (27, 165)
Screenshot: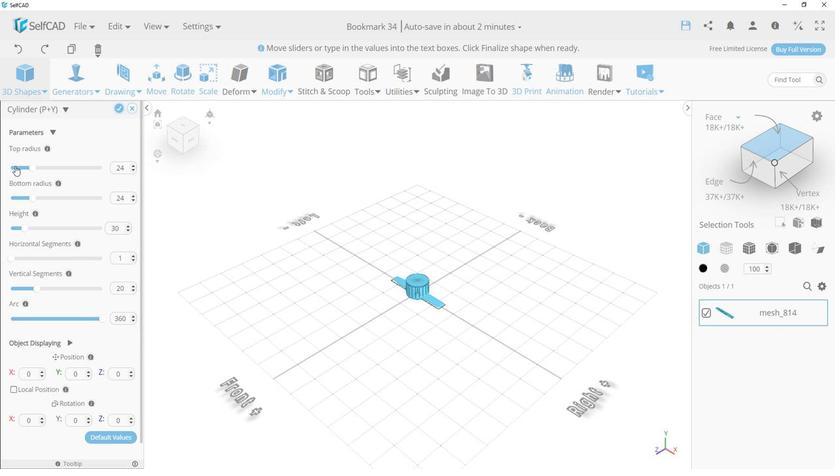 
Action: Mouse pressed left at (27, 165)
Screenshot: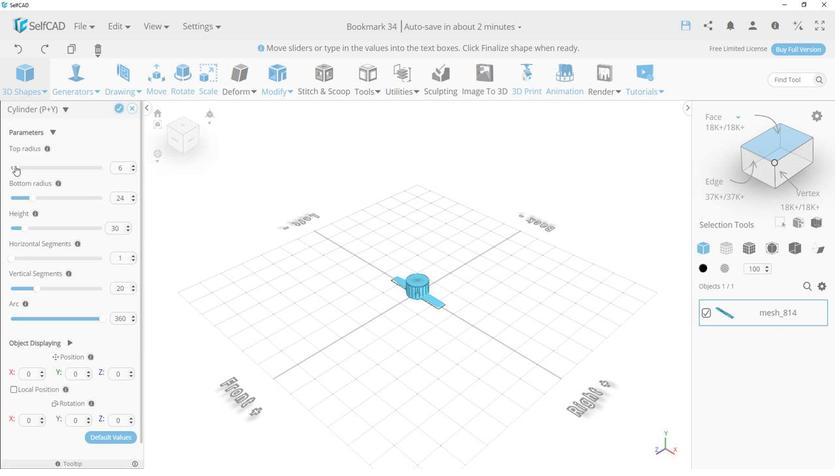 
Action: Mouse moved to (29, 192)
Screenshot: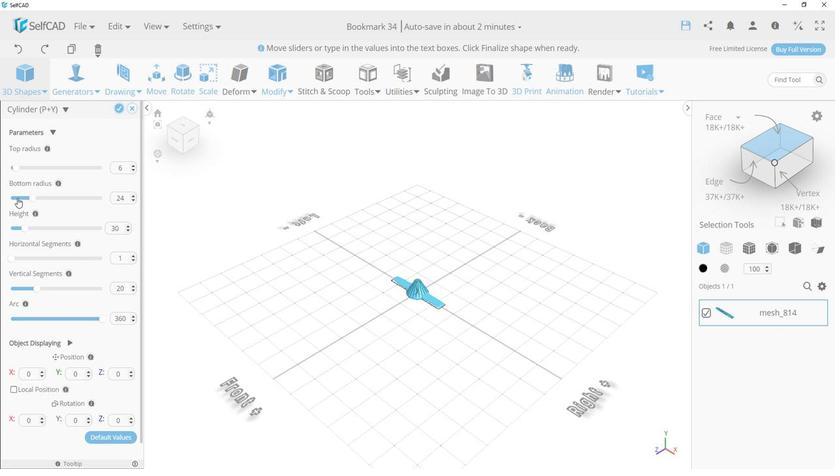 
Action: Mouse pressed left at (29, 192)
Screenshot: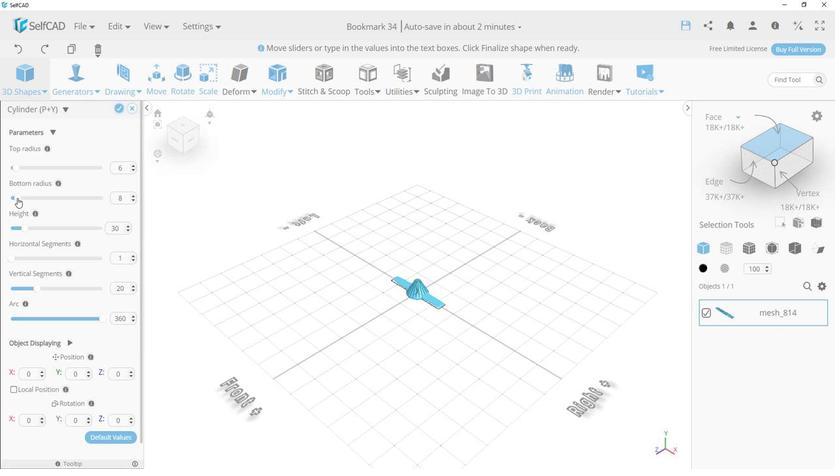 
Action: Mouse moved to (138, 195)
Screenshot: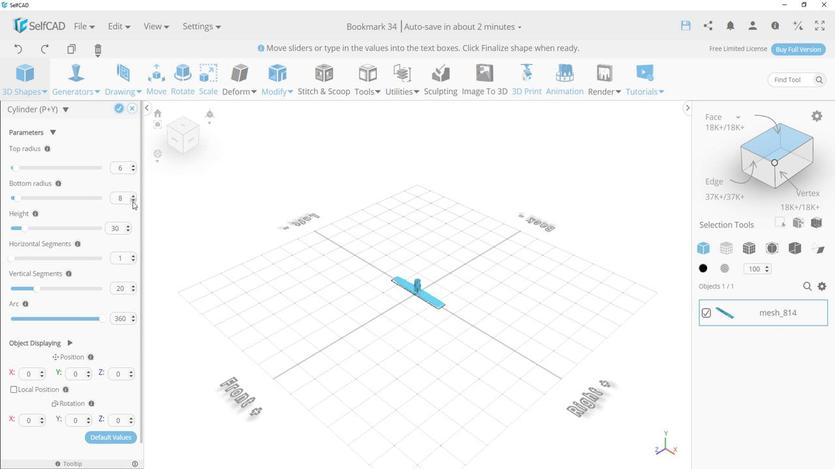 
Action: Mouse pressed left at (138, 195)
Screenshot: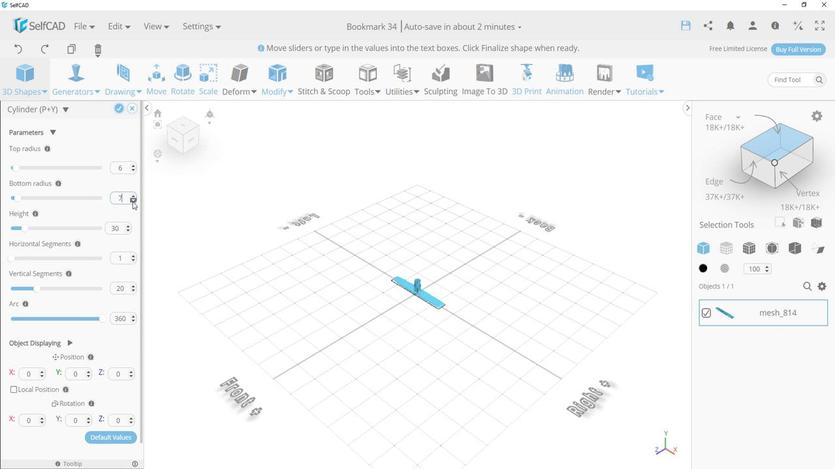 
Action: Mouse pressed left at (138, 195)
Screenshot: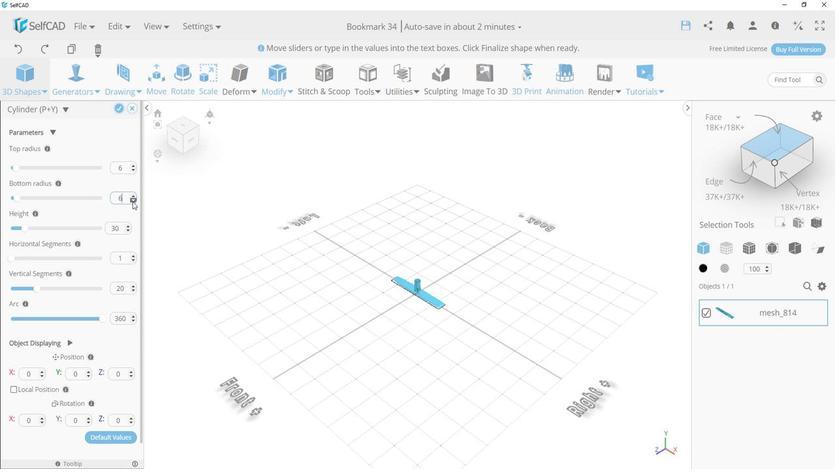 
Action: Mouse moved to (416, 291)
Screenshot: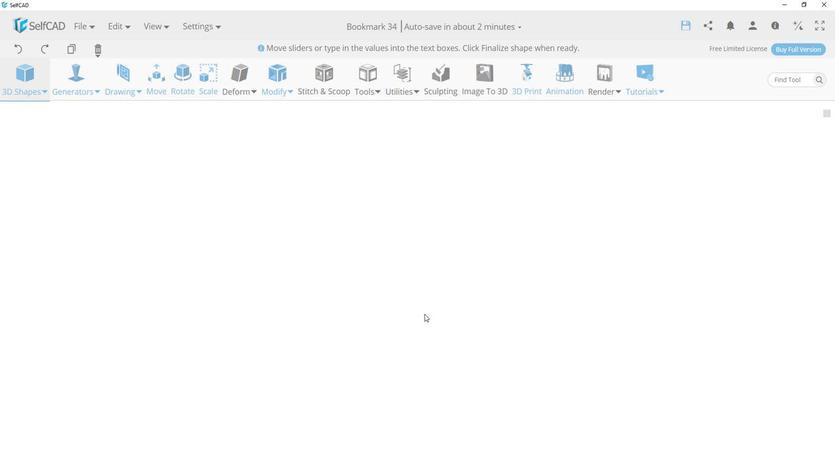 
Action: Mouse scrolled (416, 292) with delta (0, 0)
Screenshot: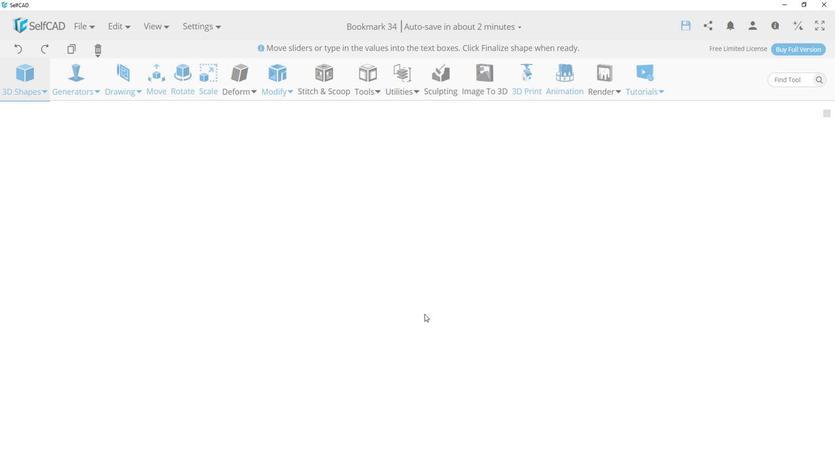 
Action: Mouse scrolled (416, 292) with delta (0, 0)
Screenshot: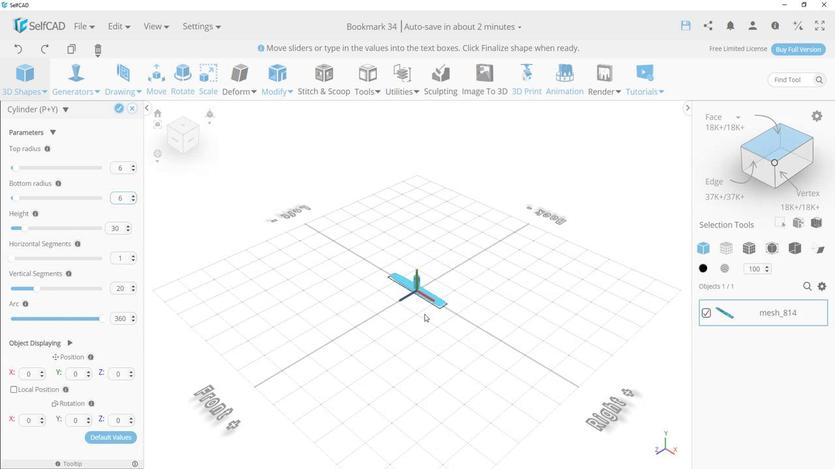 
Action: Mouse scrolled (416, 292) with delta (0, 0)
Screenshot: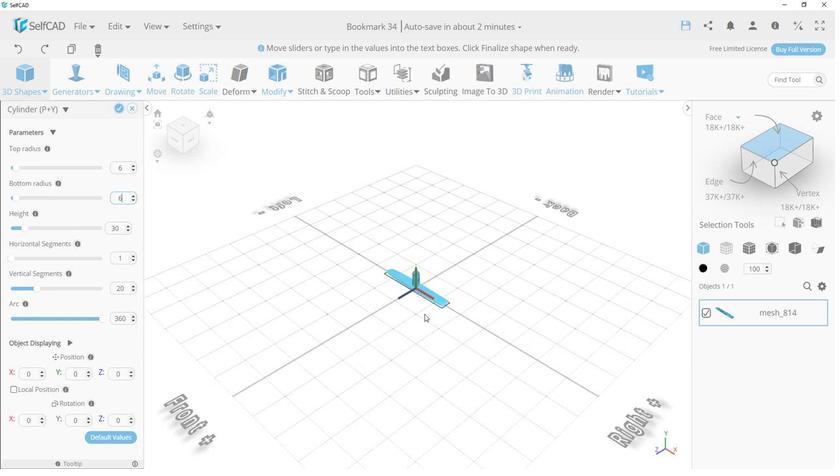 
Action: Mouse scrolled (416, 292) with delta (0, 0)
Screenshot: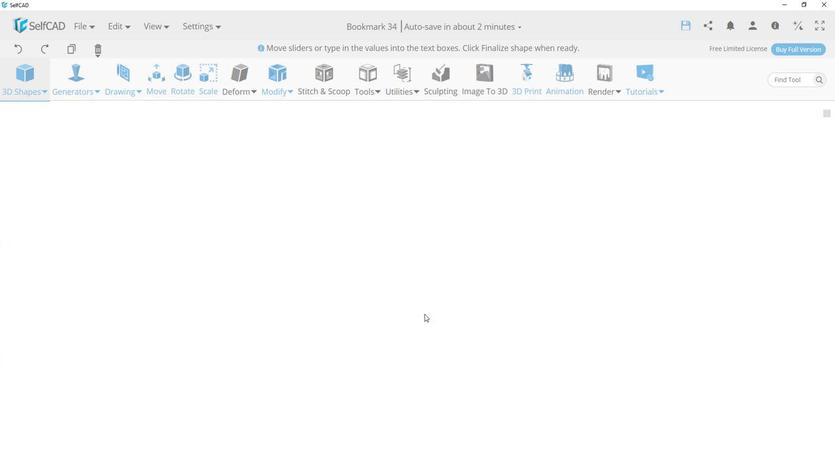 
Action: Mouse scrolled (416, 292) with delta (0, 0)
Screenshot: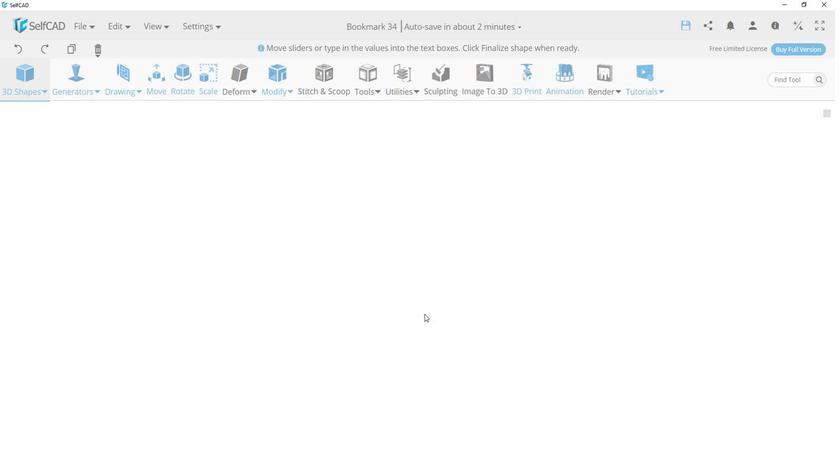 
Action: Mouse scrolled (416, 292) with delta (0, 0)
Screenshot: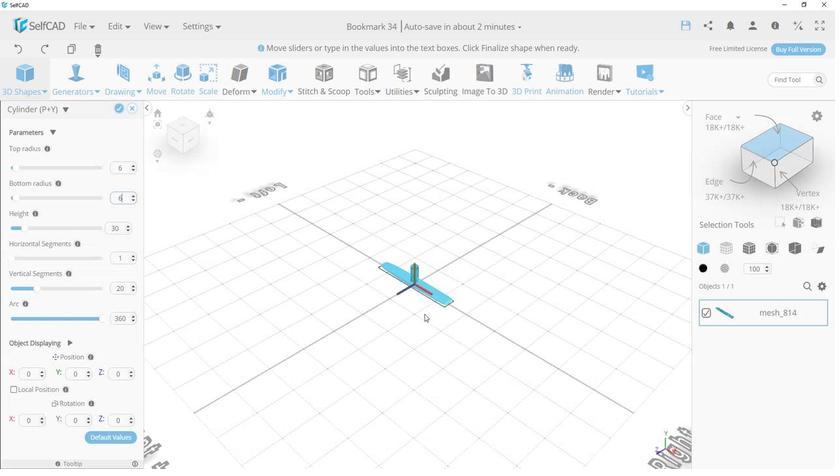 
Action: Mouse scrolled (416, 292) with delta (0, 0)
Screenshot: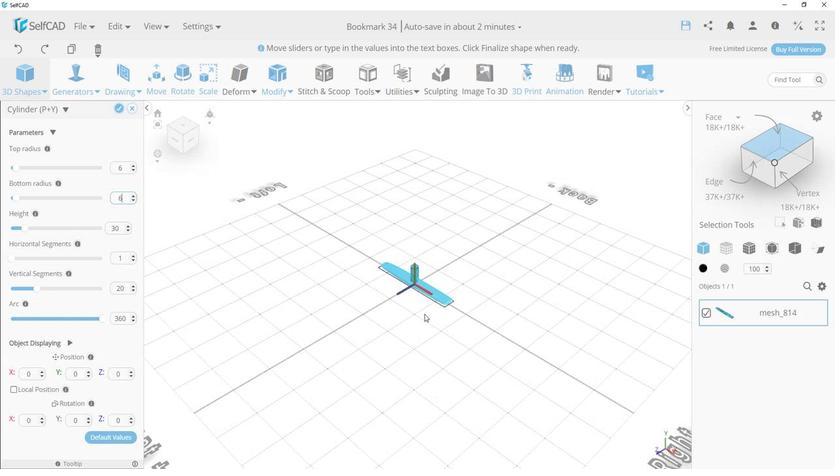 
Action: Mouse scrolled (416, 292) with delta (0, 0)
Screenshot: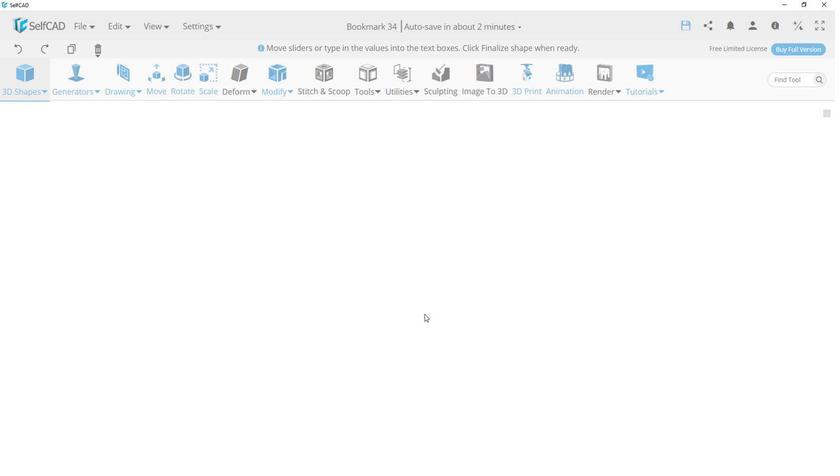 
Action: Mouse moved to (416, 291)
Screenshot: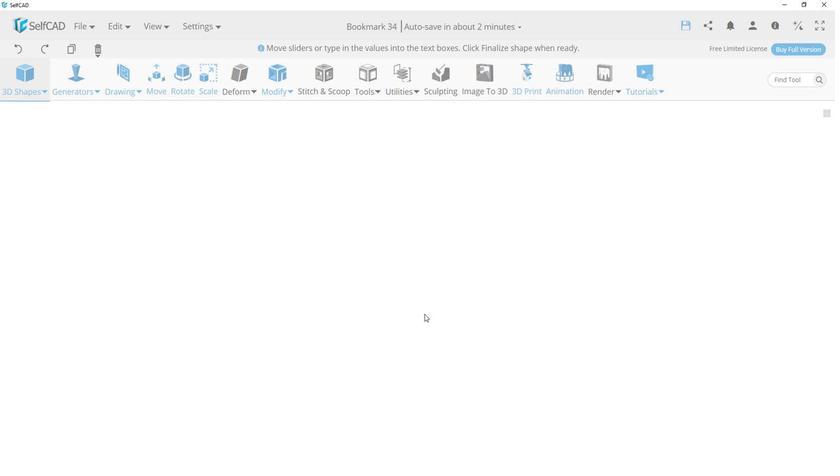 
Action: Mouse scrolled (416, 292) with delta (0, 0)
Screenshot: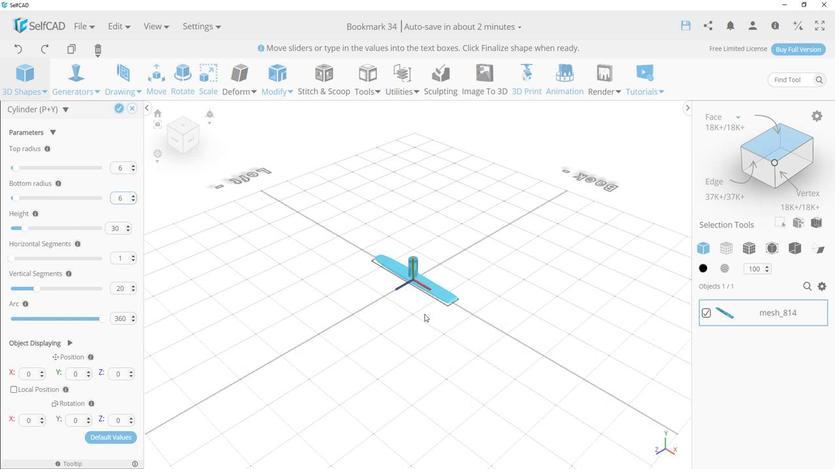 
Action: Mouse scrolled (416, 292) with delta (0, 0)
Screenshot: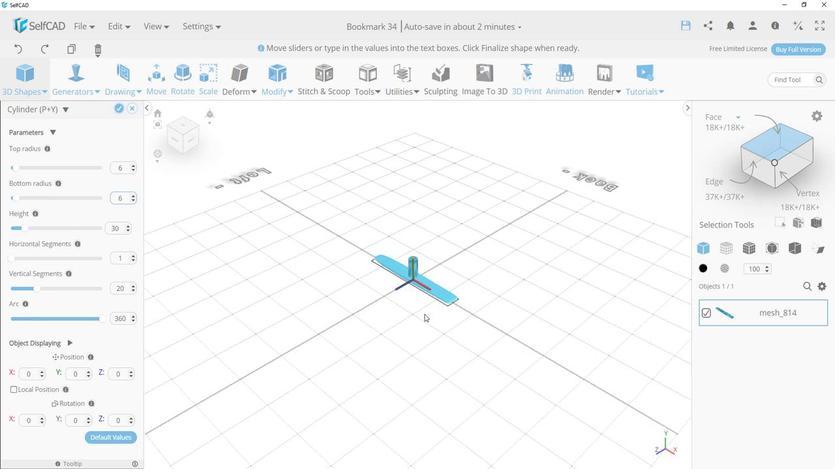 
Action: Mouse scrolled (416, 292) with delta (0, 0)
Screenshot: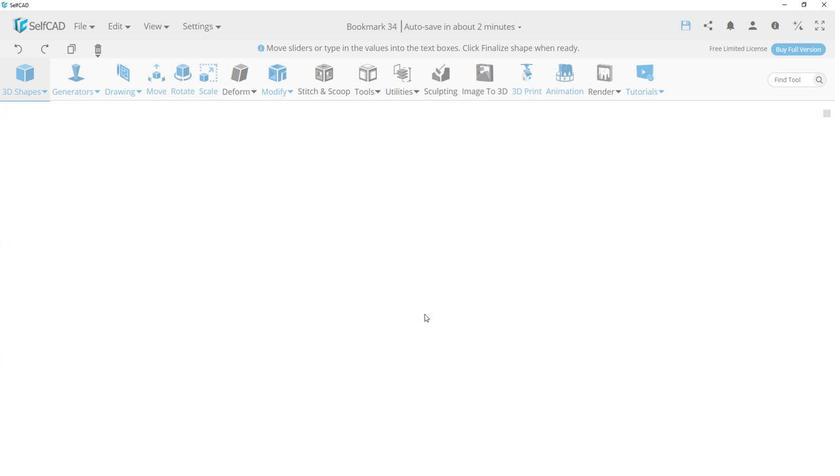 
Action: Mouse scrolled (416, 292) with delta (0, 0)
Screenshot: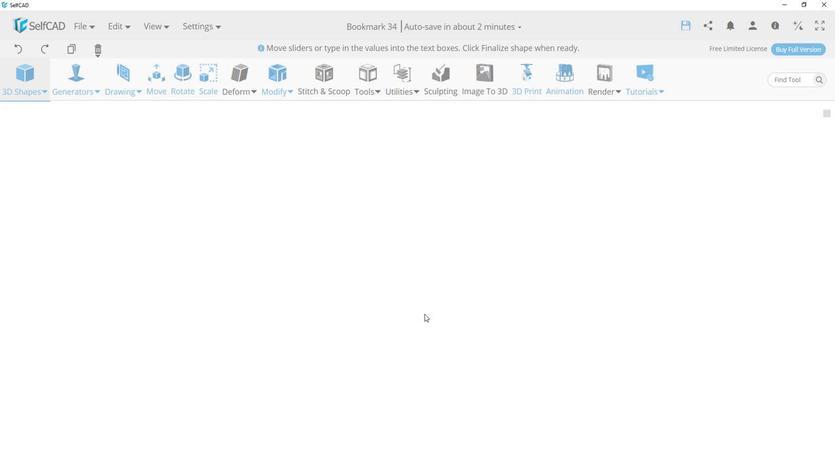 
Action: Mouse scrolled (416, 292) with delta (0, 0)
Screenshot: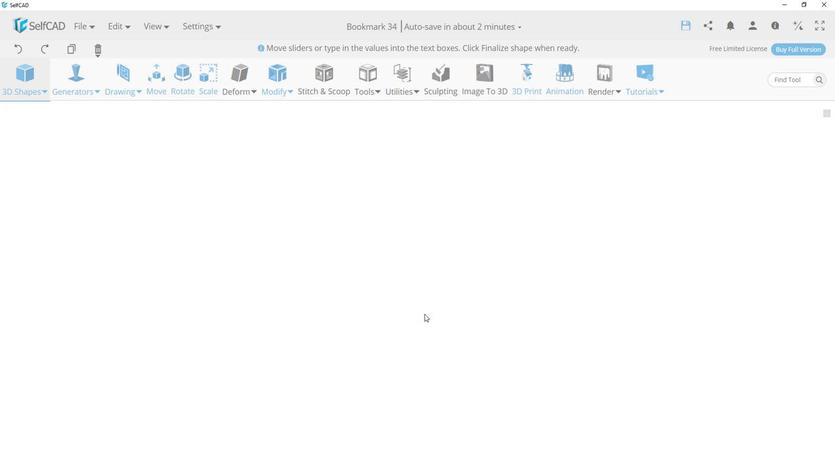 
Action: Mouse scrolled (416, 292) with delta (0, 0)
Screenshot: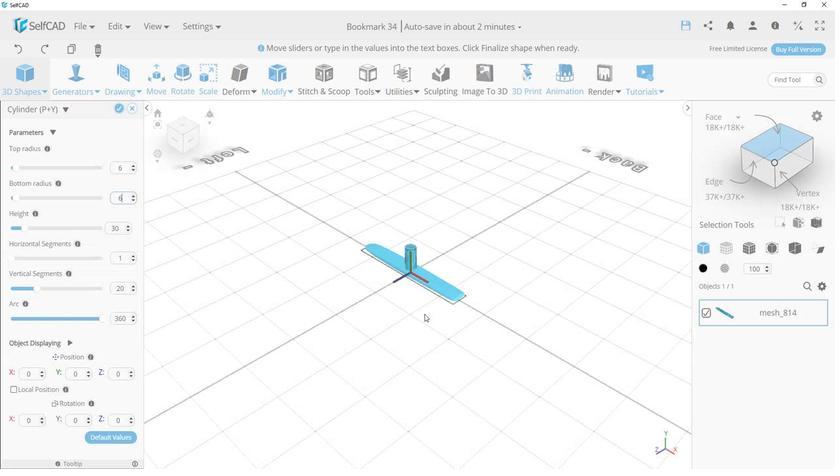 
Action: Mouse moved to (414, 291)
Screenshot: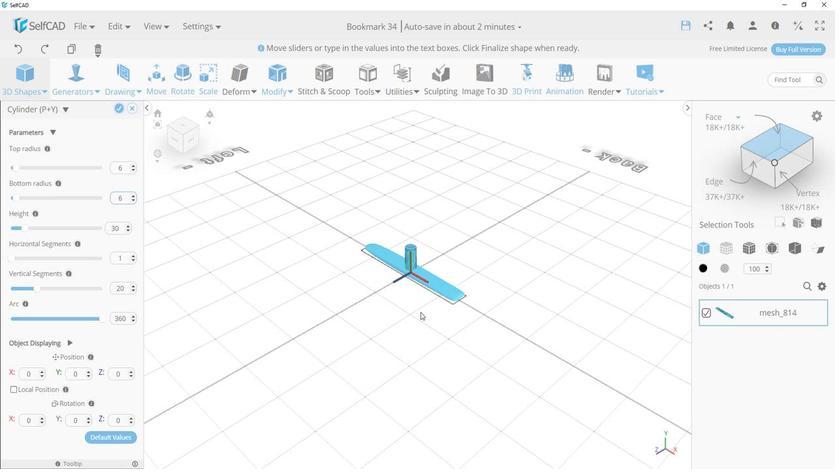 
Action: Mouse pressed left at (414, 291)
Screenshot: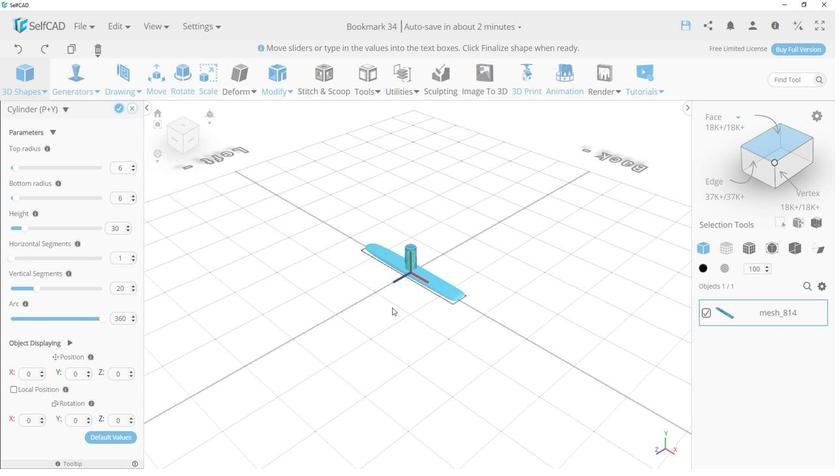 
Action: Mouse moved to (126, 113)
Screenshot: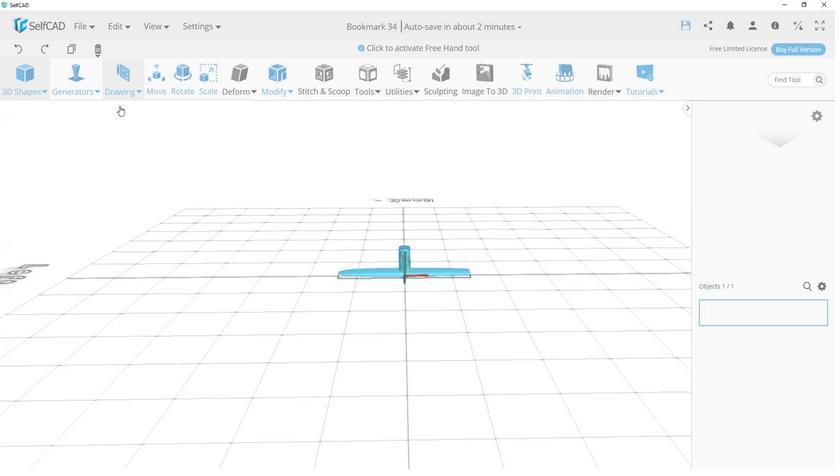 
Action: Mouse pressed left at (126, 113)
Screenshot: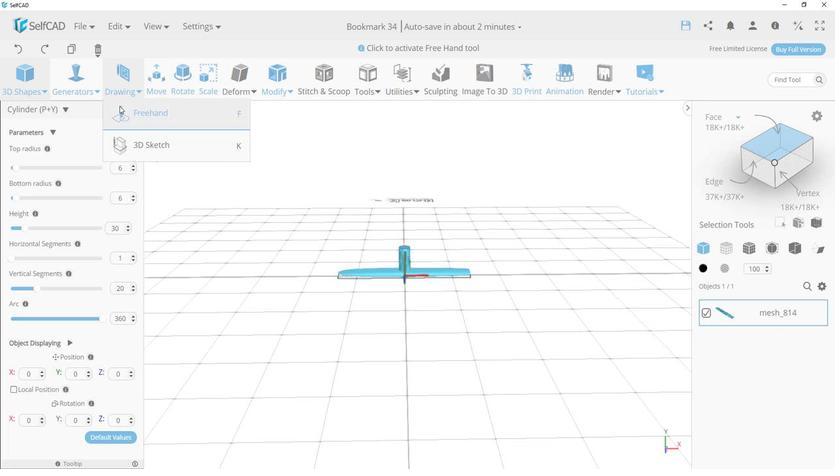 
Action: Mouse moved to (492, 222)
Screenshot: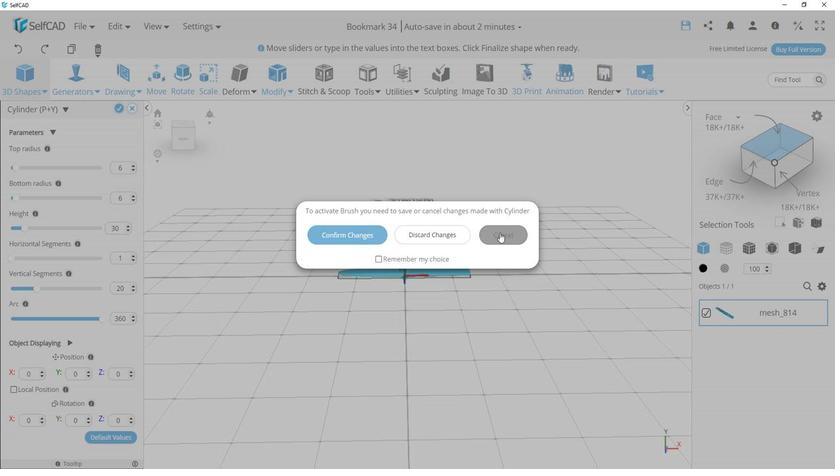 
Action: Mouse pressed left at (492, 222)
Screenshot: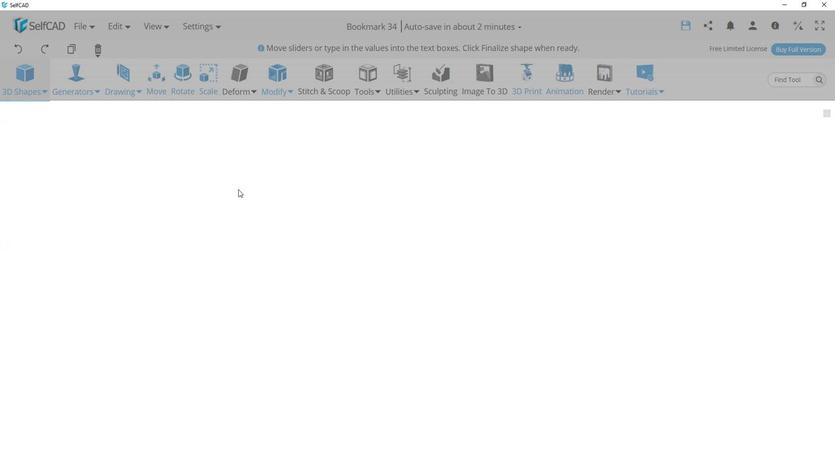 
Action: Mouse moved to (123, 113)
Screenshot: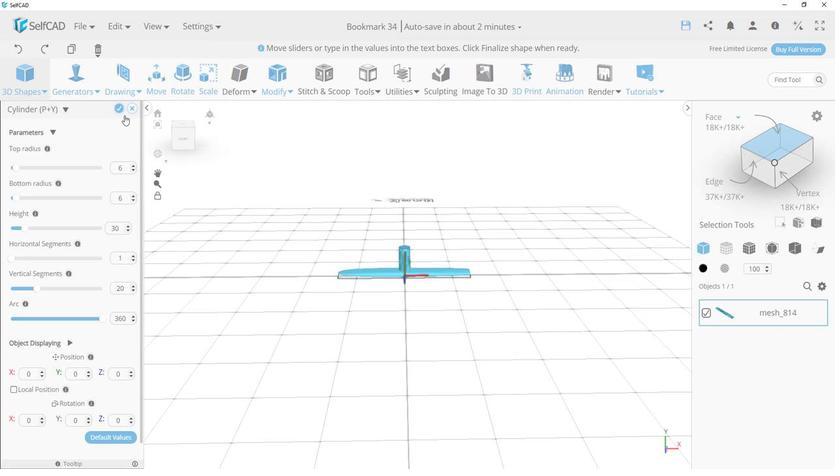 
Action: Mouse pressed left at (123, 113)
Screenshot: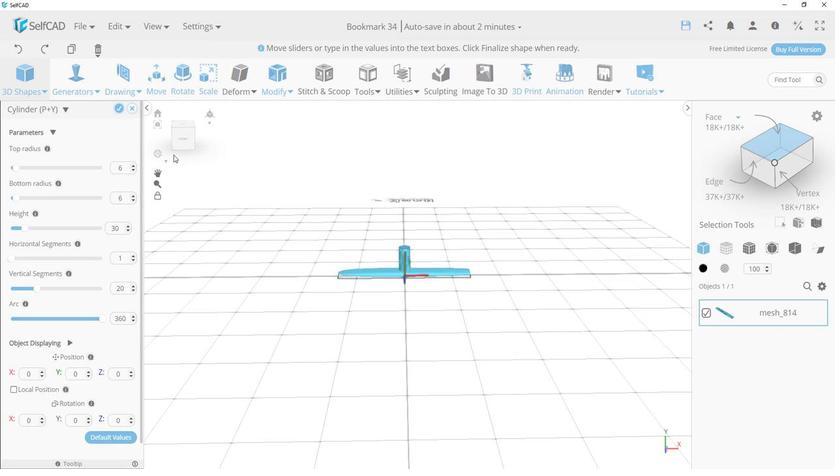 
Action: Mouse moved to (404, 310)
Screenshot: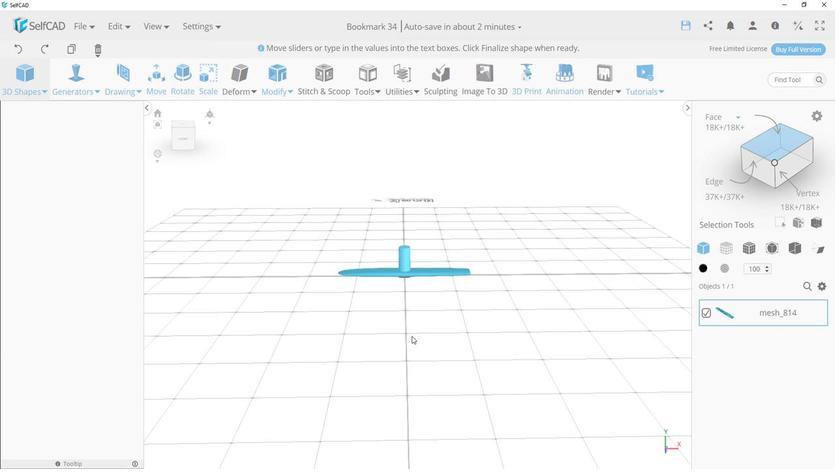 
Action: Mouse scrolled (404, 311) with delta (0, 0)
Screenshot: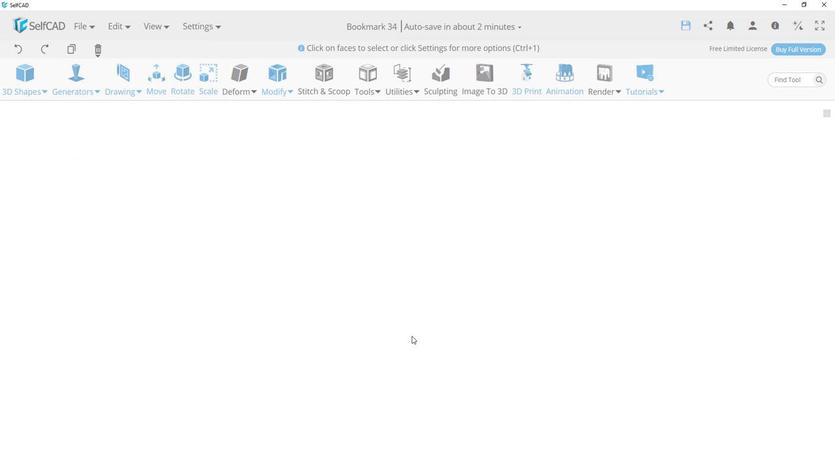 
Action: Mouse scrolled (404, 311) with delta (0, 0)
Screenshot: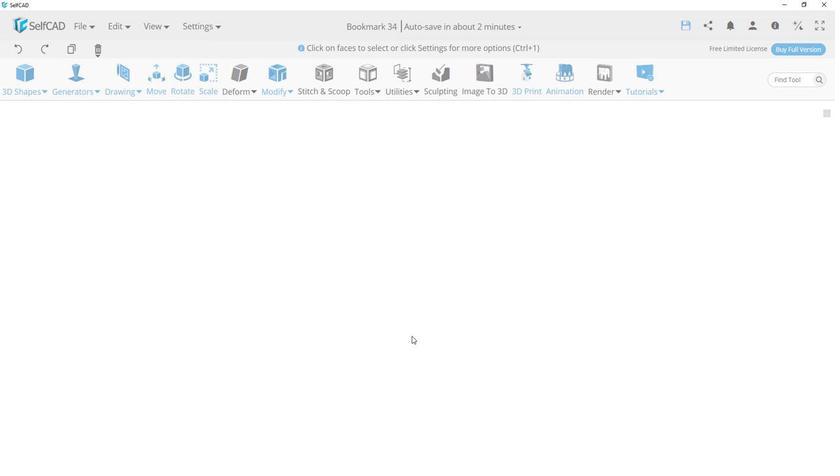 
Action: Mouse scrolled (404, 311) with delta (0, 0)
Screenshot: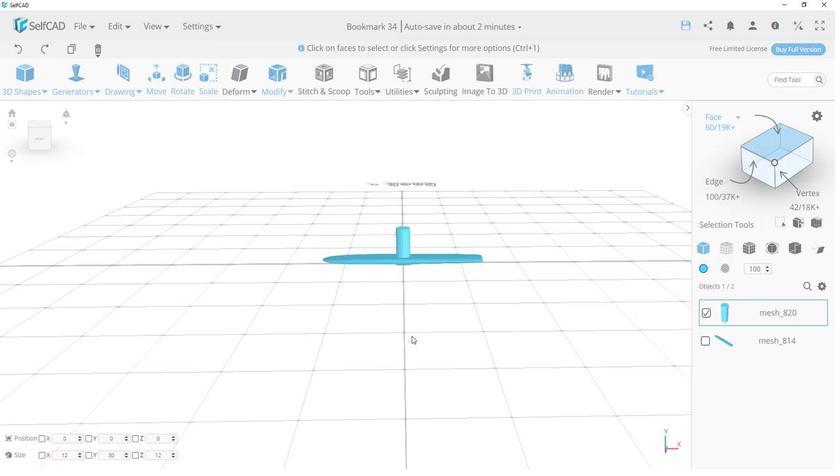 
Action: Mouse scrolled (404, 311) with delta (0, 0)
Screenshot: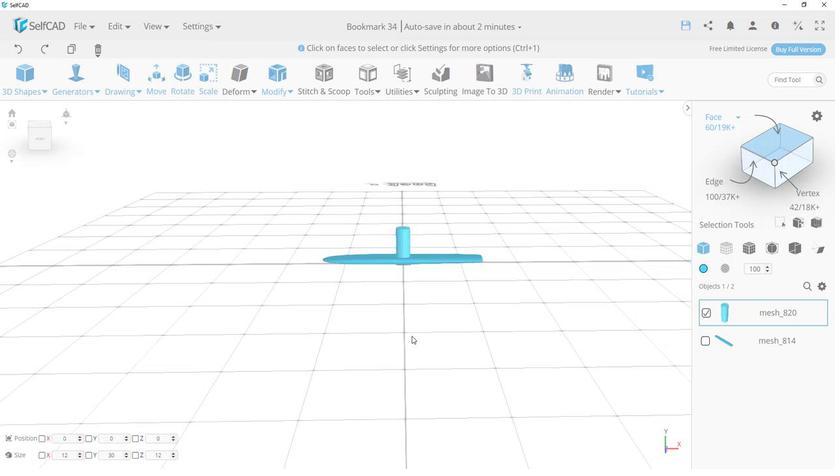 
Action: Mouse scrolled (404, 311) with delta (0, 0)
Screenshot: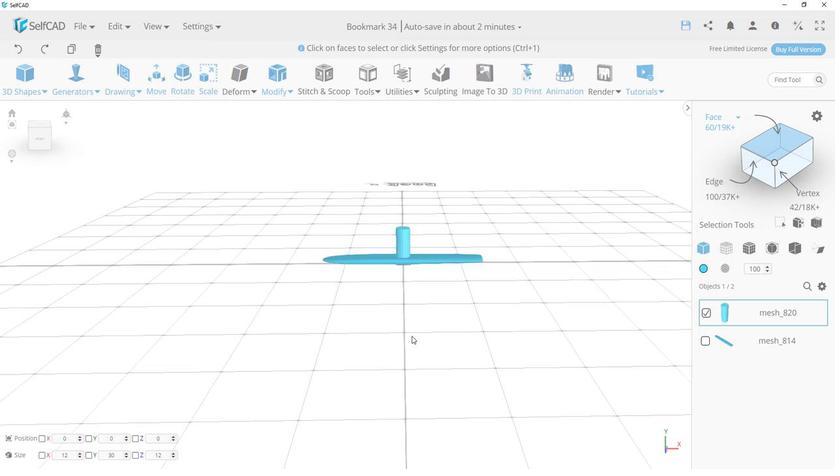 
Action: Mouse scrolled (404, 311) with delta (0, 0)
Screenshot: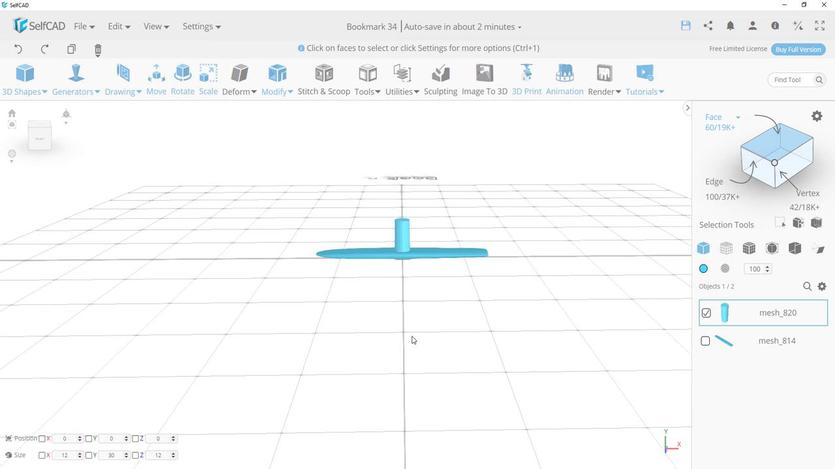 
Action: Mouse scrolled (404, 311) with delta (0, 0)
Screenshot: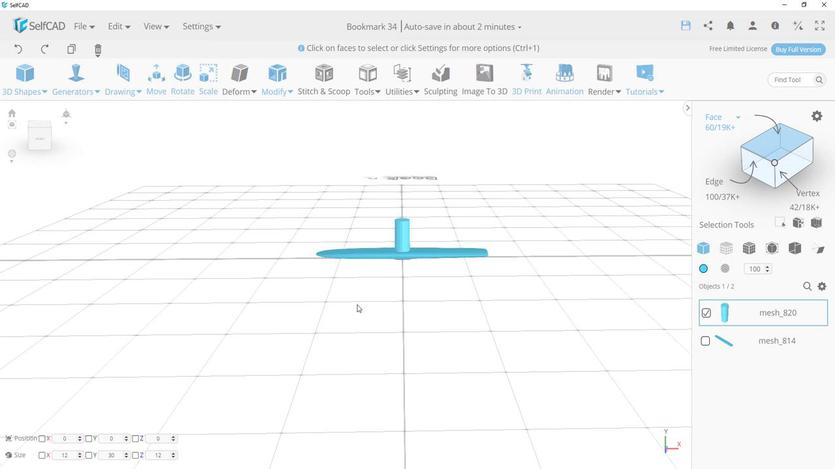 
Action: Mouse moved to (343, 277)
Screenshot: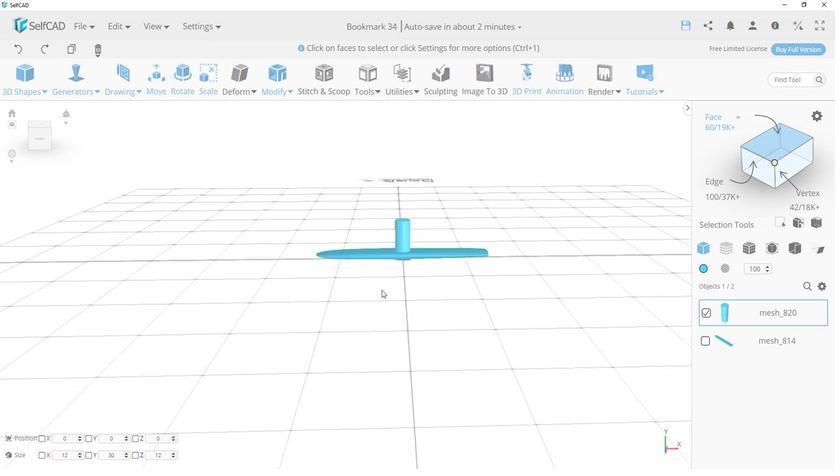 
Action: Mouse pressed left at (343, 277)
Screenshot: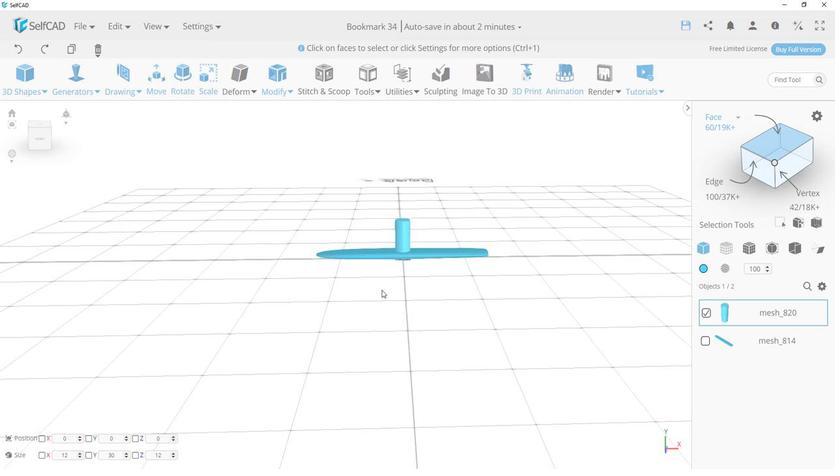 
Action: Mouse moved to (170, 94)
Screenshot: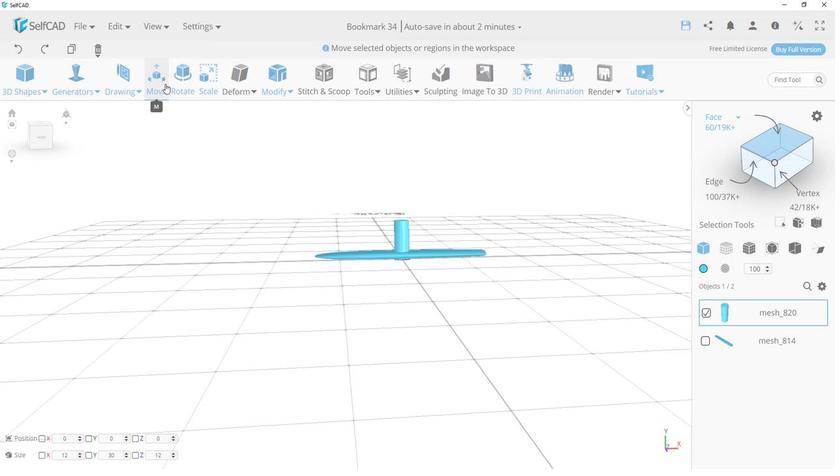 
Action: Mouse pressed left at (170, 94)
Screenshot: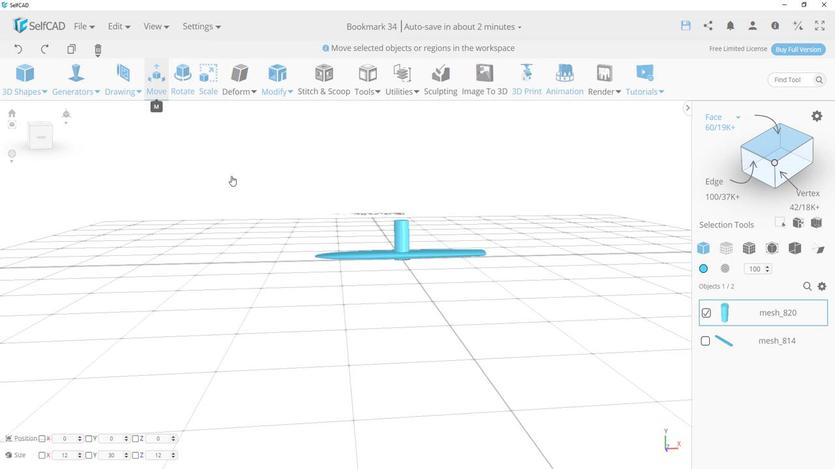 
Action: Mouse moved to (300, 268)
Screenshot: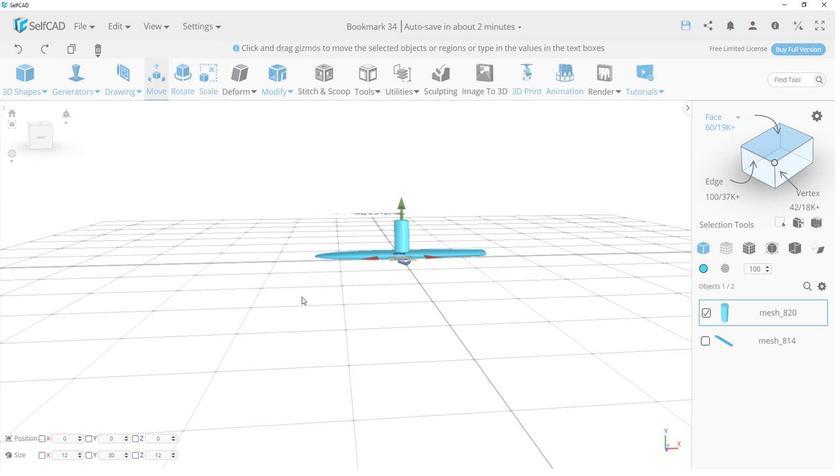 
Action: Mouse pressed left at (300, 268)
Screenshot: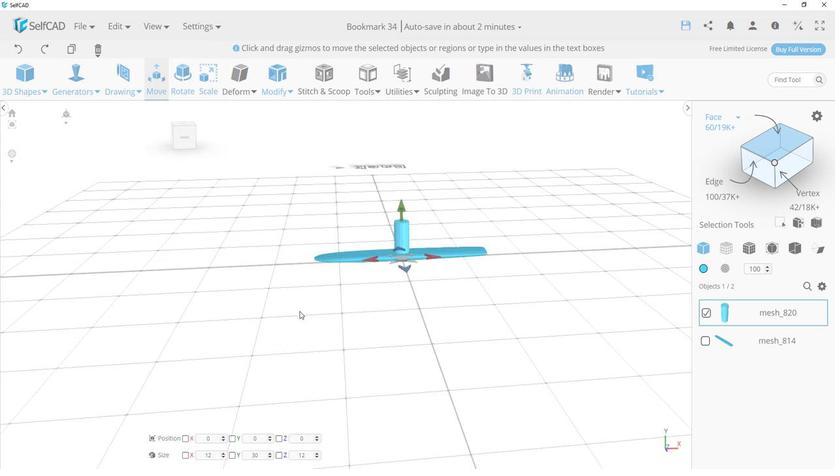 
Action: Mouse moved to (366, 248)
Screenshot: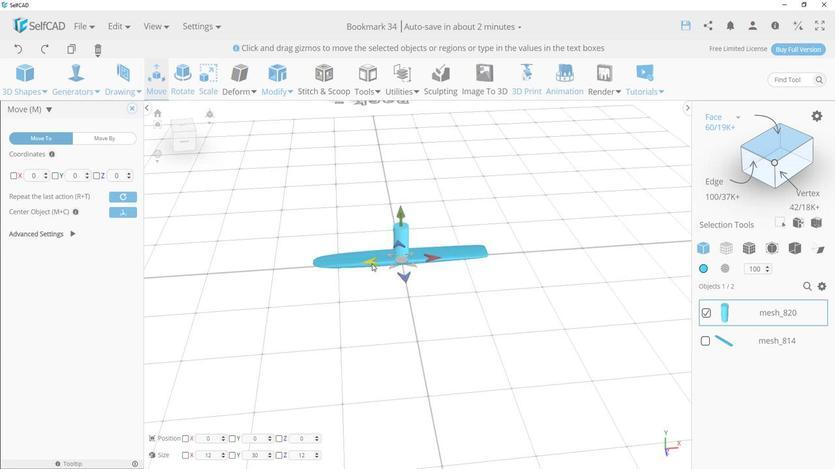 
Action: Mouse pressed left at (366, 248)
Screenshot: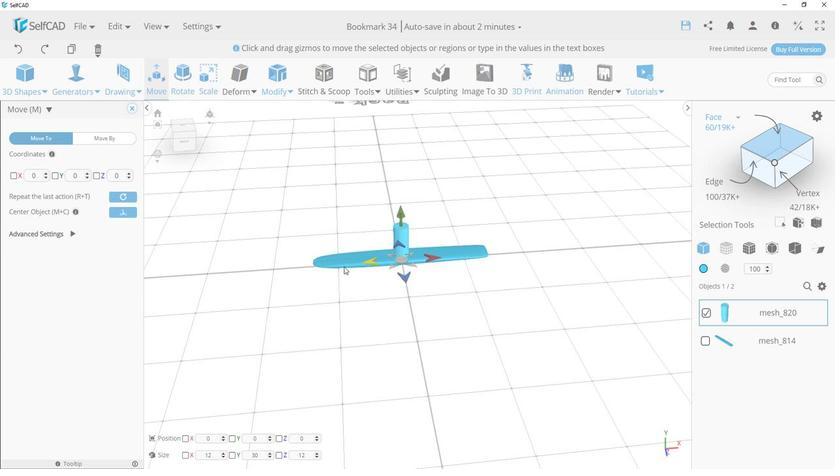
Action: Mouse moved to (388, 290)
Screenshot: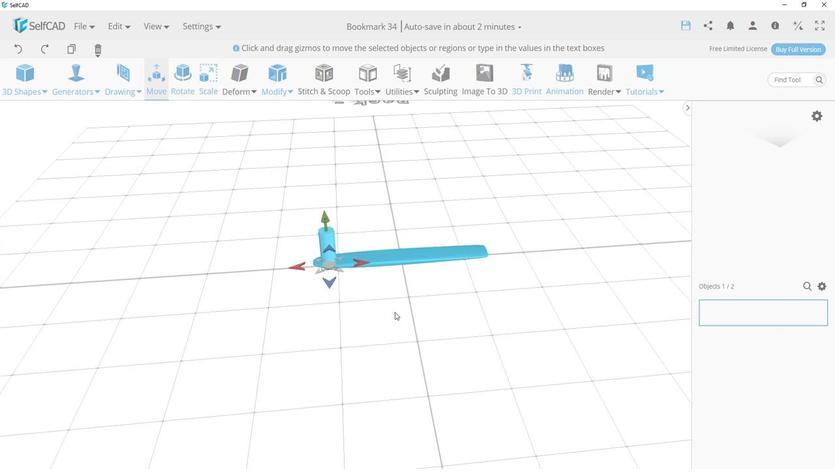 
Action: Mouse scrolled (388, 290) with delta (0, 0)
Screenshot: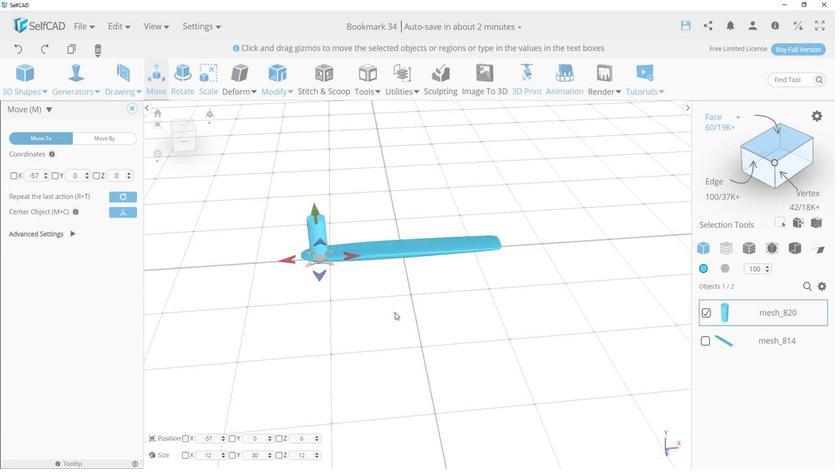 
Action: Mouse scrolled (388, 290) with delta (0, 0)
Screenshot: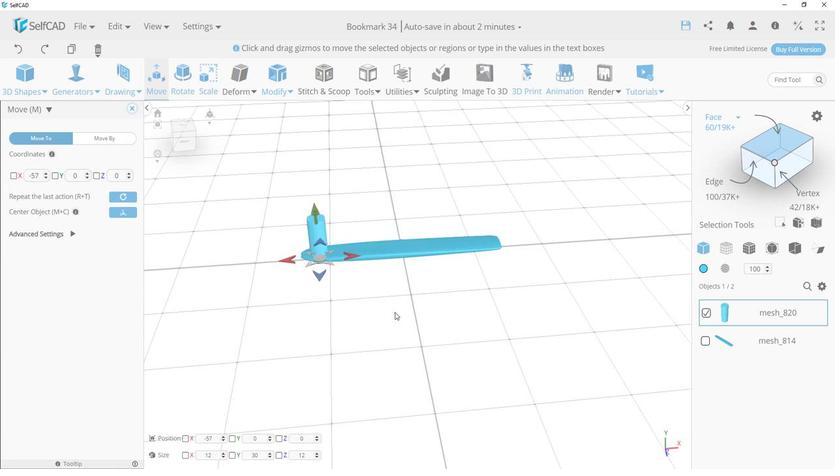 
Action: Mouse scrolled (388, 290) with delta (0, 0)
Screenshot: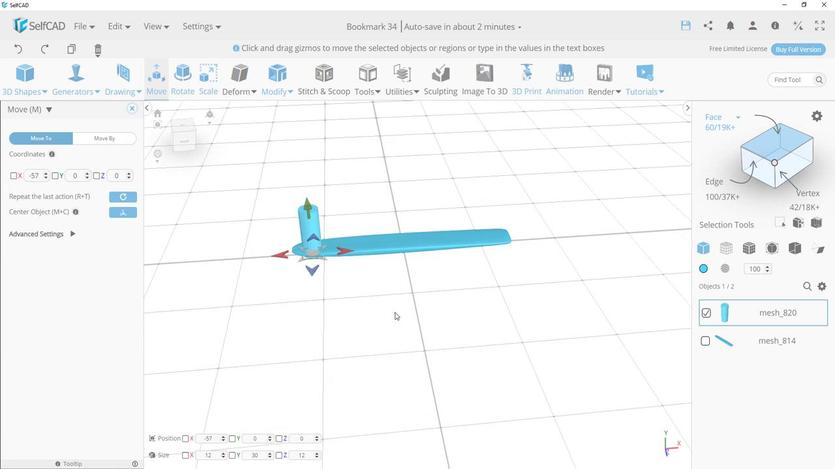 
Action: Mouse scrolled (388, 290) with delta (0, 0)
Screenshot: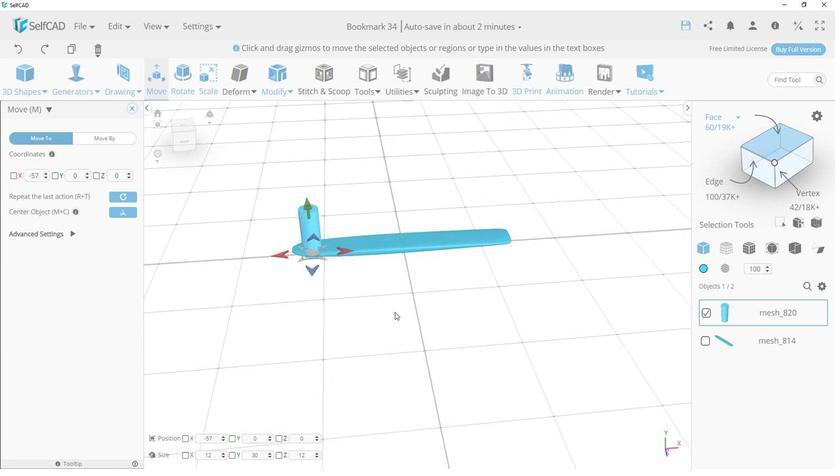 
Action: Mouse scrolled (388, 290) with delta (0, 0)
Screenshot: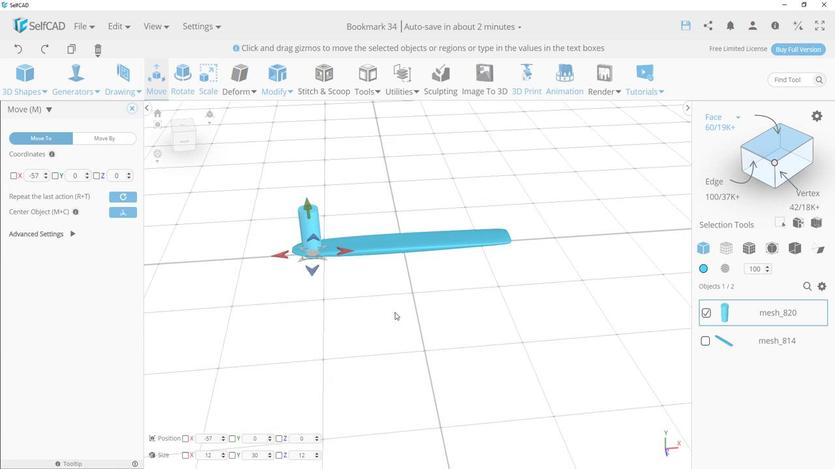 
Action: Mouse scrolled (388, 290) with delta (0, 0)
Screenshot: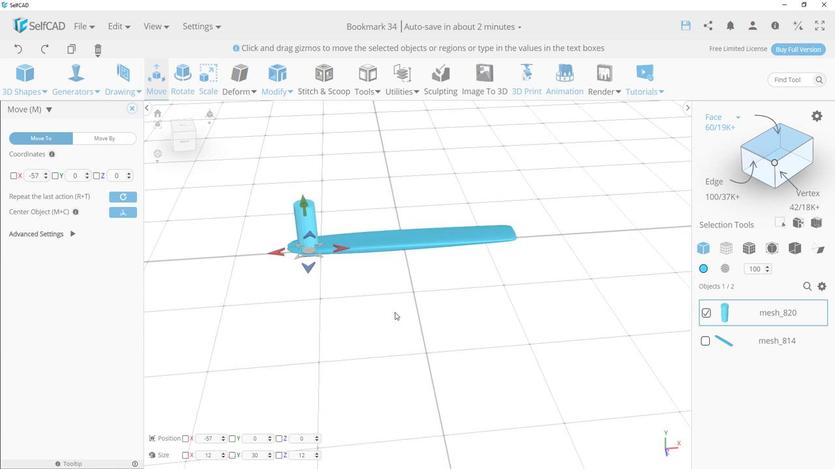 
Action: Mouse scrolled (388, 290) with delta (0, 0)
Screenshot: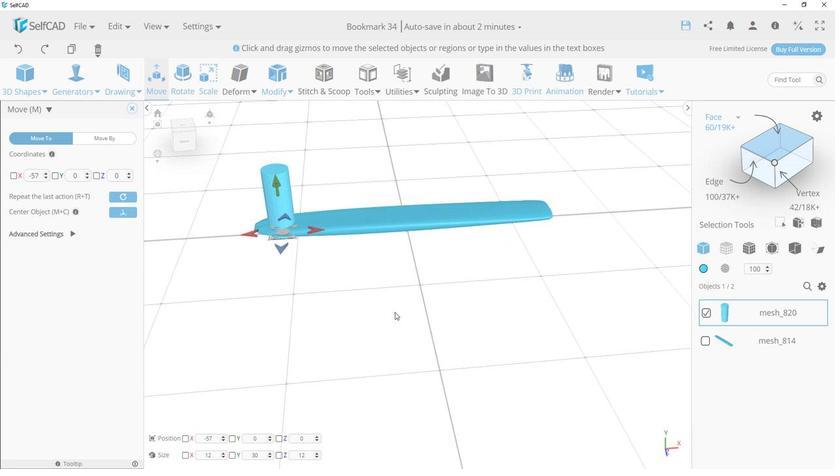 
Action: Mouse scrolled (388, 290) with delta (0, 0)
Screenshot: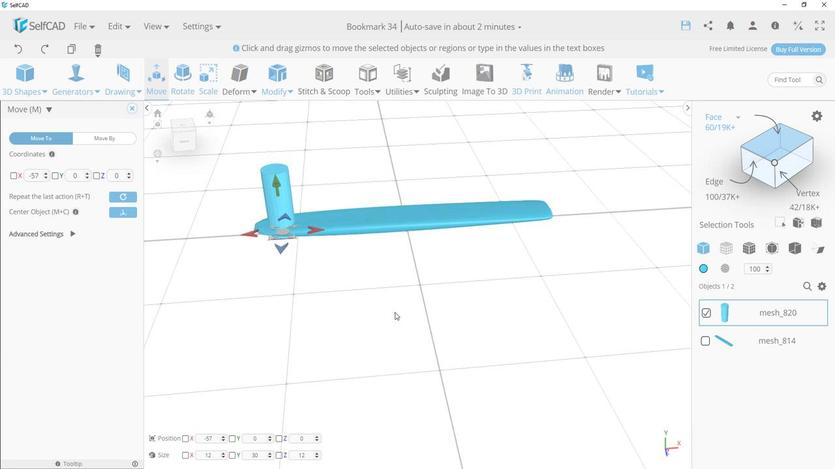 
Action: Mouse scrolled (388, 290) with delta (0, 0)
Screenshot: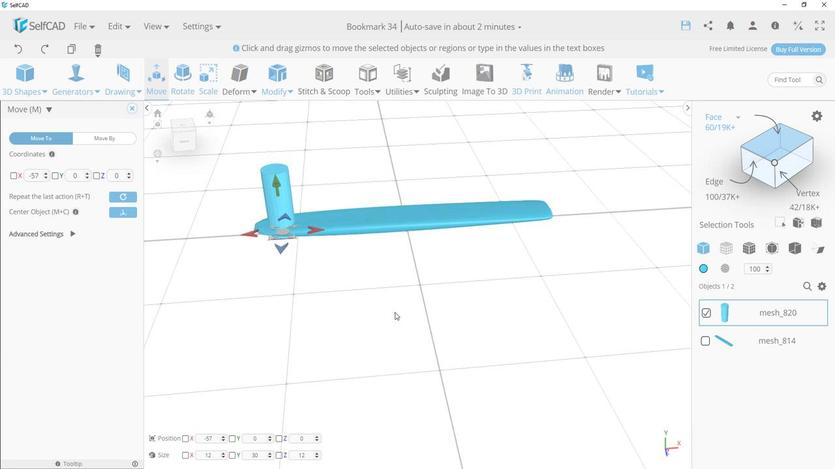 
Action: Mouse scrolled (388, 290) with delta (0, 0)
Screenshot: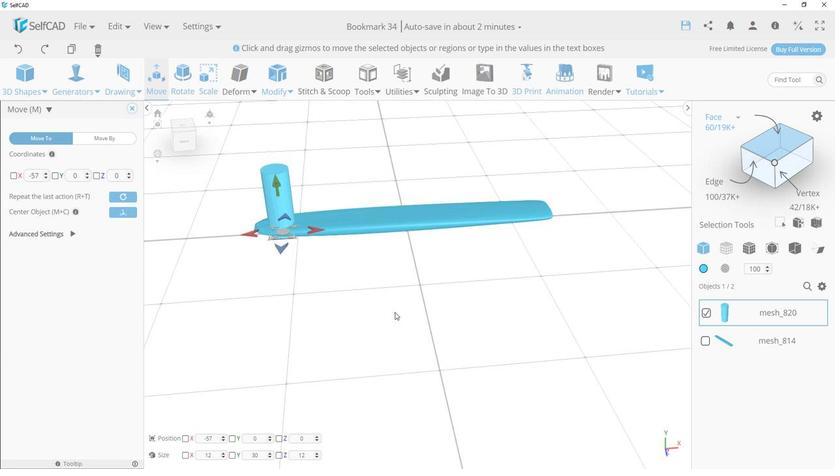 
Action: Mouse scrolled (388, 290) with delta (0, 0)
Screenshot: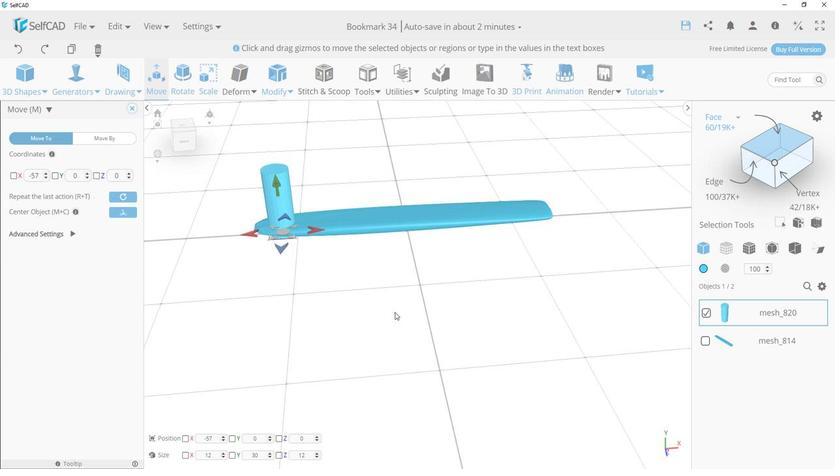 
Action: Mouse scrolled (388, 290) with delta (0, 0)
Screenshot: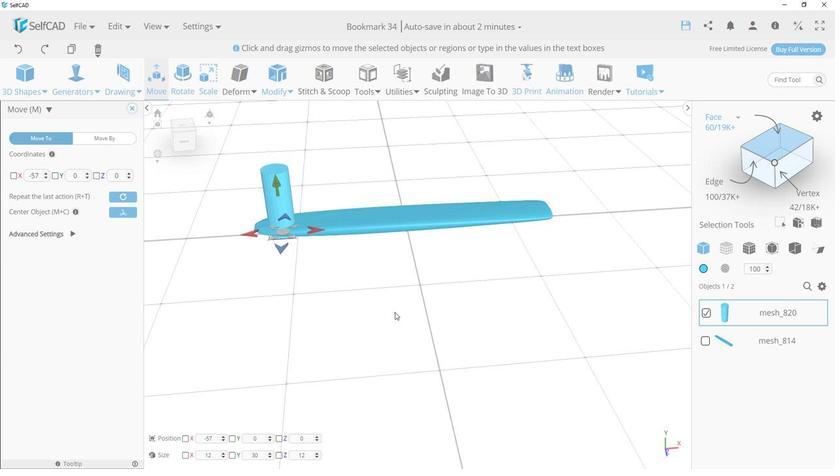 
Action: Mouse scrolled (388, 290) with delta (0, 0)
Screenshot: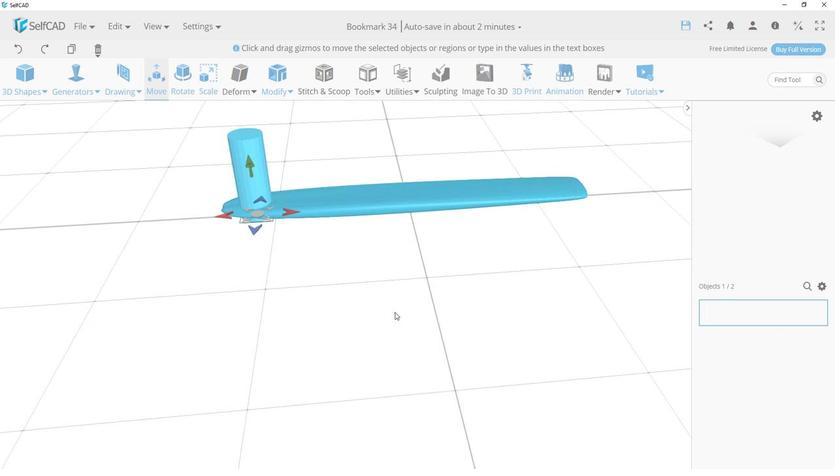 
Action: Mouse scrolled (388, 290) with delta (0, 0)
Screenshot: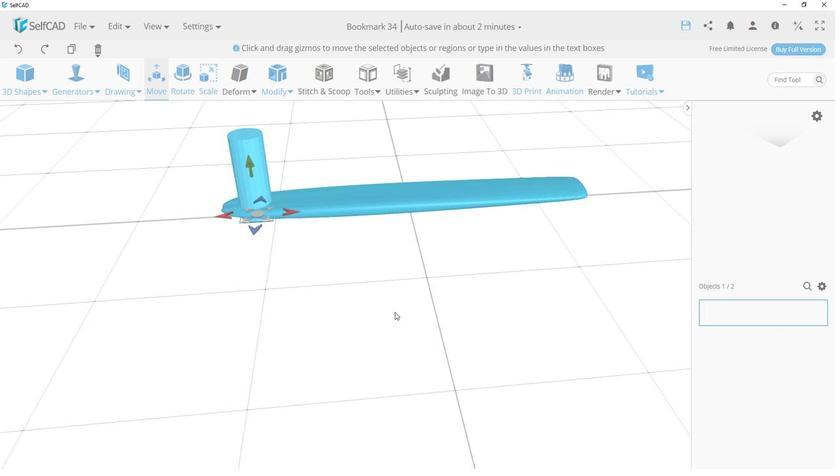 
Action: Mouse scrolled (388, 290) with delta (0, 0)
Screenshot: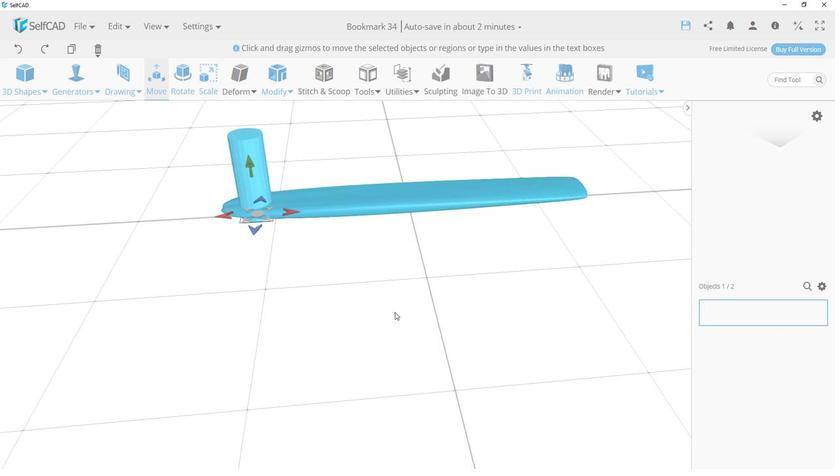 
Action: Mouse scrolled (388, 290) with delta (0, 0)
Screenshot: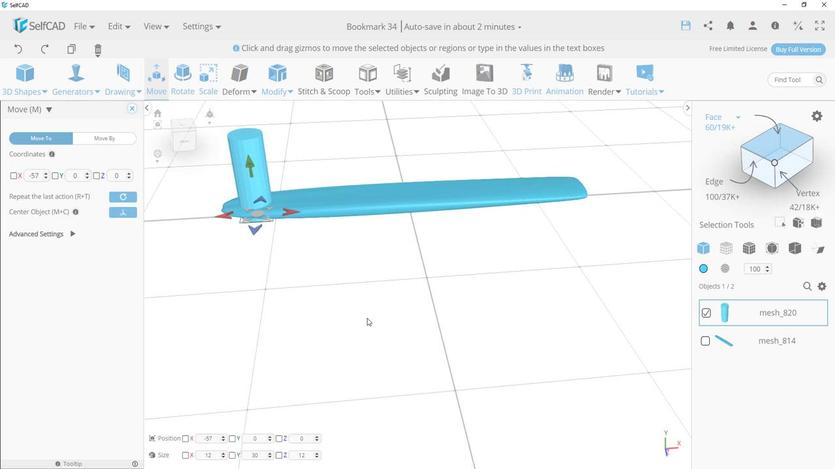 
Action: Mouse scrolled (388, 290) with delta (0, 0)
Screenshot: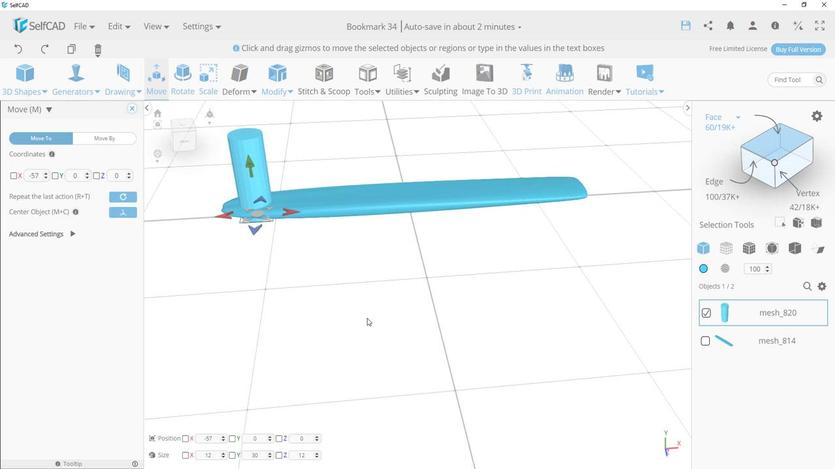 
Action: Mouse moved to (347, 283)
Screenshot: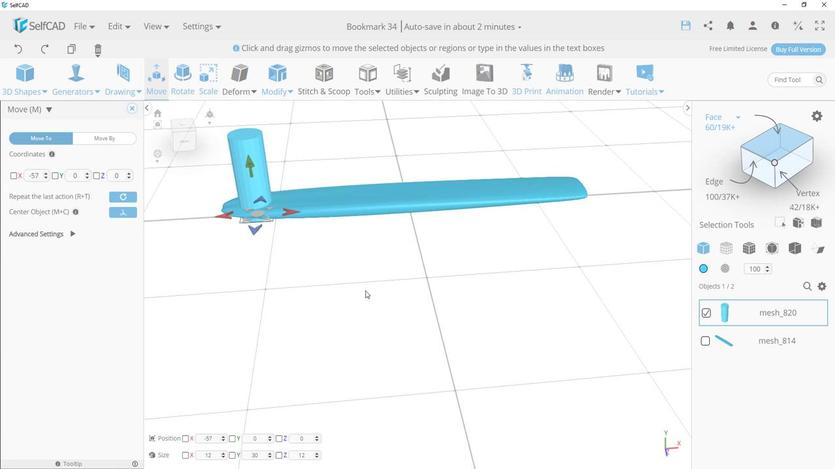 
Action: Mouse pressed left at (347, 283)
Screenshot: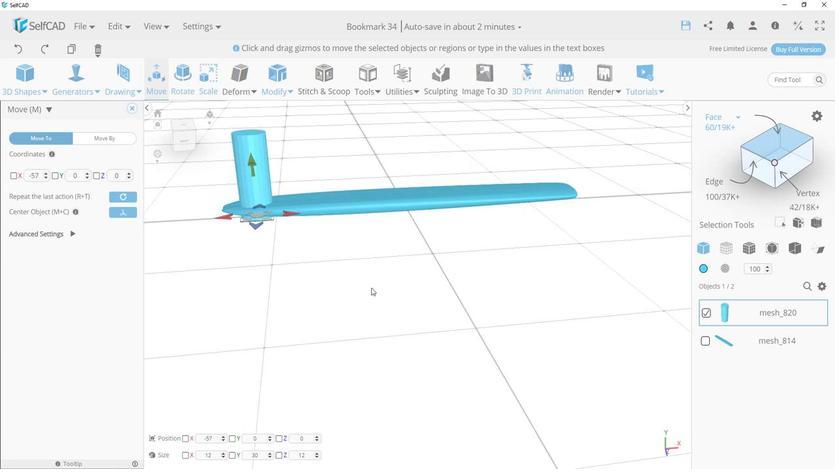 
Action: Mouse moved to (685, 313)
Screenshot: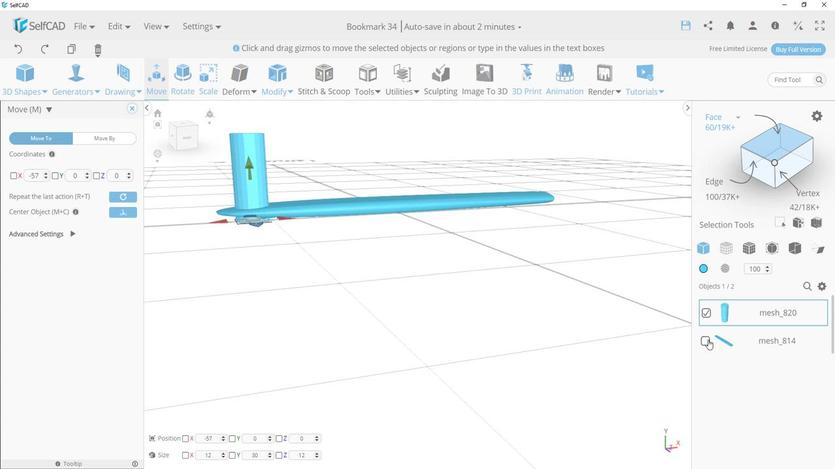 
Action: Mouse pressed left at (685, 313)
Screenshot: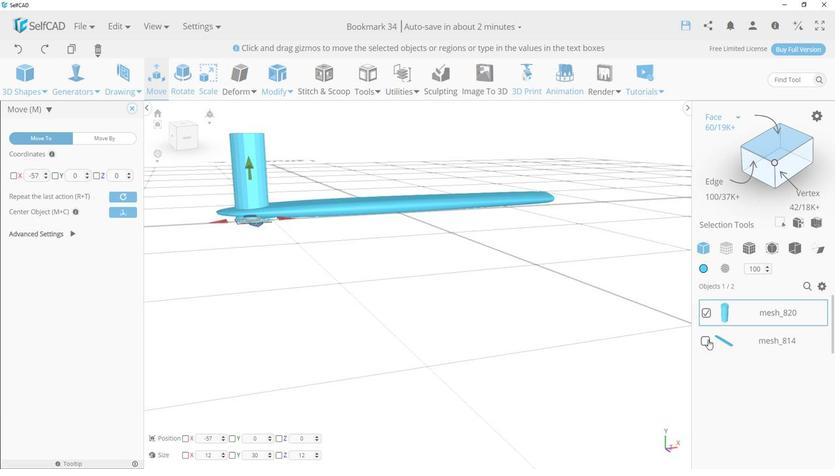 
Action: Mouse moved to (320, 97)
Screenshot: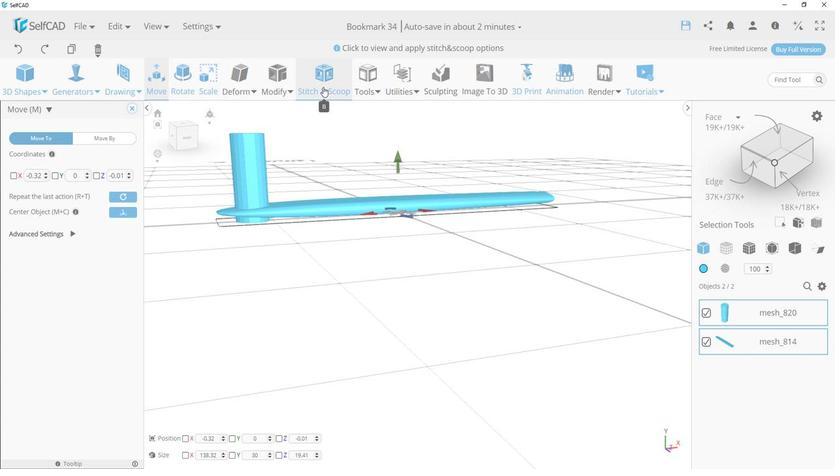 
Action: Mouse pressed left at (320, 97)
Screenshot: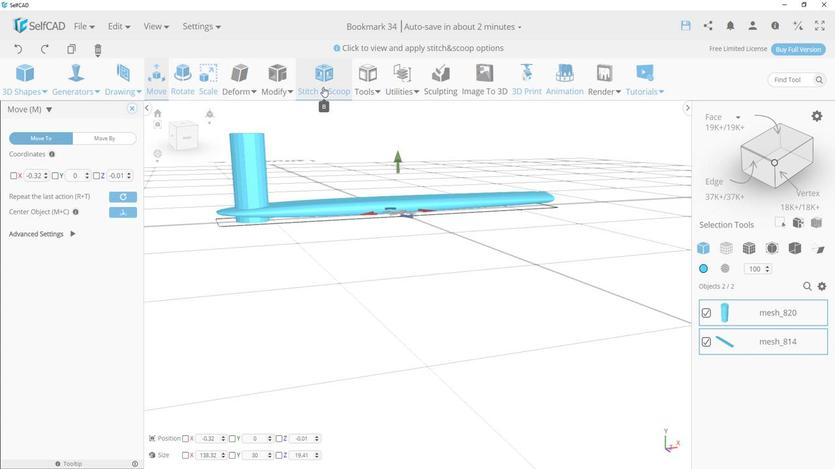 
Action: Mouse moved to (78, 144)
